 Task: Look for space in Dera Bugti, Pakistan from 11th June, 2023 to 15th June, 2023 for 2 adults in price range Rs.7000 to Rs.16000. Place can be private room with 1  bedroom having 2 beds and 1 bathroom. Property type can be house, flat, guest house, hotel. Booking option can be shelf check-in. Required host language is English.
Action: Mouse pressed left at (514, 89)
Screenshot: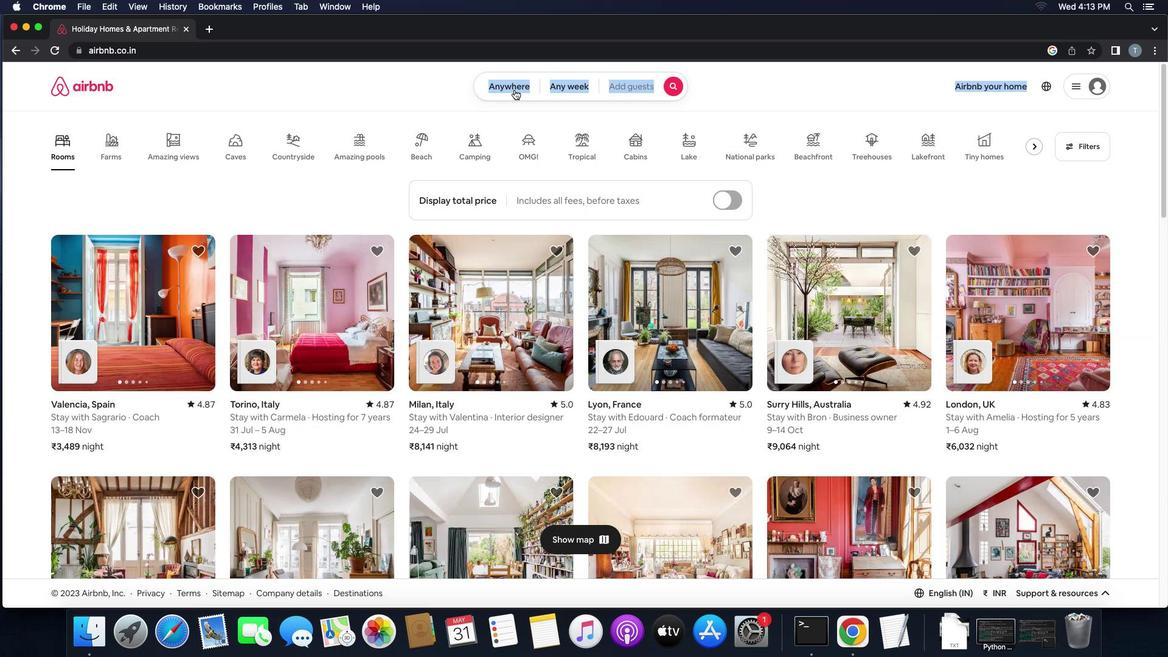
Action: Mouse moved to (406, 130)
Screenshot: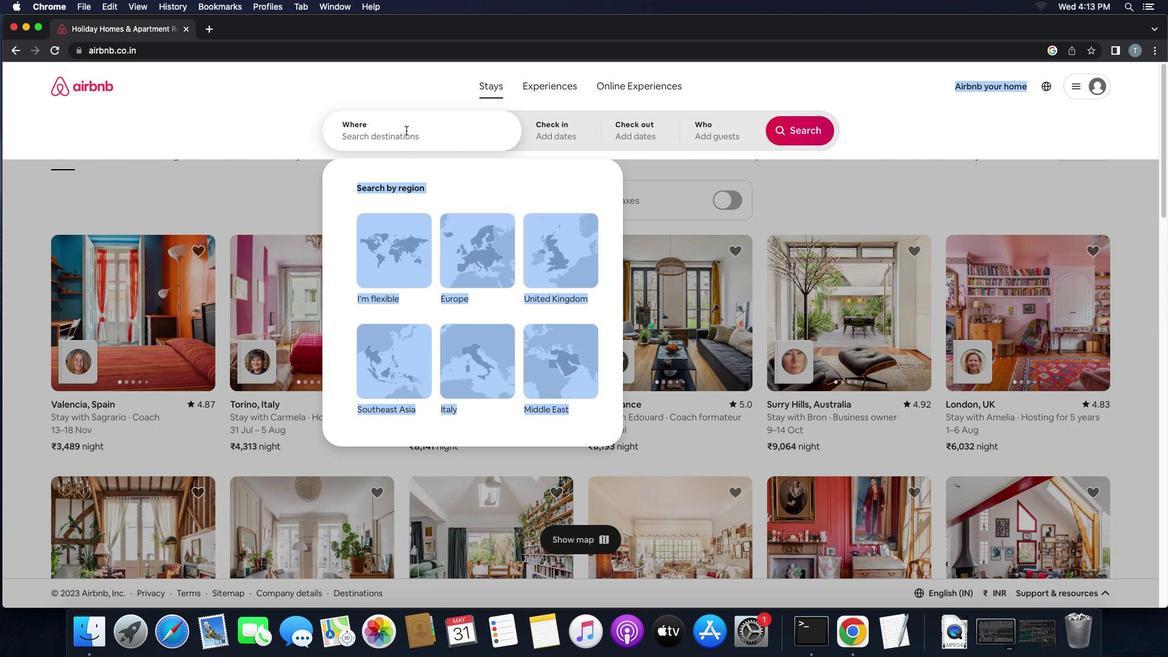 
Action: Mouse pressed left at (406, 130)
Screenshot: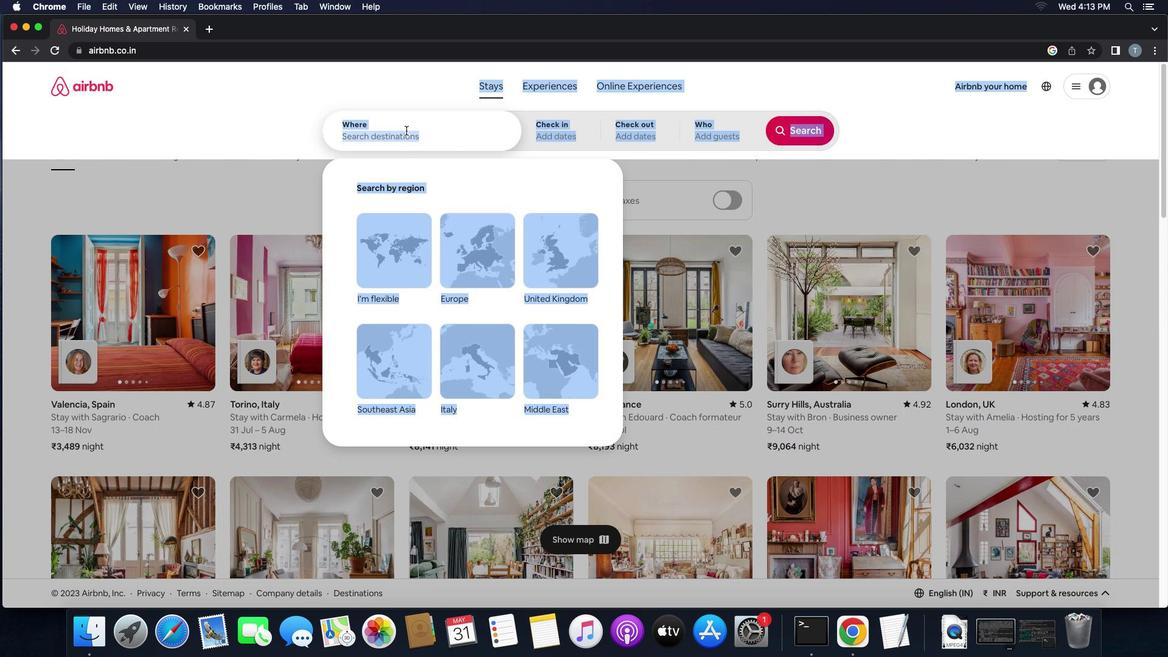 
Action: Key pressed 'd''e''r''a'Key.space'b''u''g''t''i'','Key.space'p''a''k''i'
Screenshot: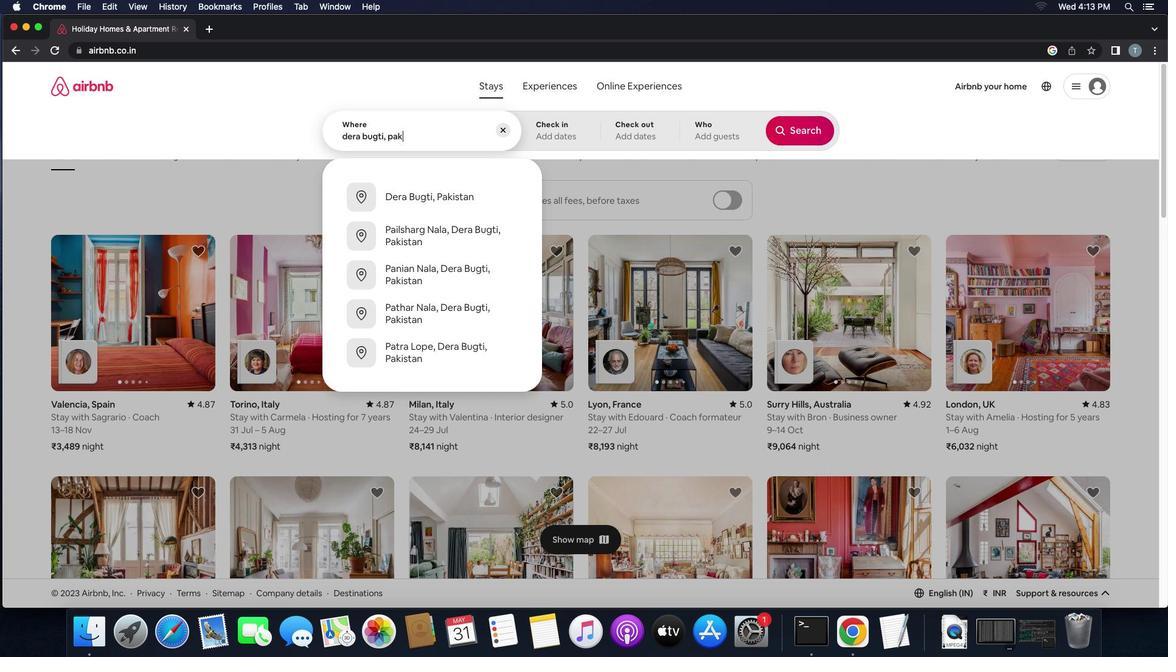 
Action: Mouse moved to (418, 192)
Screenshot: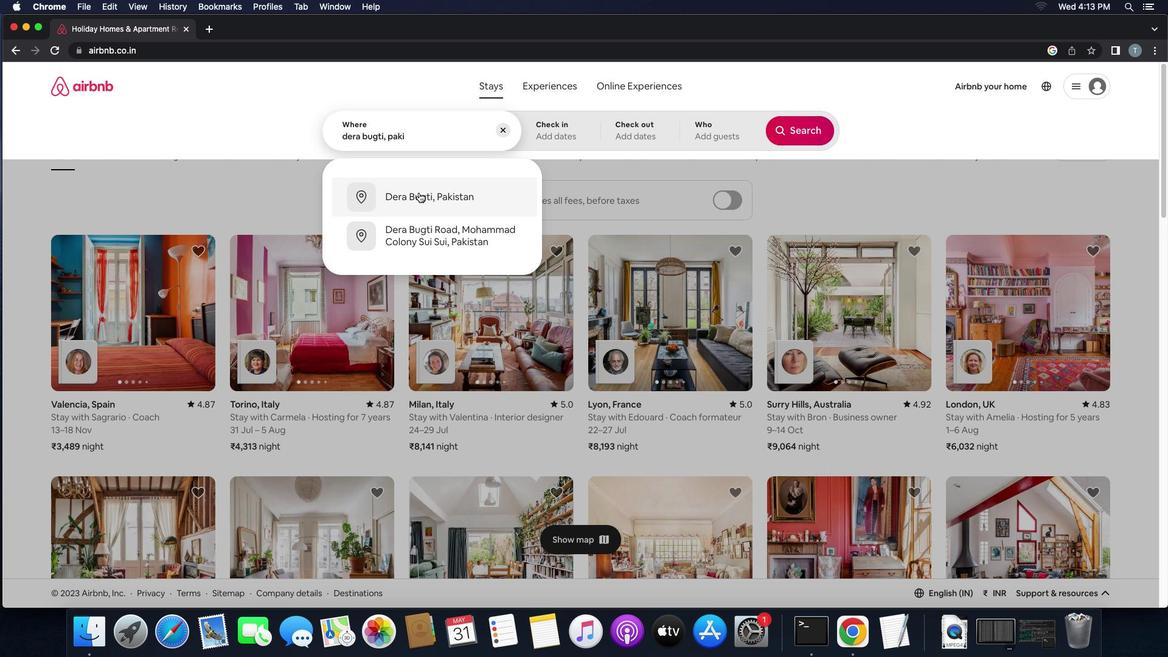 
Action: Mouse pressed left at (418, 192)
Screenshot: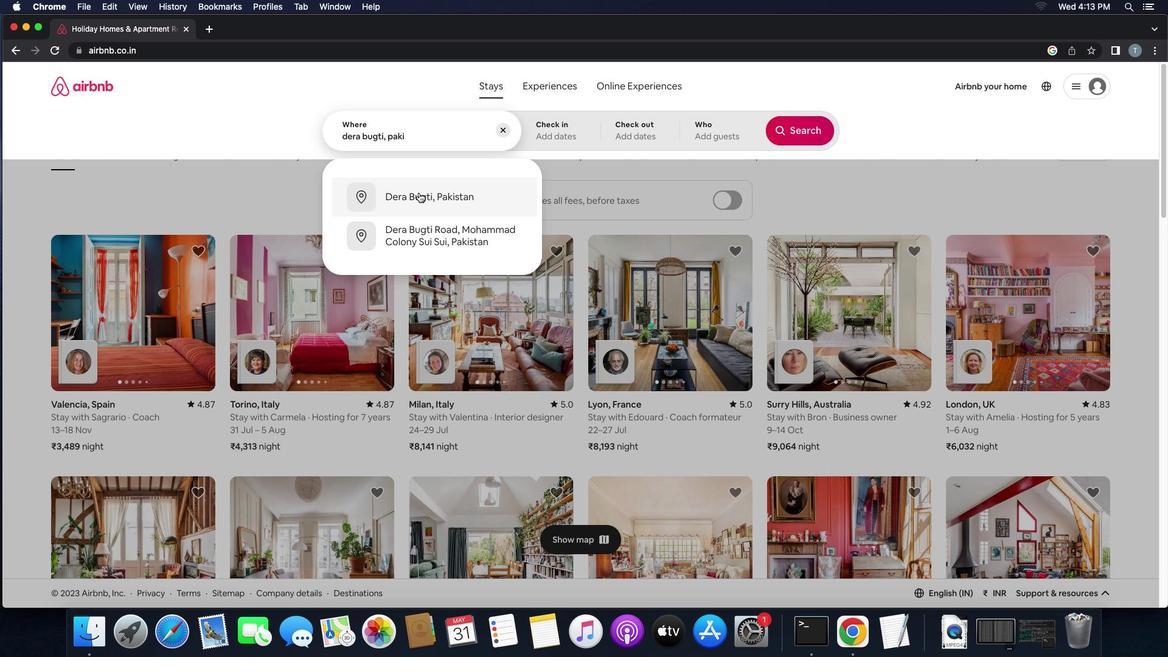 
Action: Mouse moved to (611, 338)
Screenshot: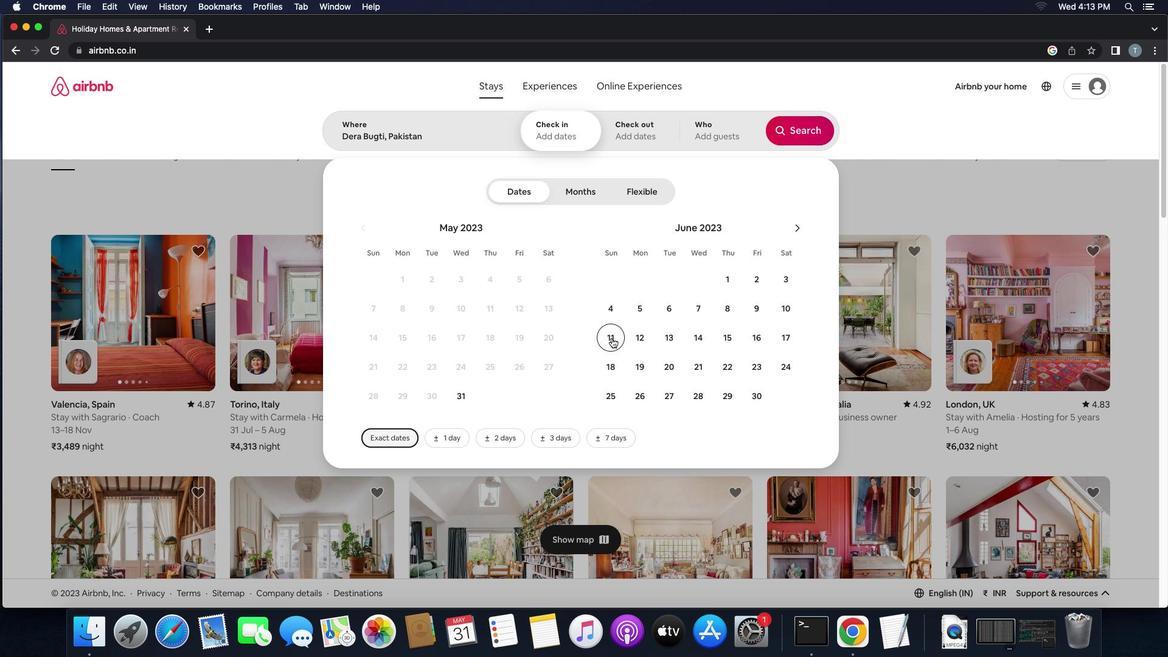 
Action: Mouse pressed left at (611, 338)
Screenshot: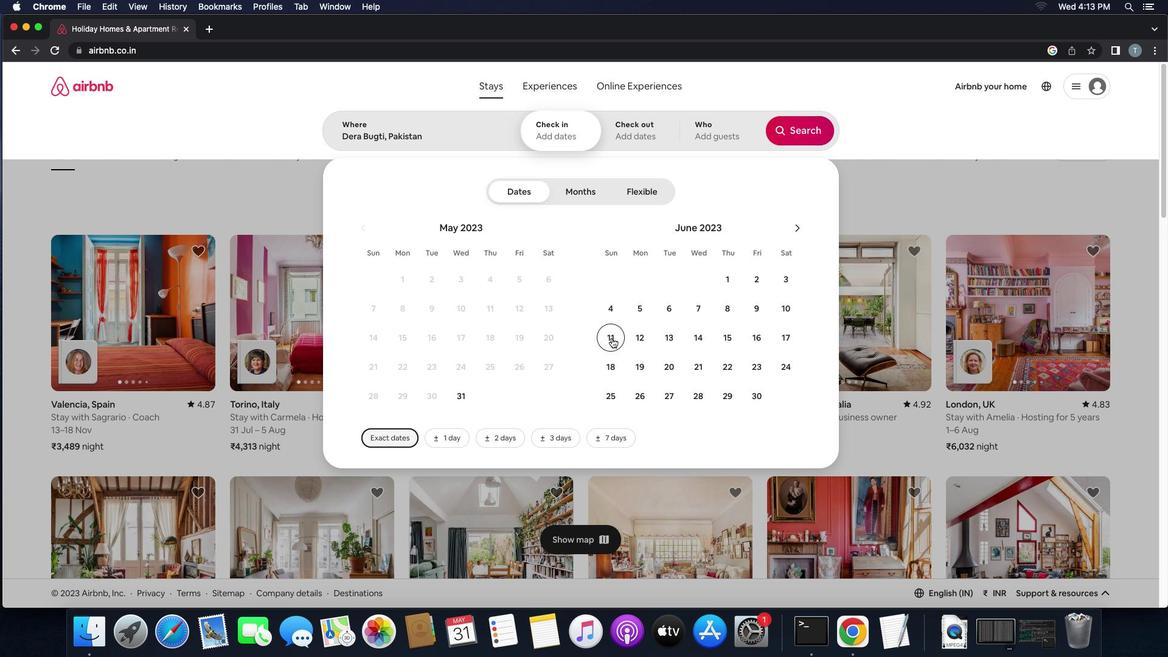 
Action: Mouse moved to (725, 347)
Screenshot: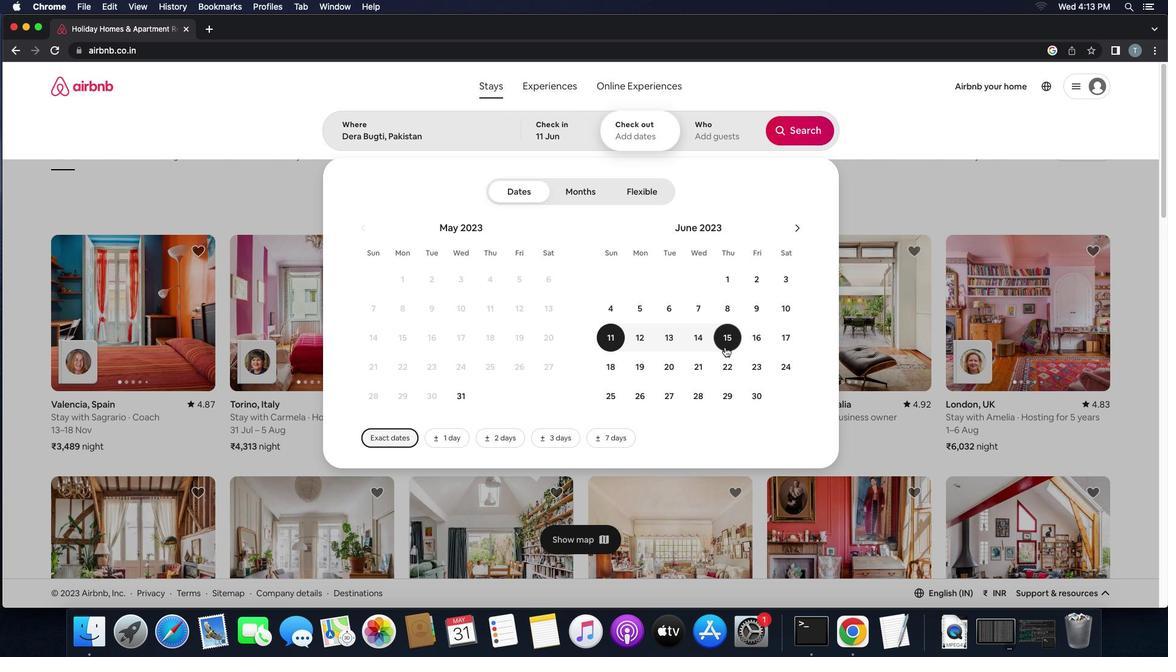 
Action: Mouse pressed left at (725, 347)
Screenshot: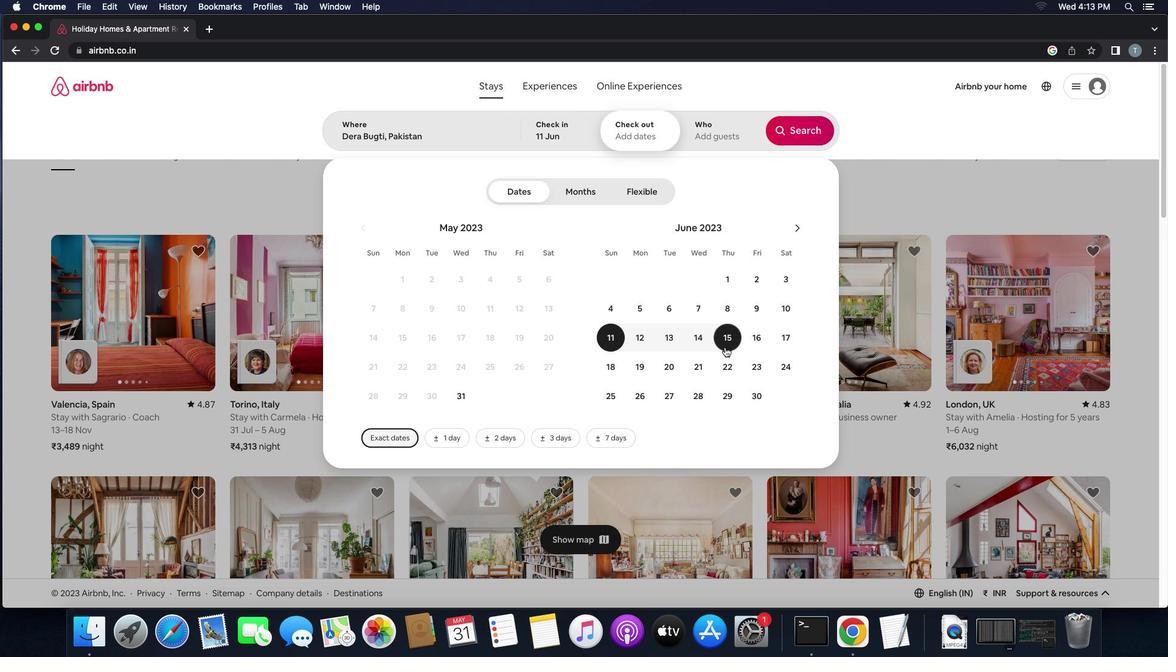 
Action: Mouse moved to (711, 140)
Screenshot: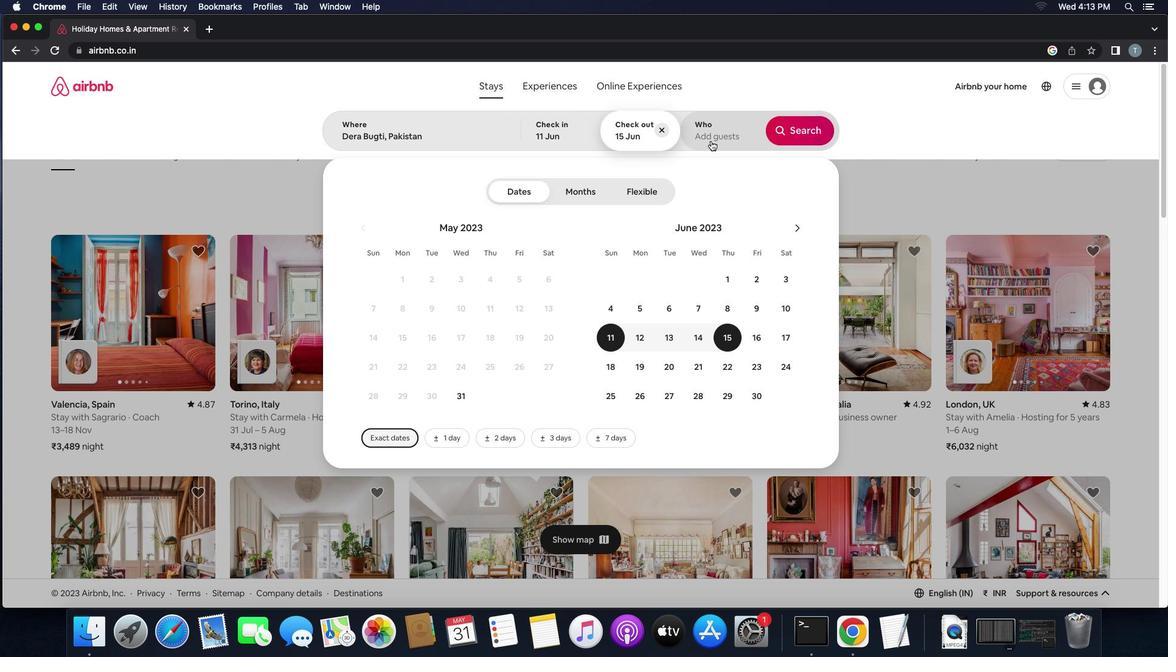 
Action: Mouse pressed left at (711, 140)
Screenshot: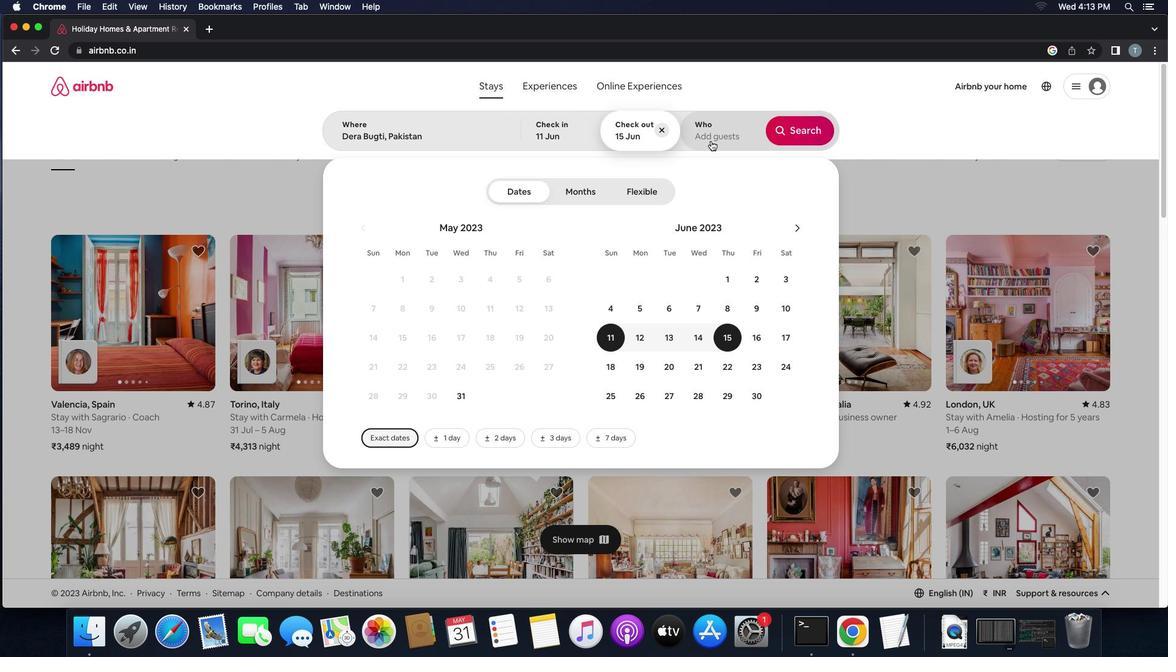 
Action: Mouse moved to (800, 192)
Screenshot: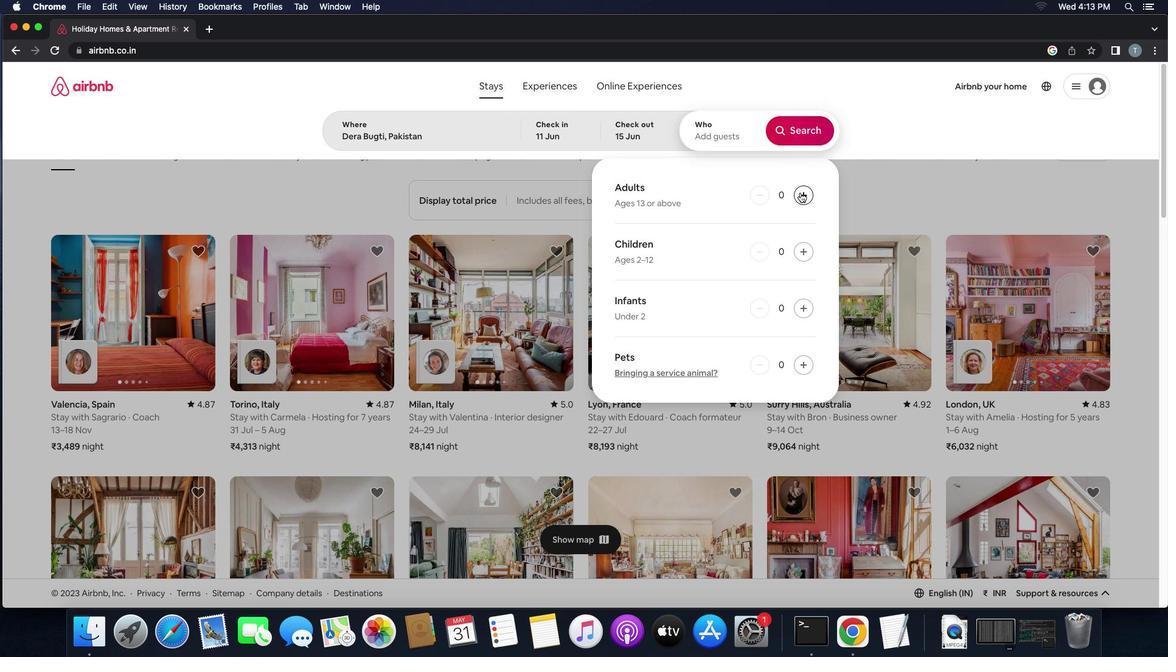 
Action: Mouse pressed left at (800, 192)
Screenshot: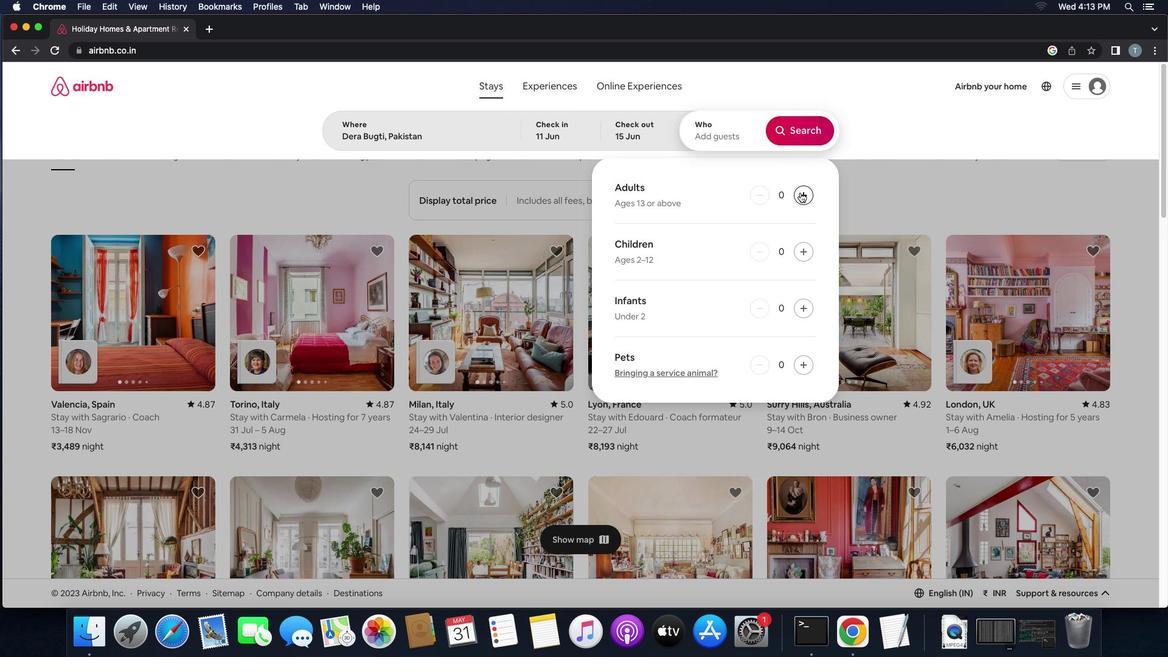 
Action: Mouse pressed left at (800, 192)
Screenshot: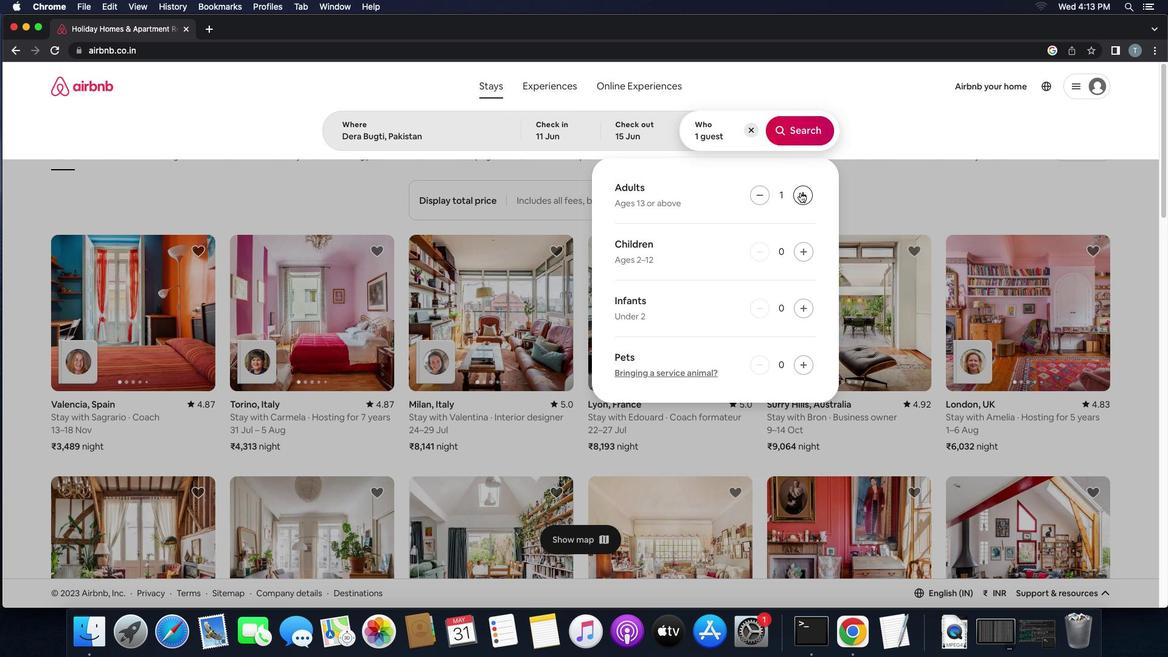 
Action: Mouse moved to (807, 128)
Screenshot: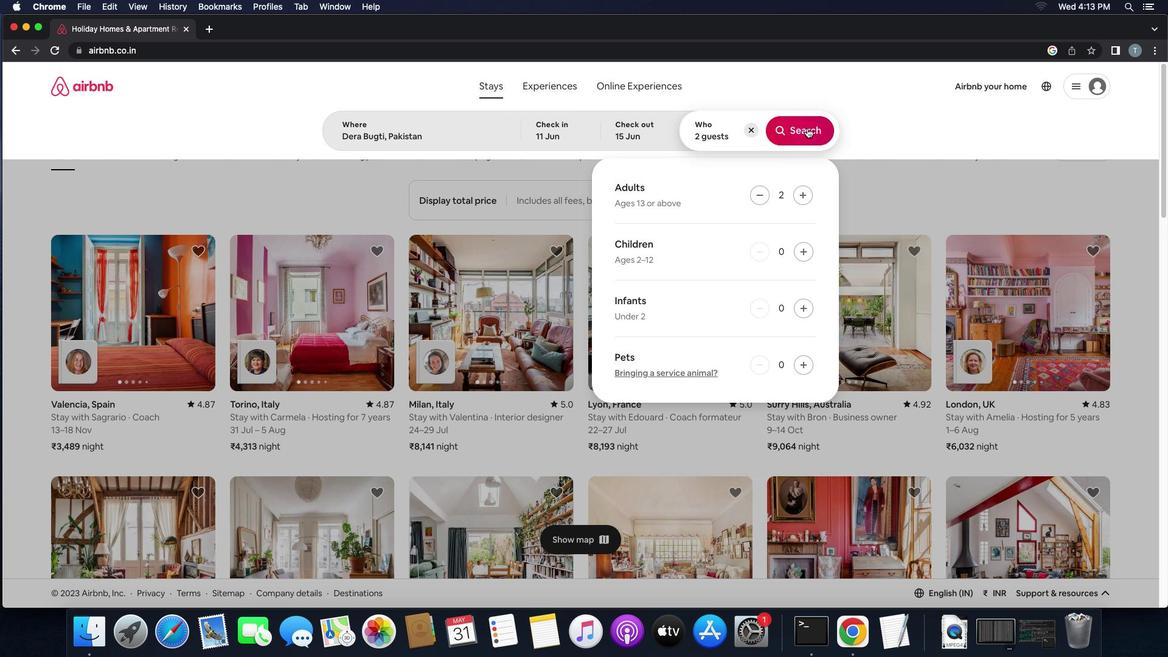 
Action: Mouse pressed left at (807, 128)
Screenshot: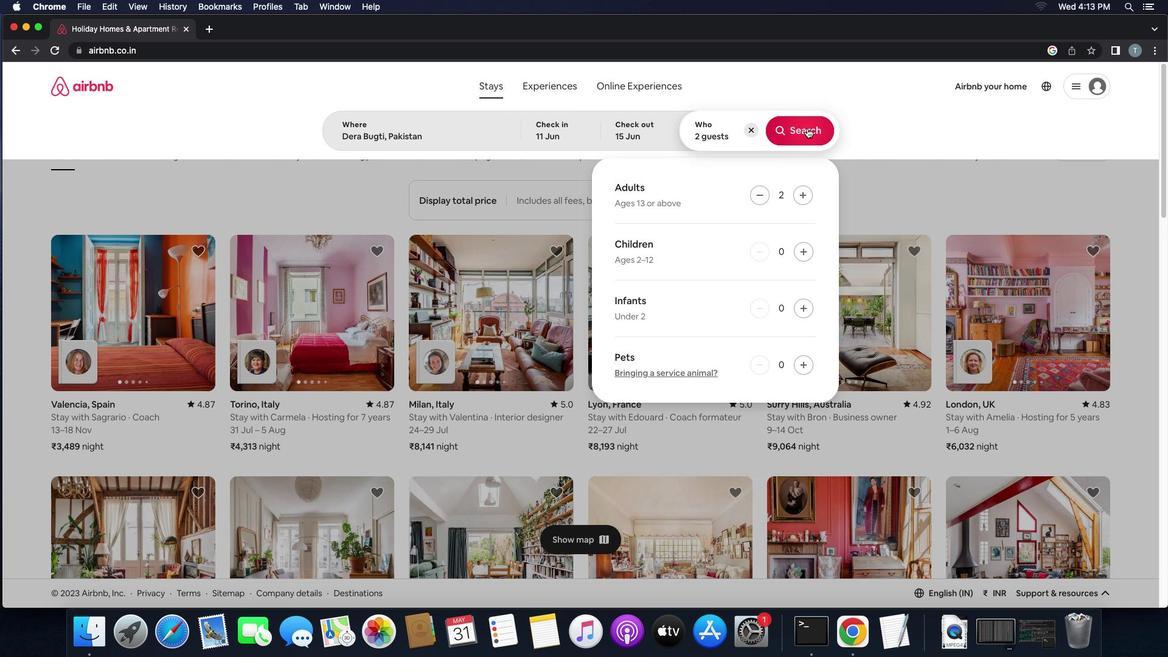
Action: Mouse moved to (1096, 138)
Screenshot: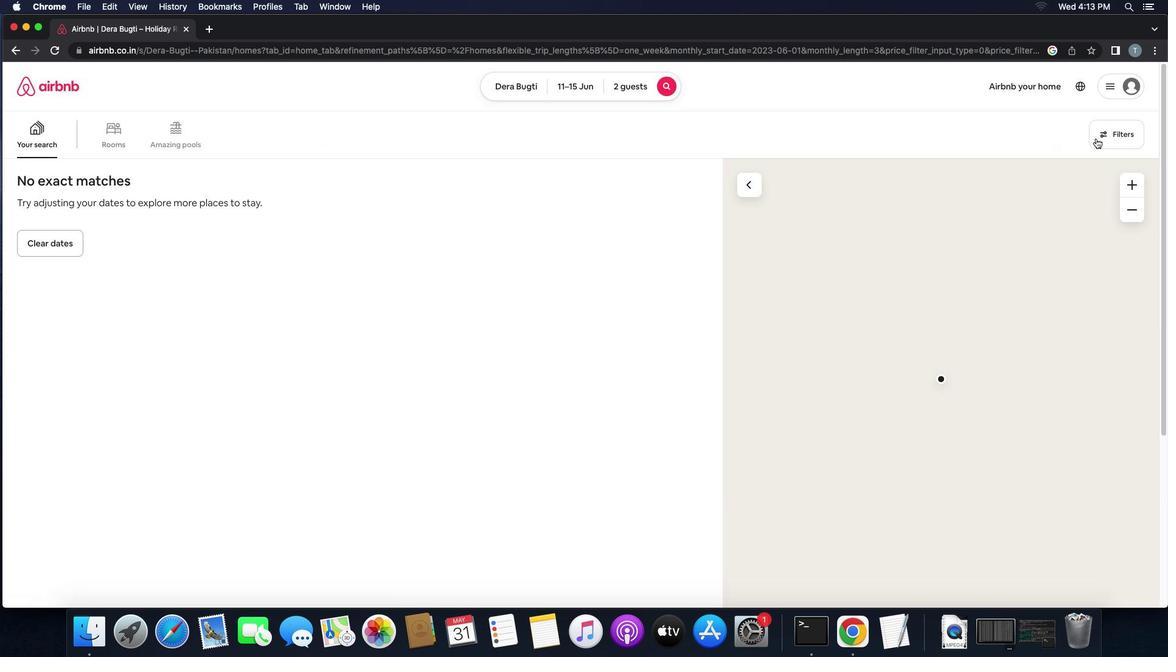 
Action: Mouse pressed left at (1096, 138)
Screenshot: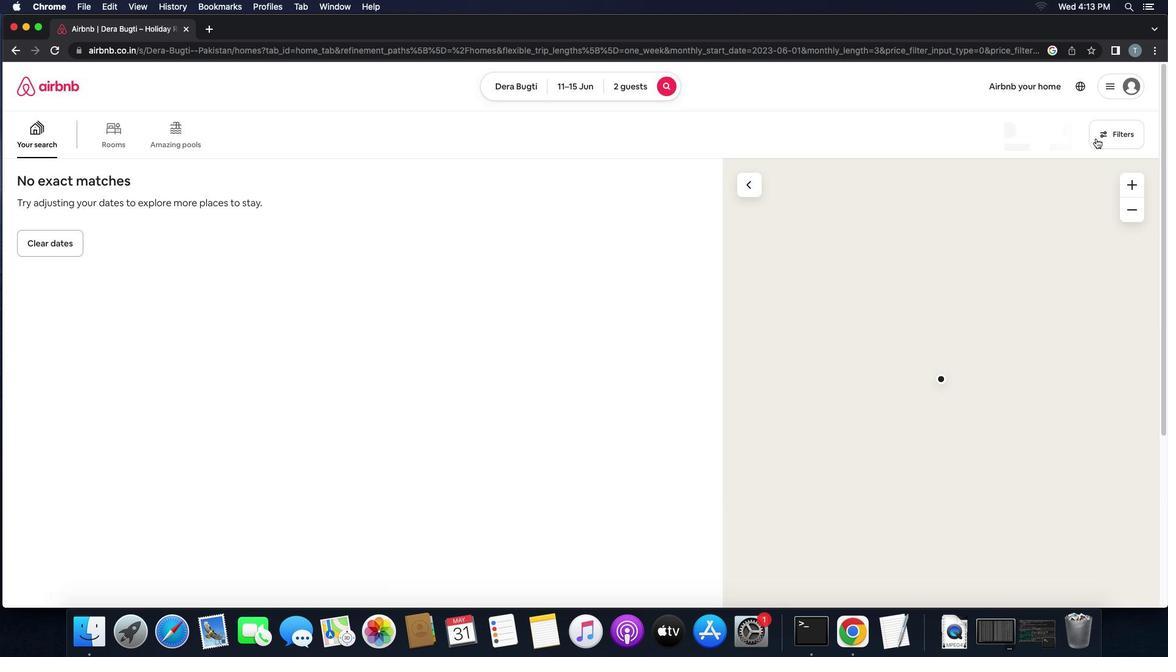 
Action: Mouse moved to (452, 211)
Screenshot: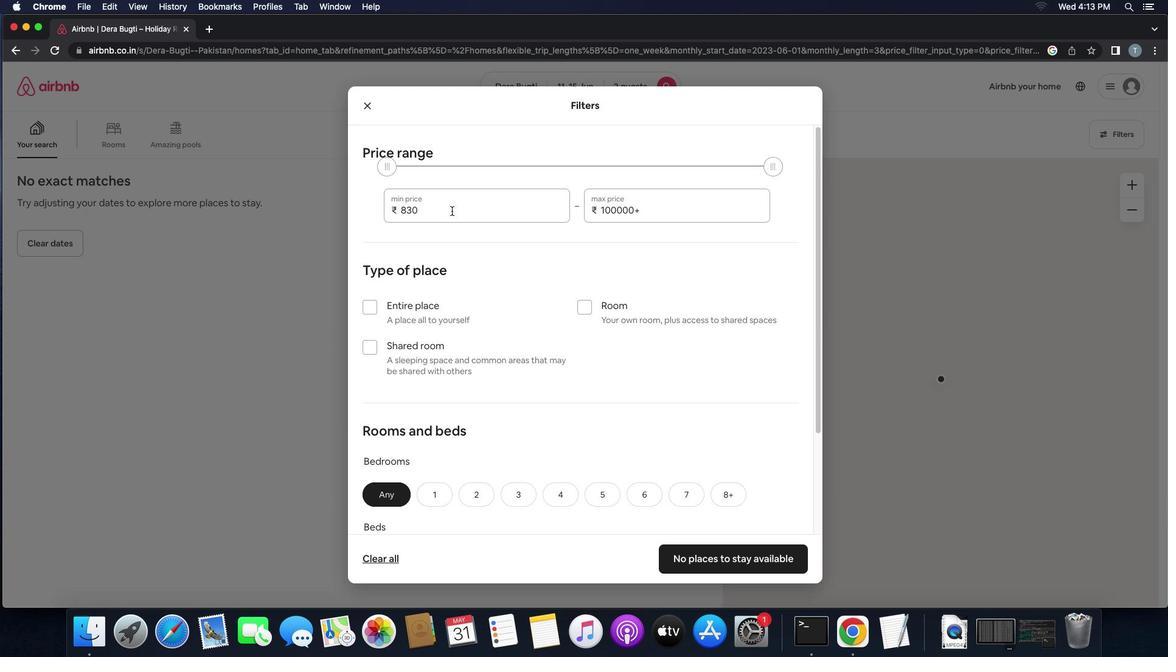
Action: Mouse pressed left at (452, 211)
Screenshot: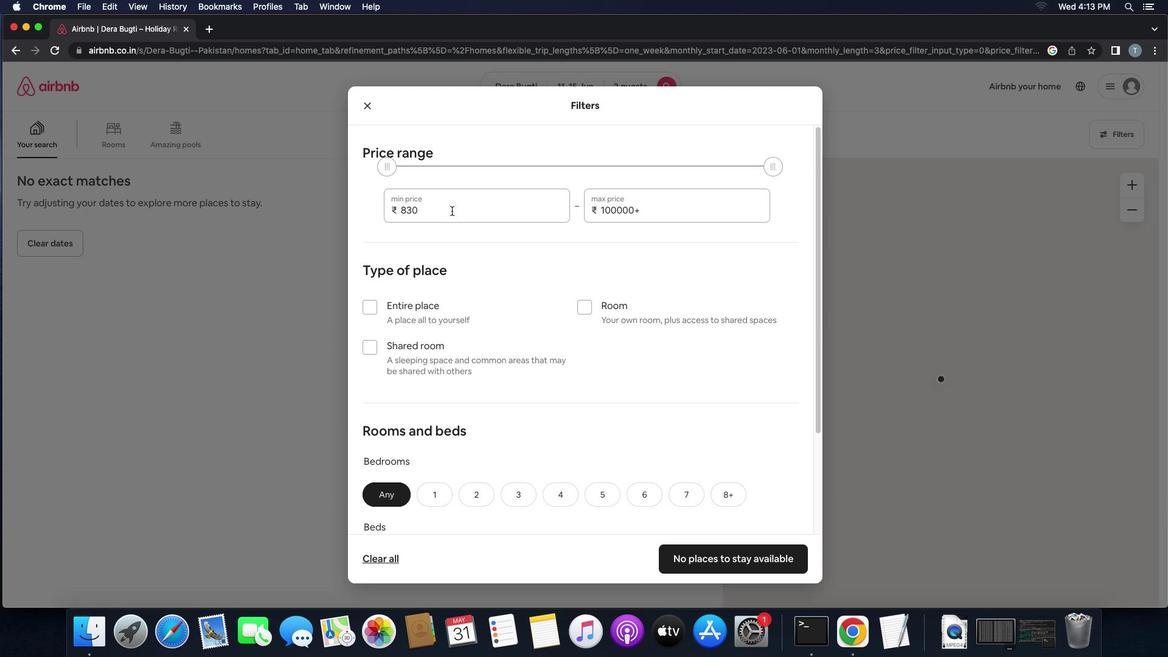 
Action: Key pressed Key.backspaceKey.backspaceKey.backspaceKey.backspace'7''0''0''0'
Screenshot: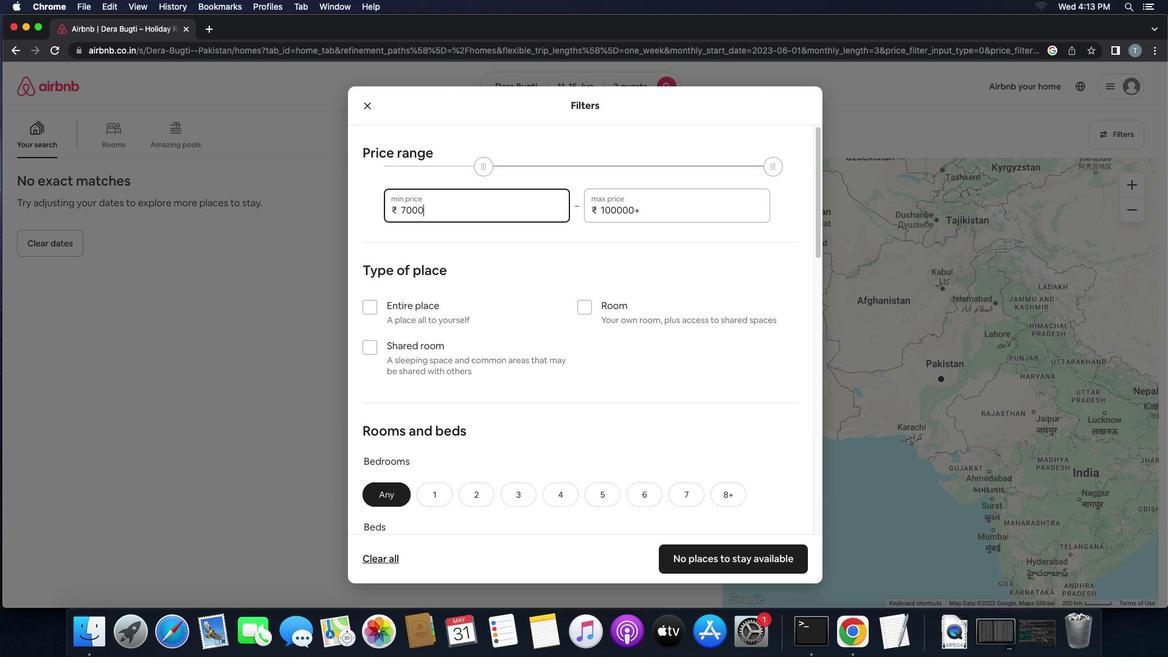 
Action: Mouse moved to (646, 208)
Screenshot: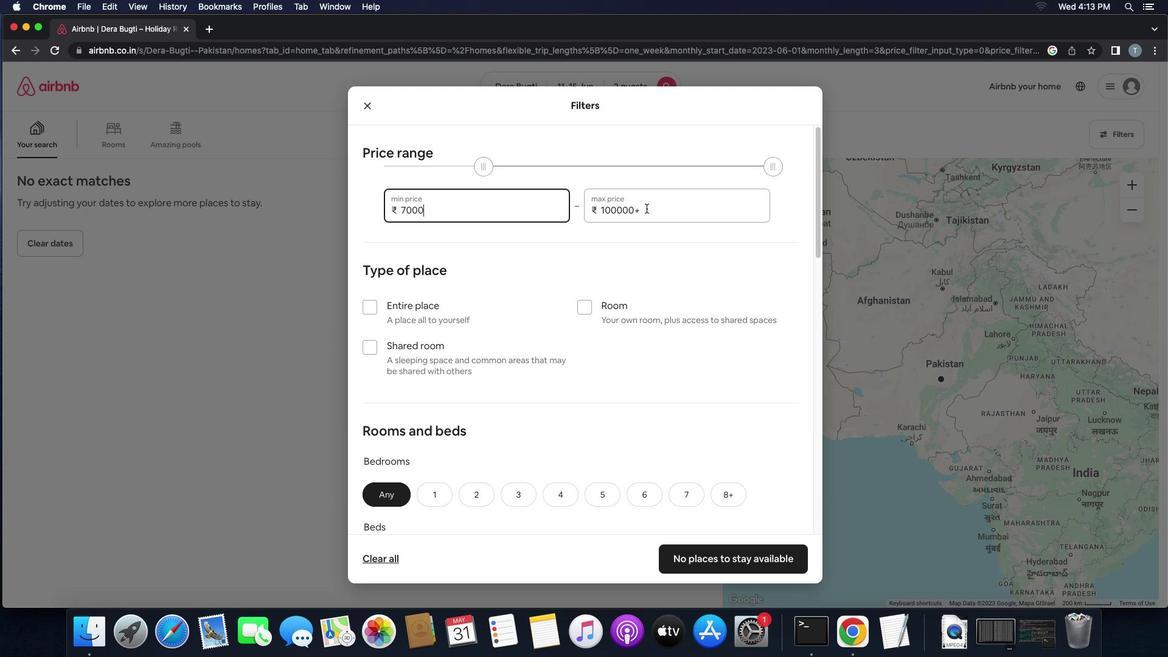 
Action: Mouse pressed left at (646, 208)
Screenshot: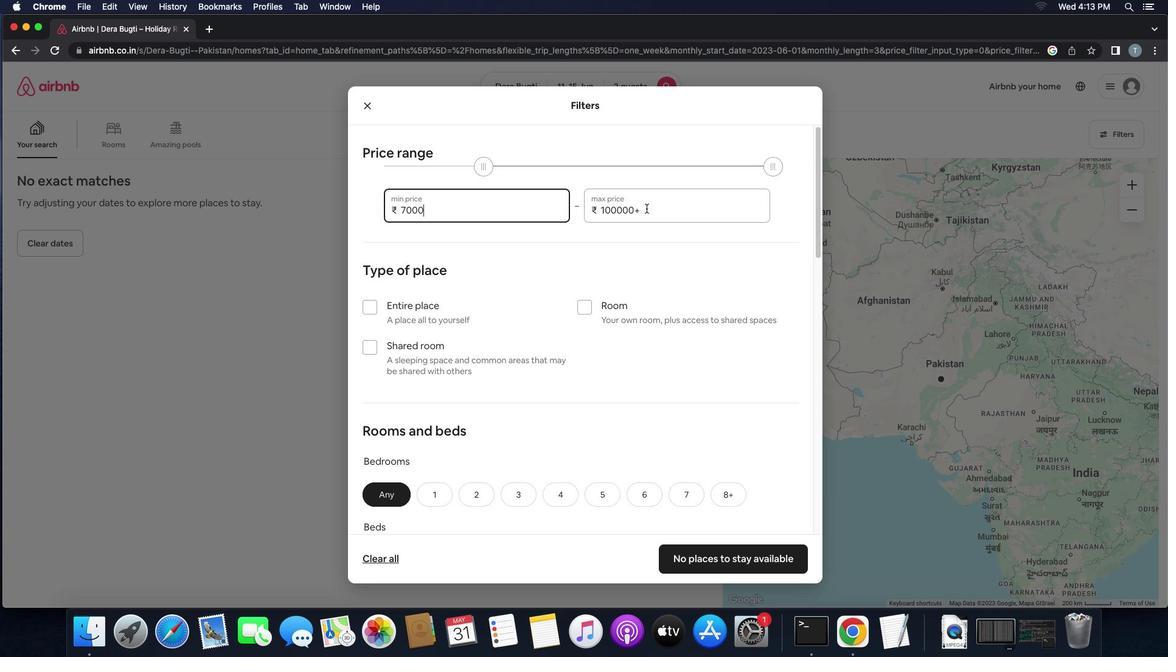 
Action: Key pressed Key.backspaceKey.backspaceKey.backspaceKey.backspaceKey.backspaceKey.backspaceKey.backspace'1''6''0''0''0'
Screenshot: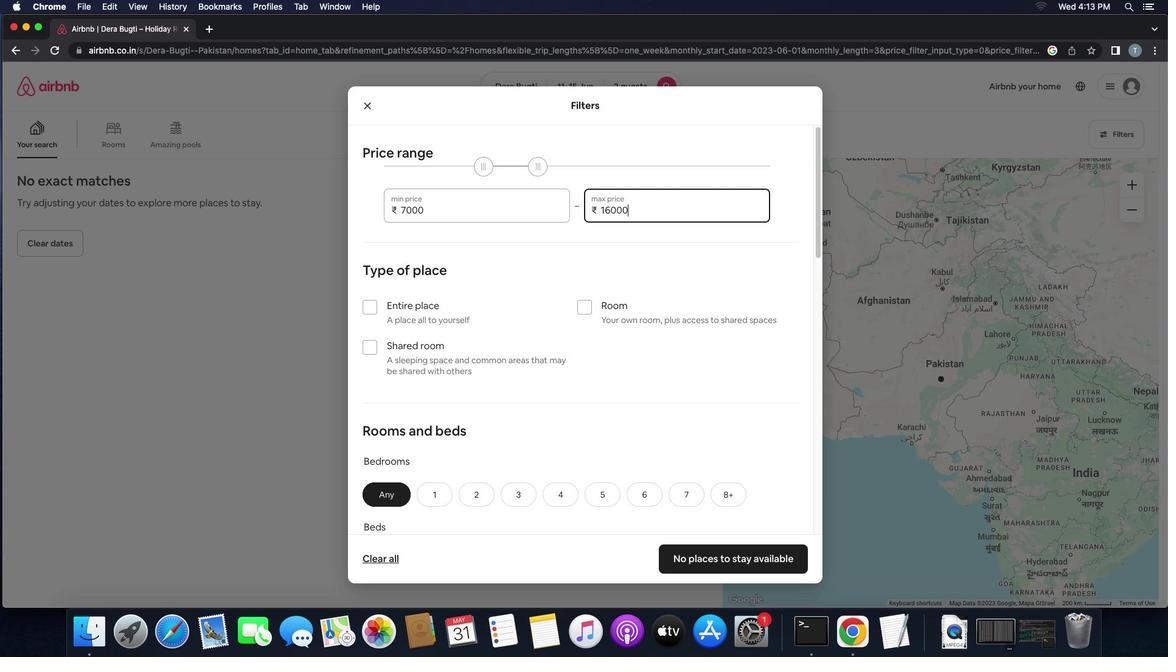 
Action: Mouse moved to (535, 334)
Screenshot: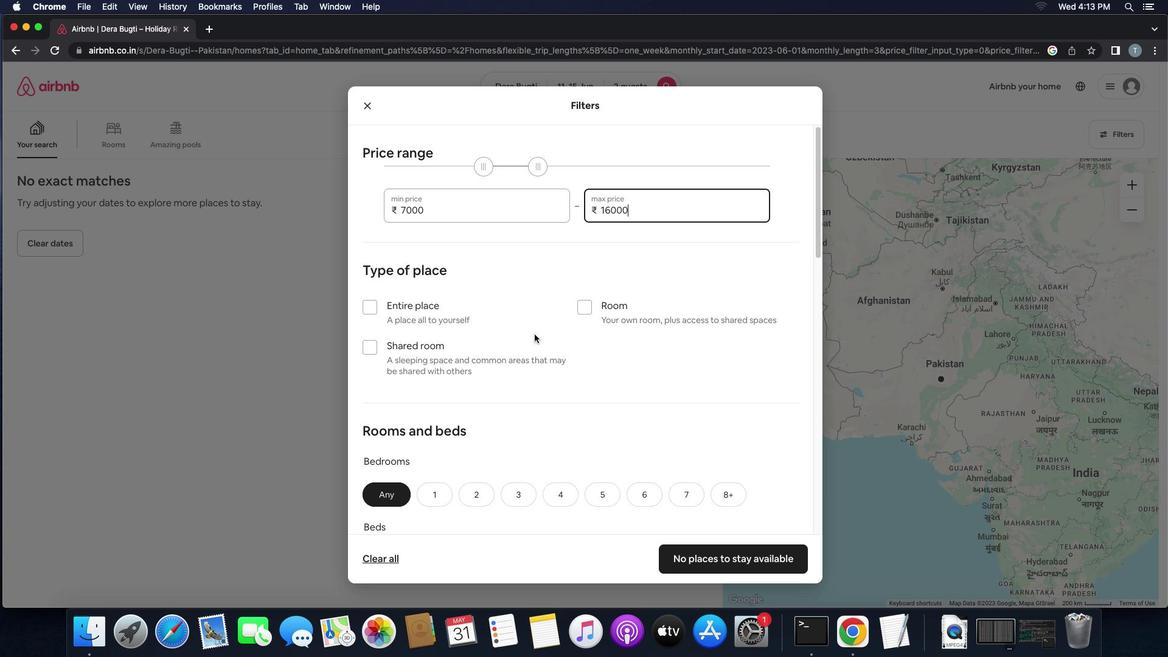 
Action: Mouse scrolled (535, 334) with delta (0, 0)
Screenshot: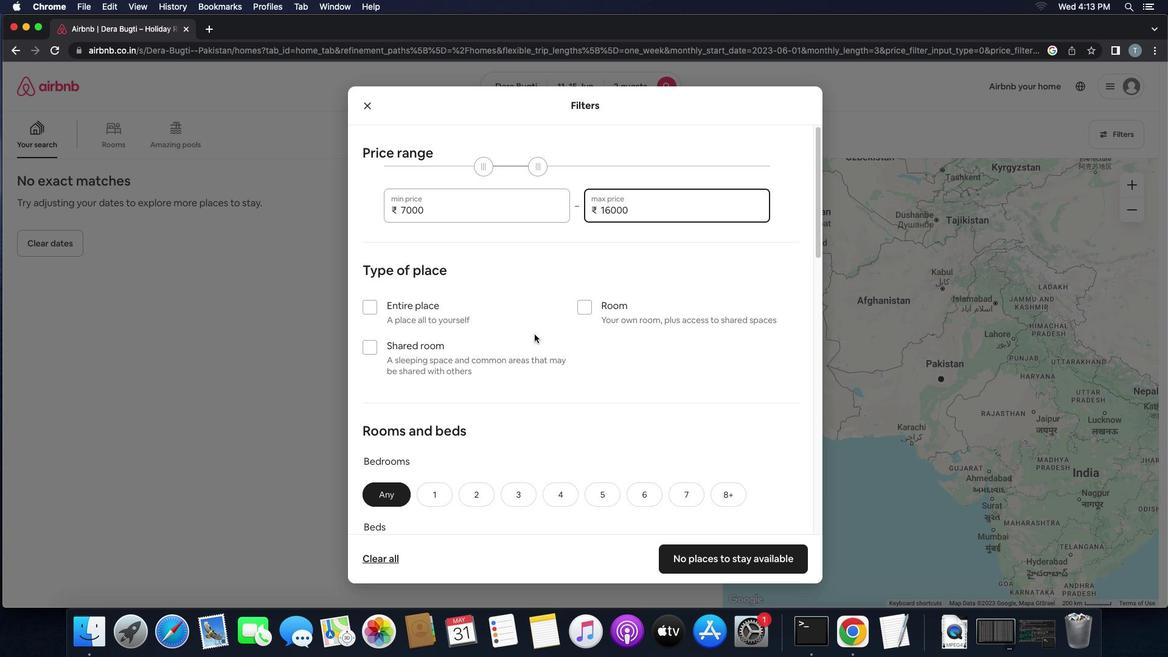 
Action: Mouse scrolled (535, 334) with delta (0, 0)
Screenshot: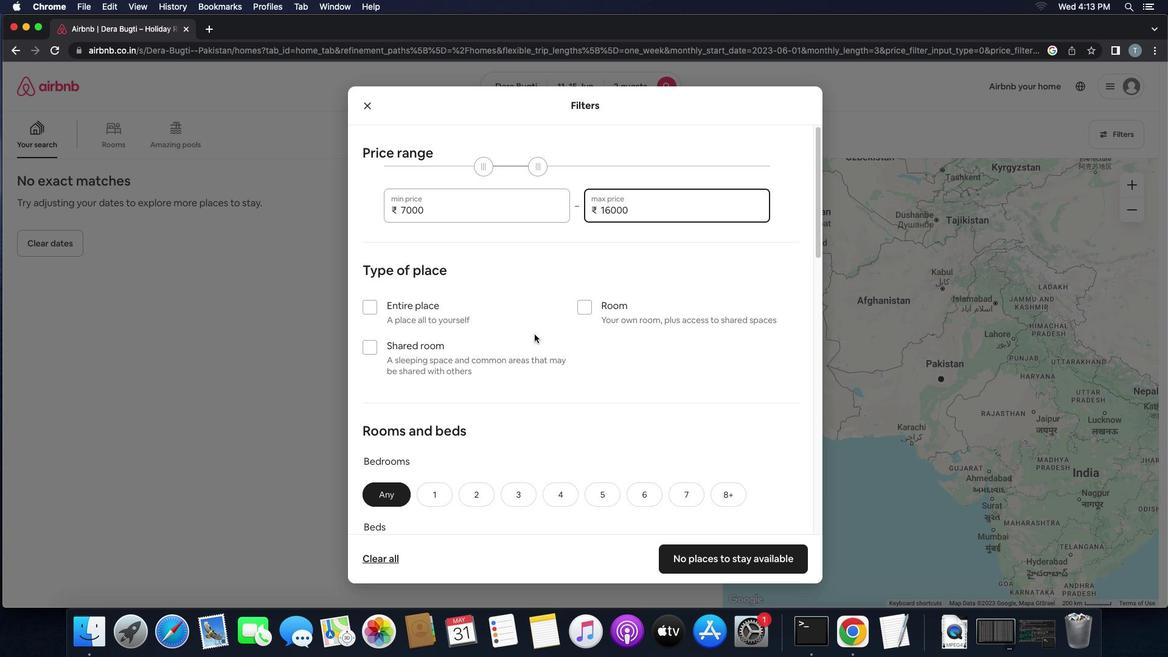 
Action: Mouse moved to (586, 312)
Screenshot: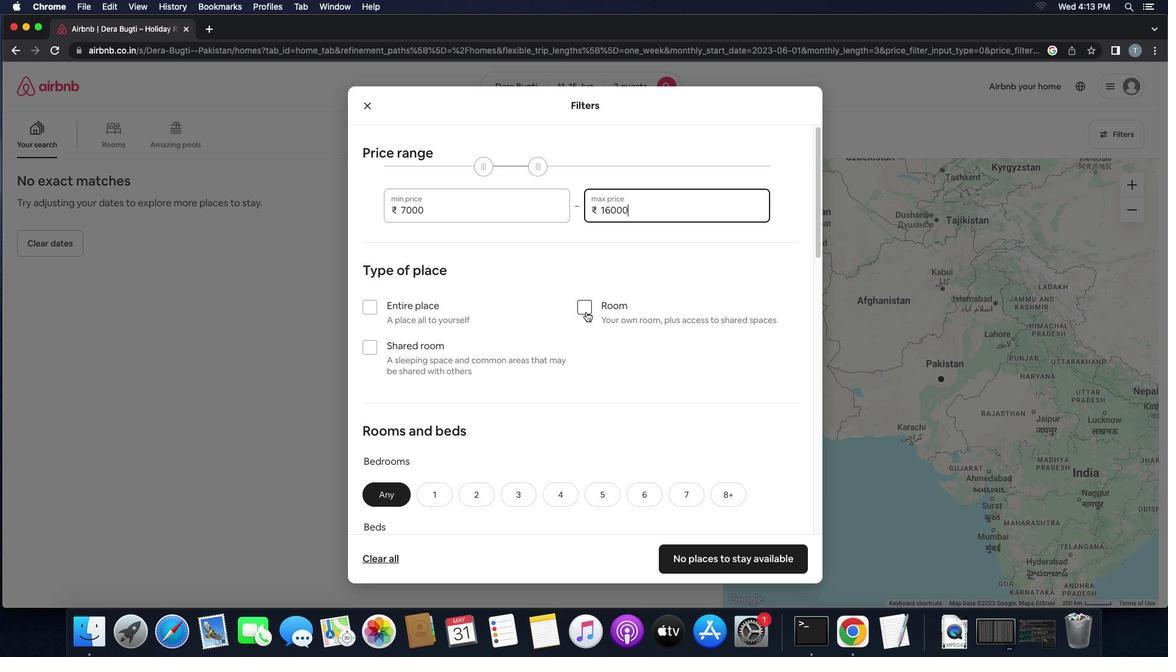 
Action: Mouse pressed left at (586, 312)
Screenshot: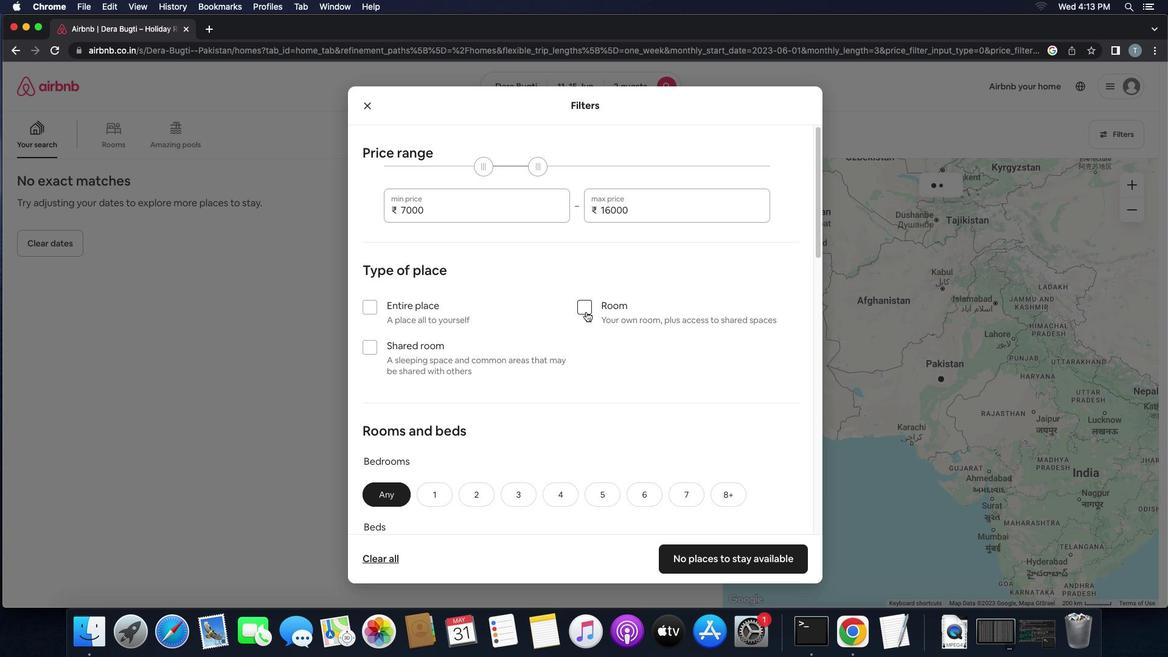 
Action: Mouse moved to (614, 341)
Screenshot: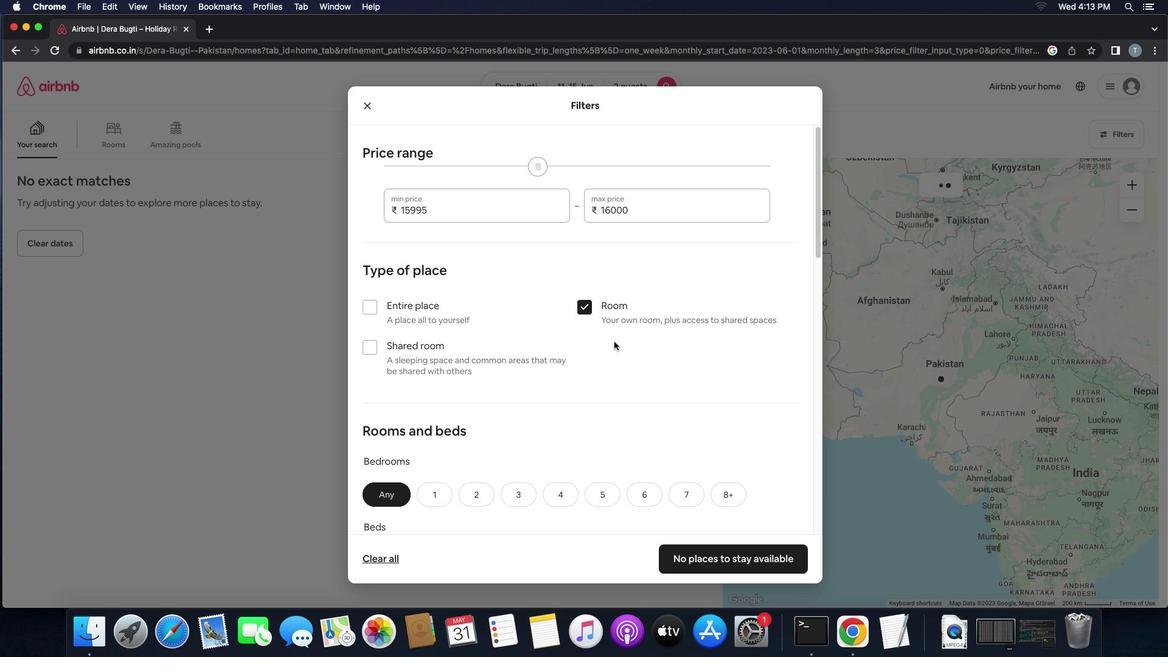
Action: Mouse scrolled (614, 341) with delta (0, 0)
Screenshot: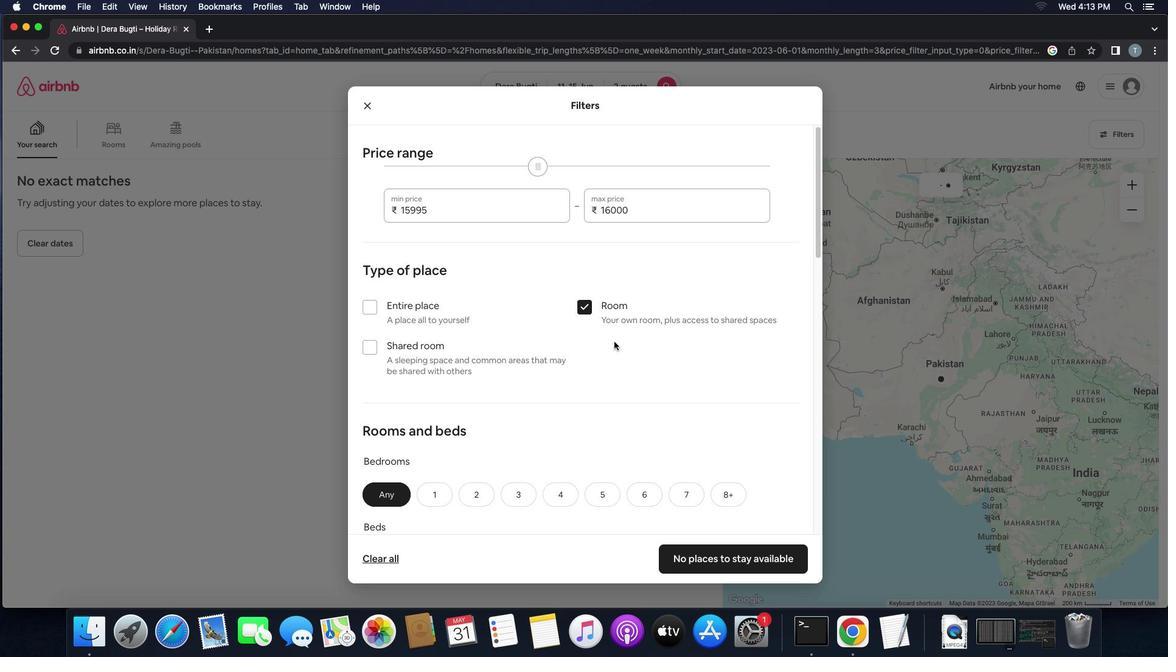 
Action: Mouse scrolled (614, 341) with delta (0, 0)
Screenshot: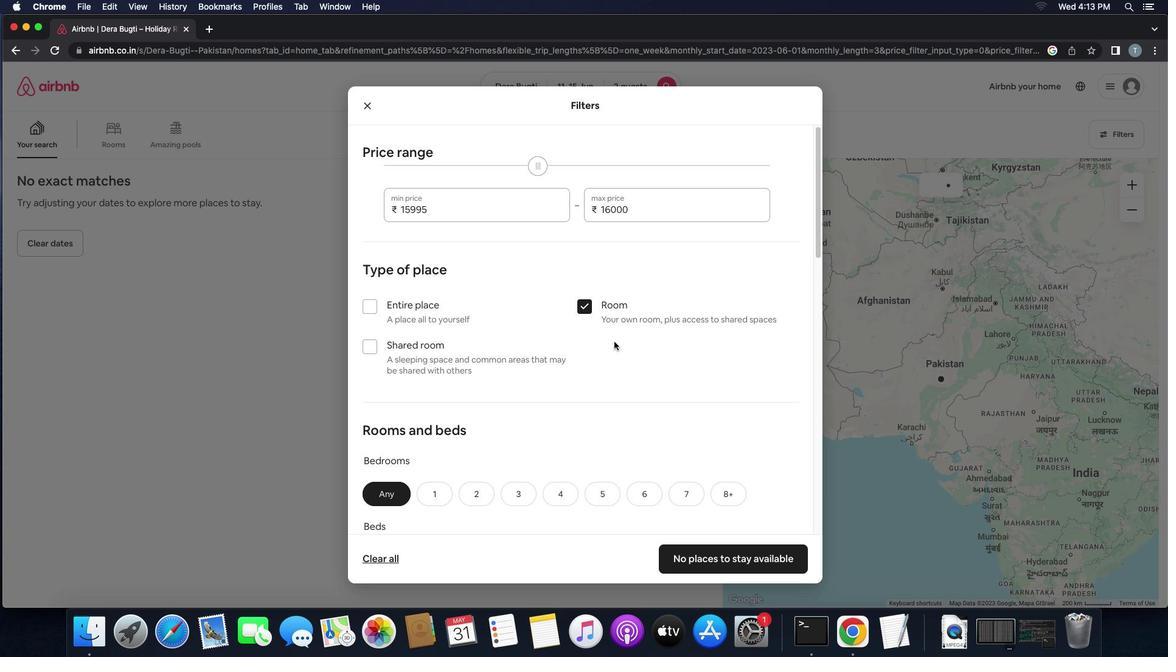 
Action: Mouse scrolled (614, 341) with delta (0, -1)
Screenshot: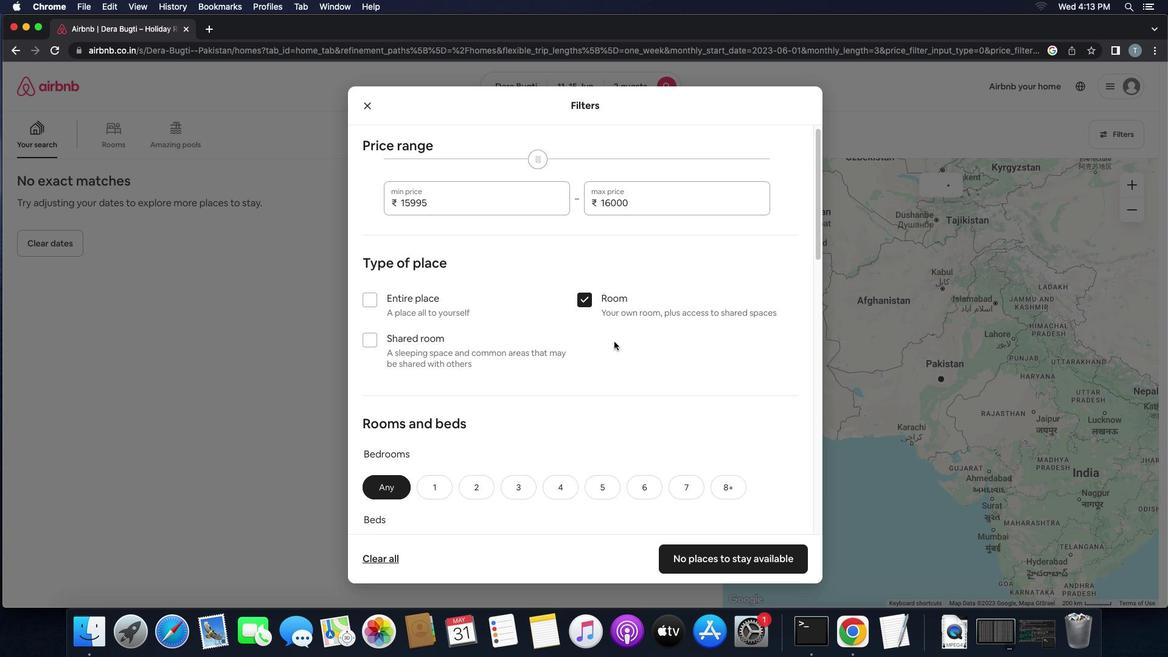 
Action: Mouse scrolled (614, 341) with delta (0, 0)
Screenshot: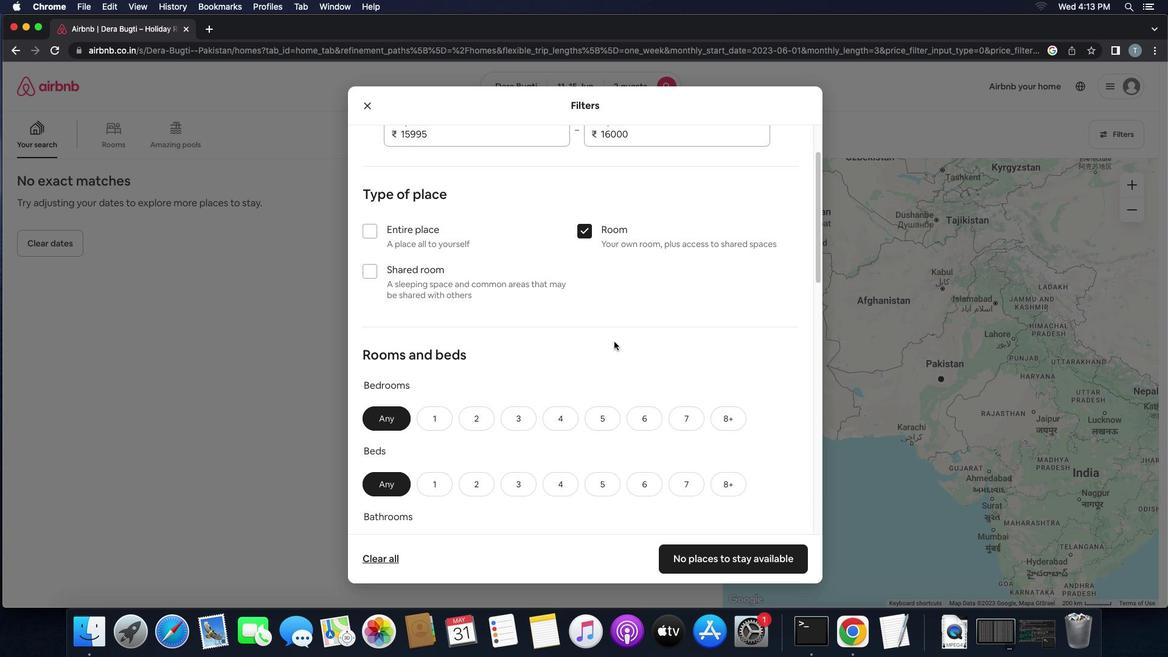 
Action: Mouse scrolled (614, 341) with delta (0, 0)
Screenshot: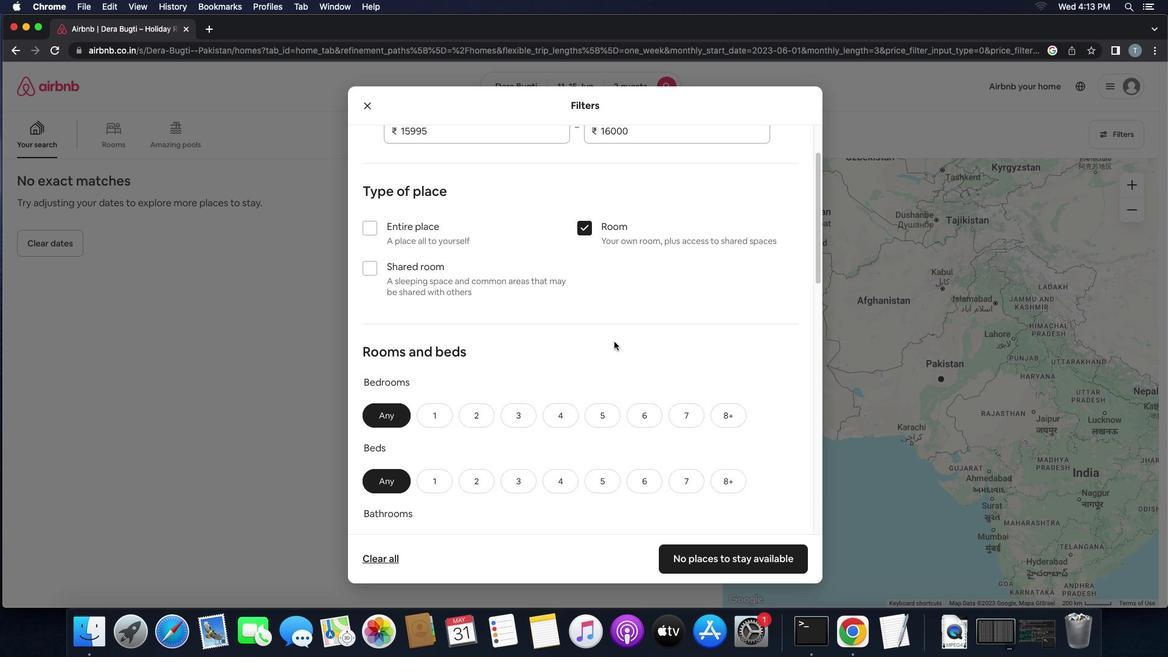 
Action: Mouse scrolled (614, 341) with delta (0, 0)
Screenshot: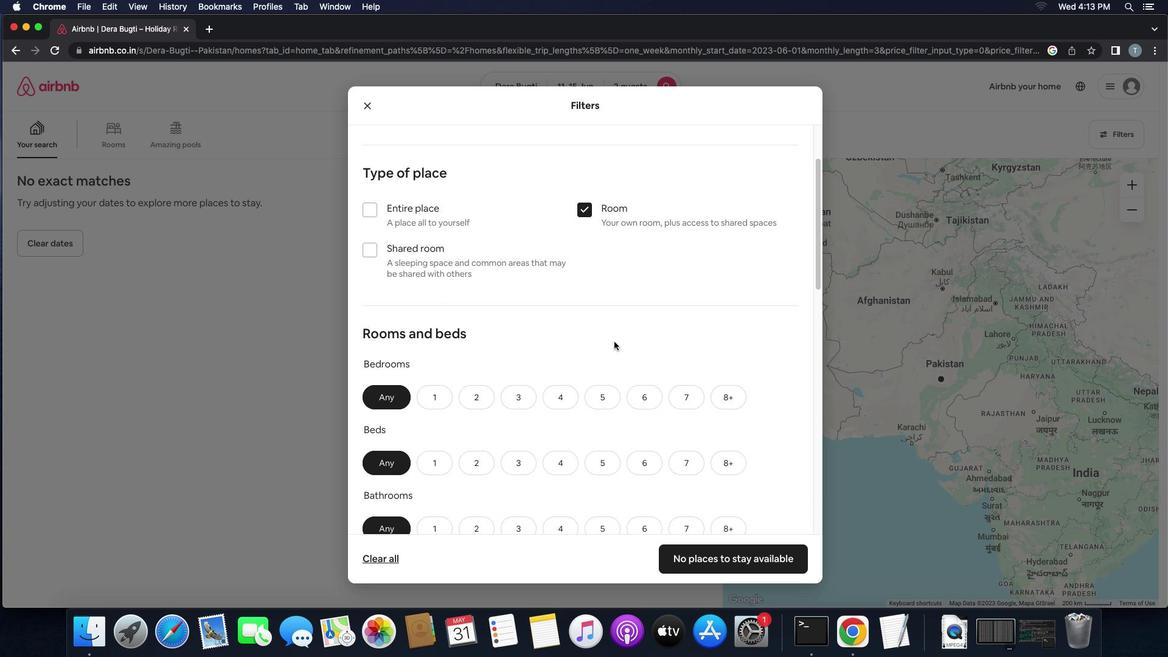 
Action: Mouse scrolled (614, 341) with delta (0, 0)
Screenshot: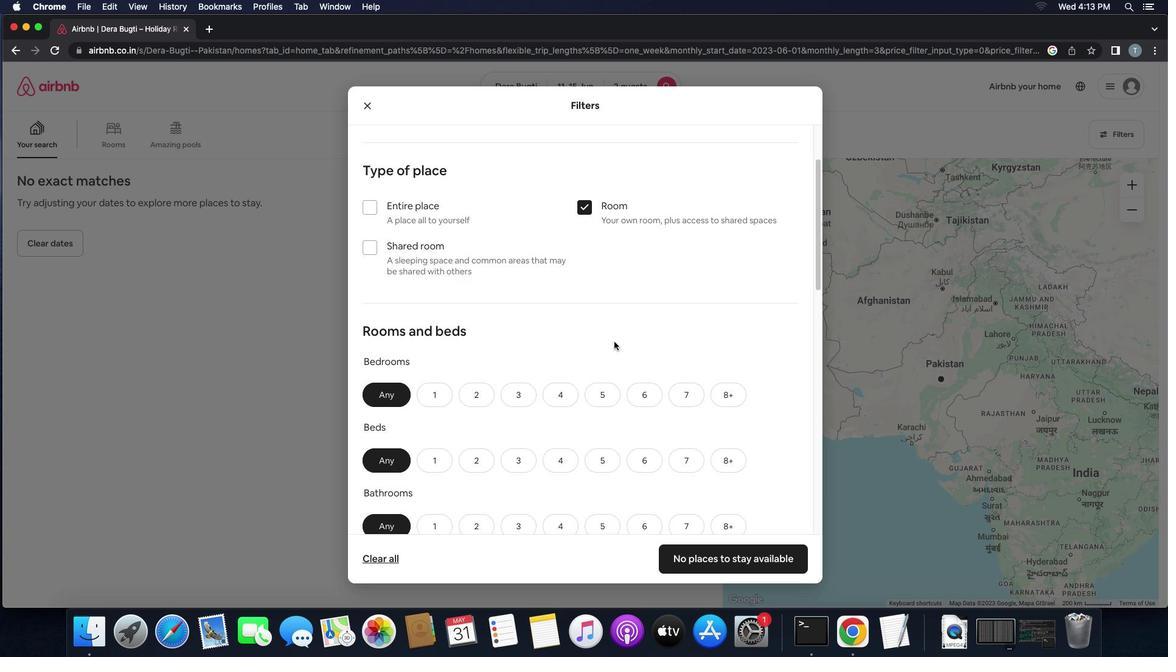 
Action: Mouse scrolled (614, 341) with delta (0, 0)
Screenshot: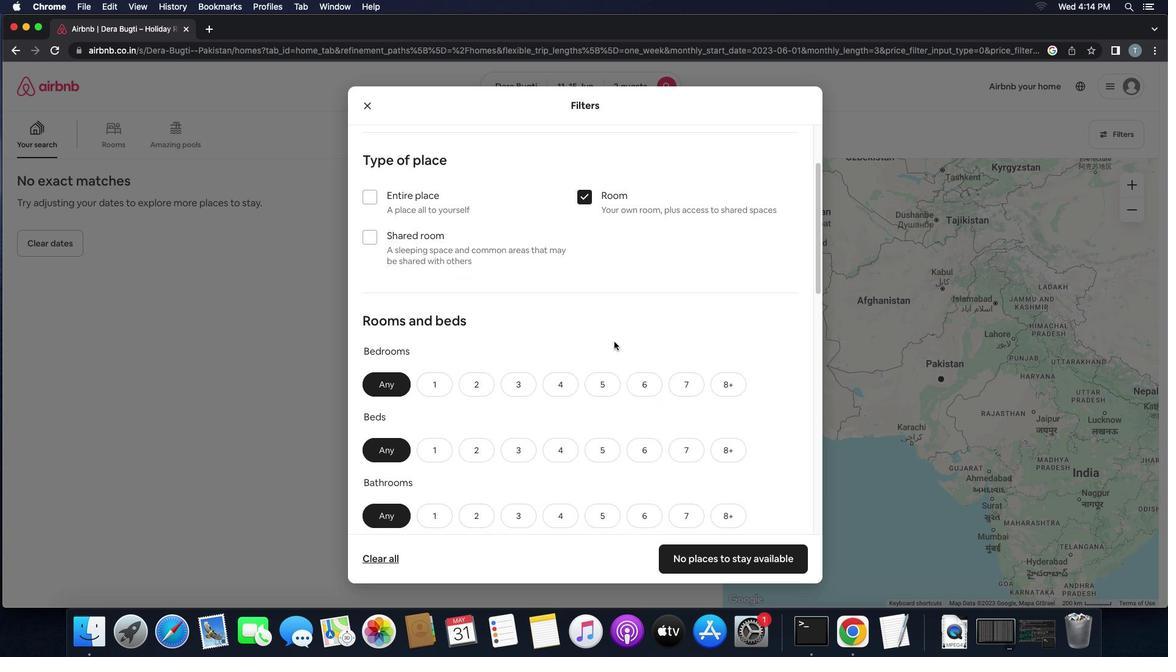 
Action: Mouse scrolled (614, 341) with delta (0, 0)
Screenshot: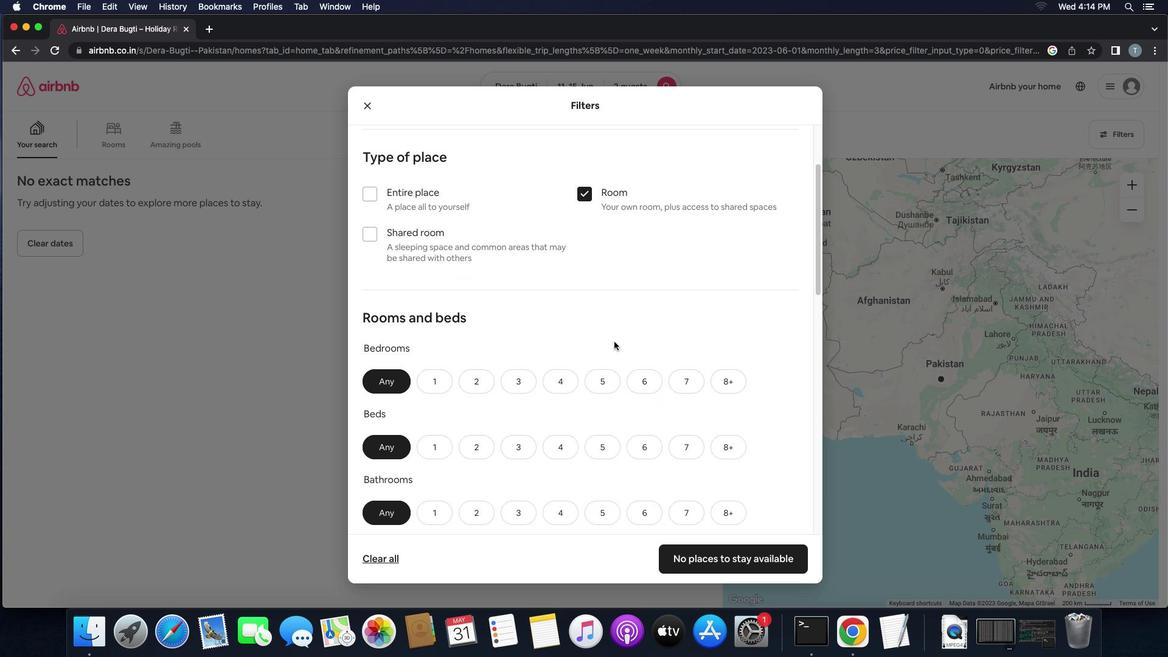 
Action: Mouse scrolled (614, 341) with delta (0, 0)
Screenshot: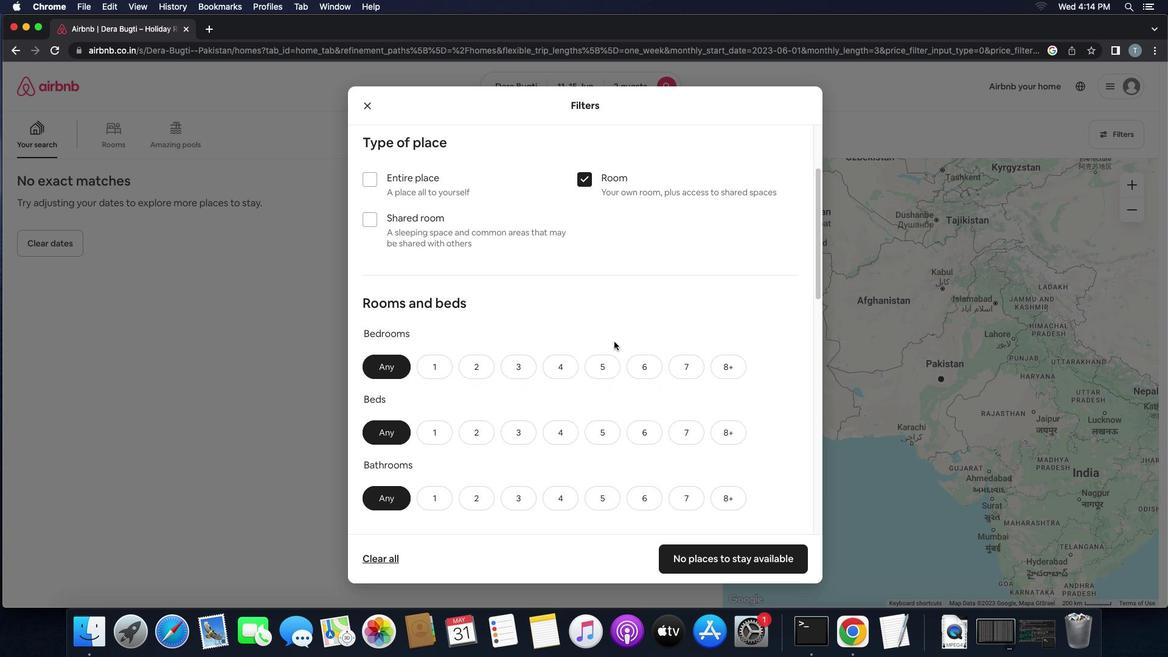 
Action: Mouse scrolled (614, 341) with delta (0, 0)
Screenshot: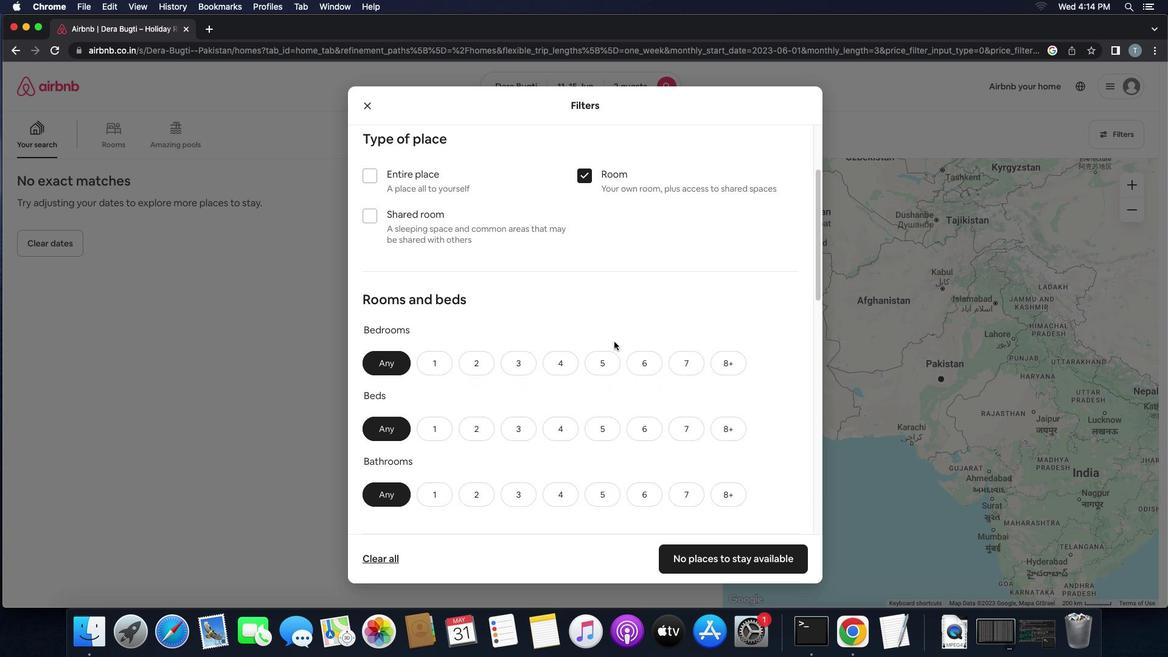 
Action: Mouse scrolled (614, 341) with delta (0, -1)
Screenshot: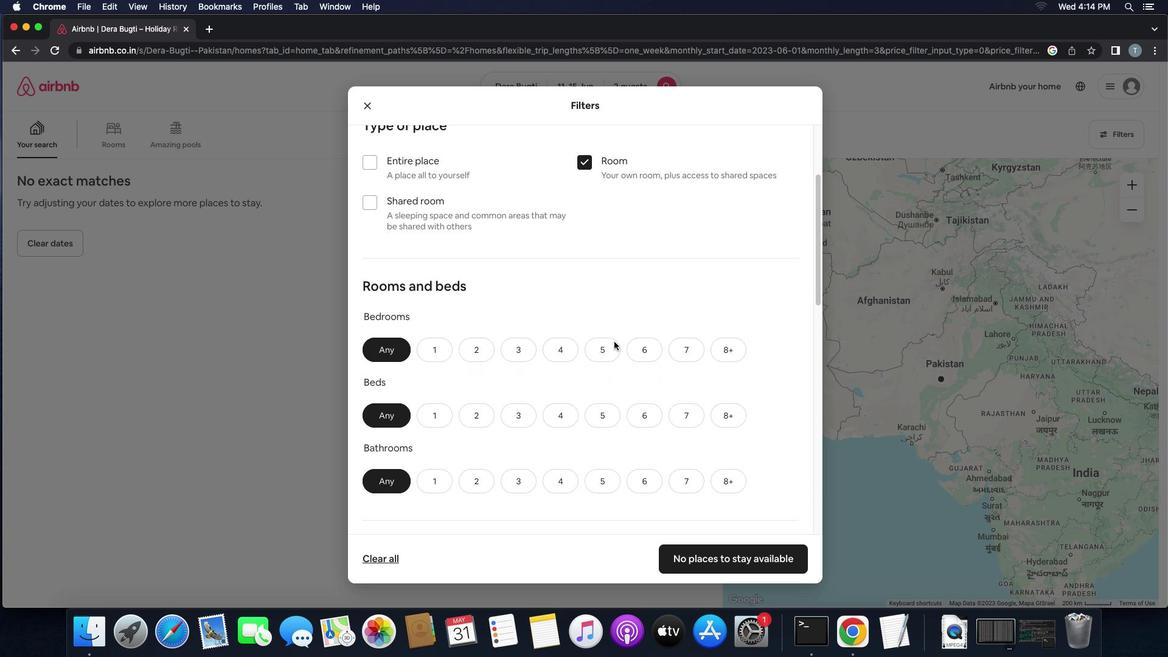 
Action: Mouse moved to (440, 259)
Screenshot: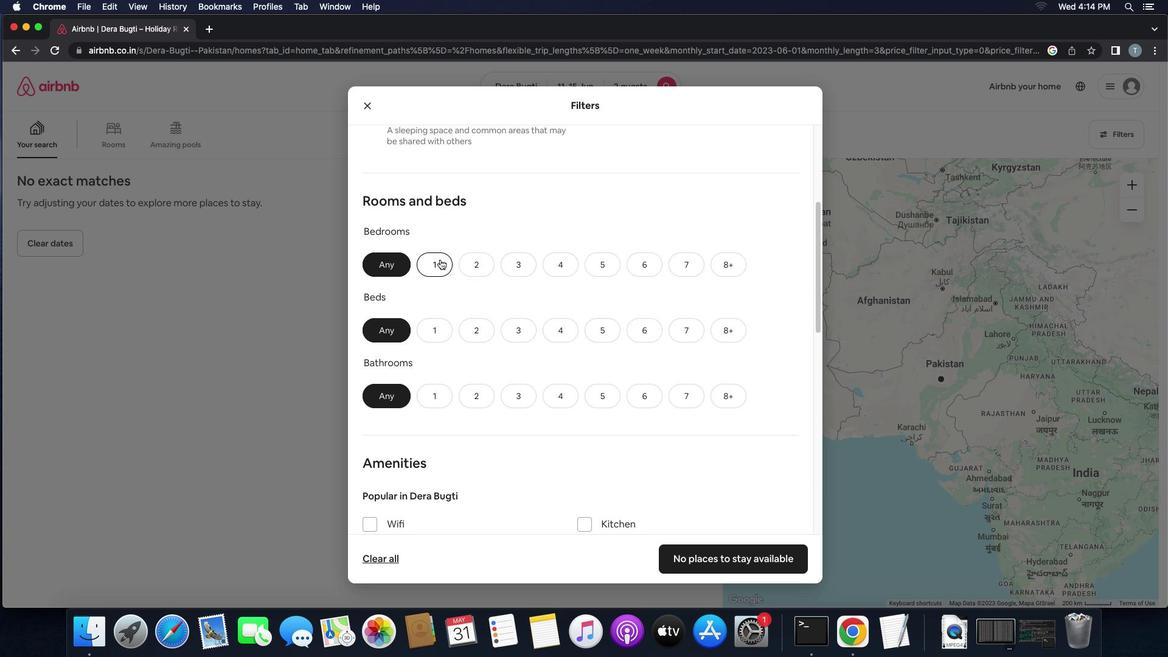 
Action: Mouse pressed left at (440, 259)
Screenshot: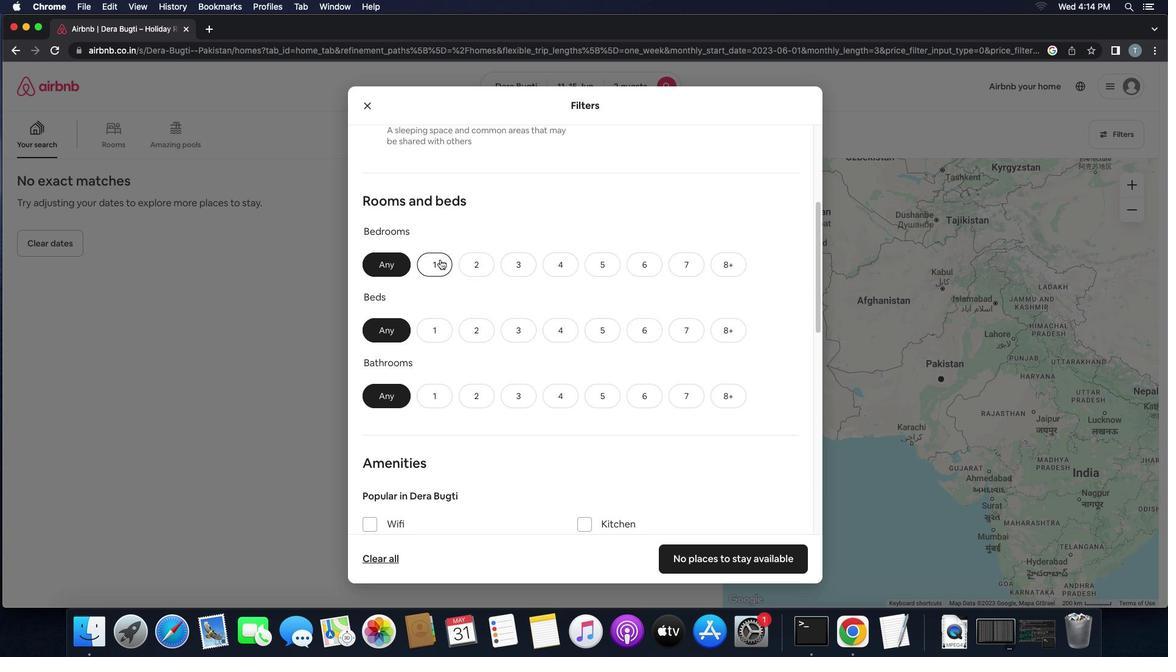 
Action: Mouse moved to (483, 324)
Screenshot: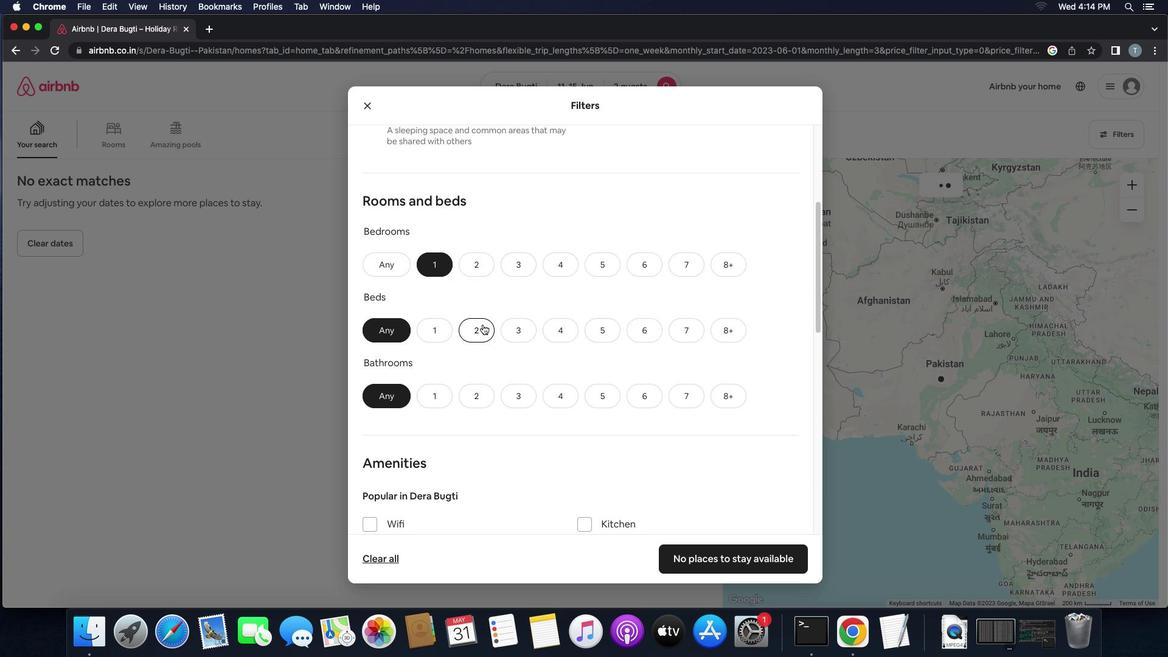 
Action: Mouse pressed left at (483, 324)
Screenshot: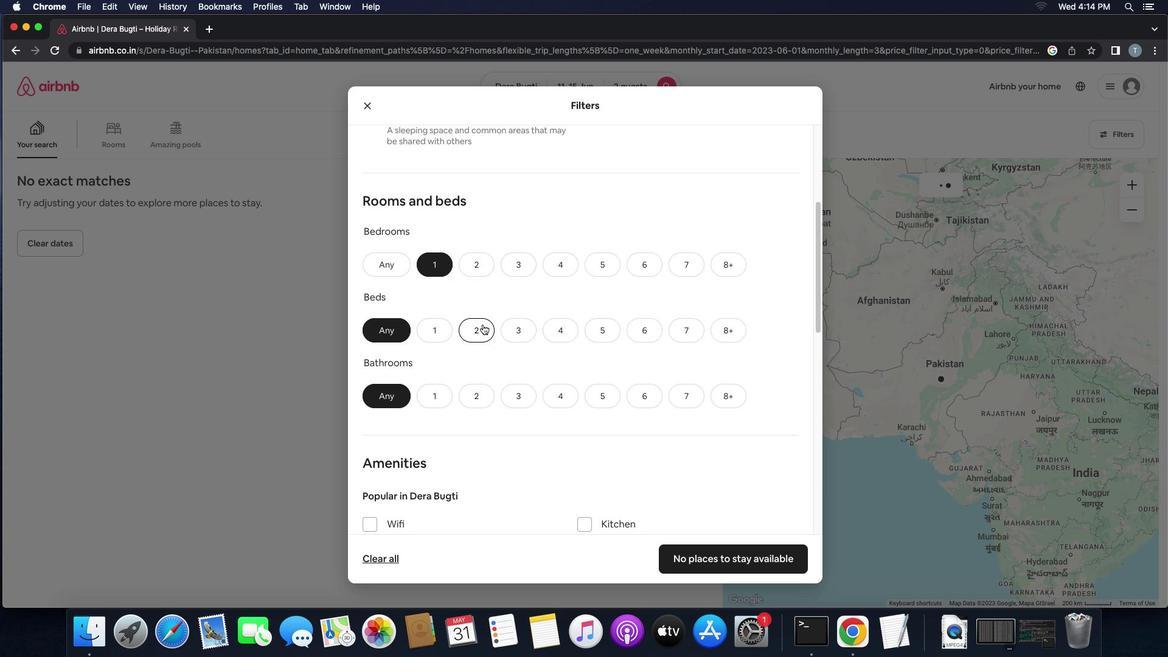 
Action: Mouse moved to (435, 394)
Screenshot: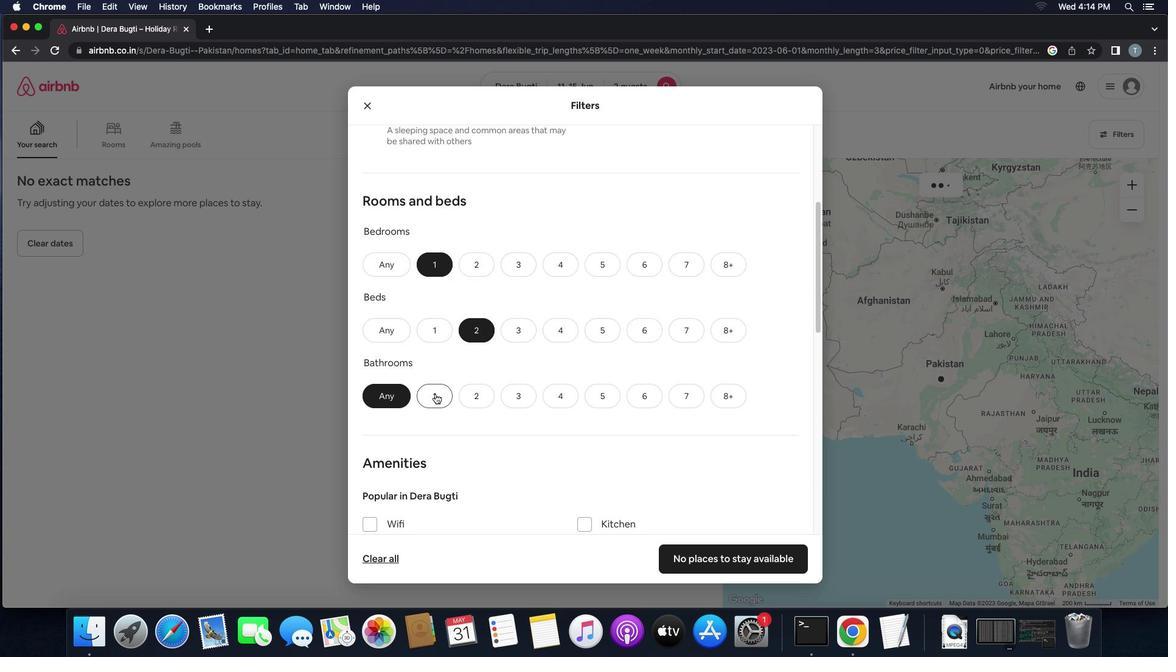 
Action: Mouse pressed left at (435, 394)
Screenshot: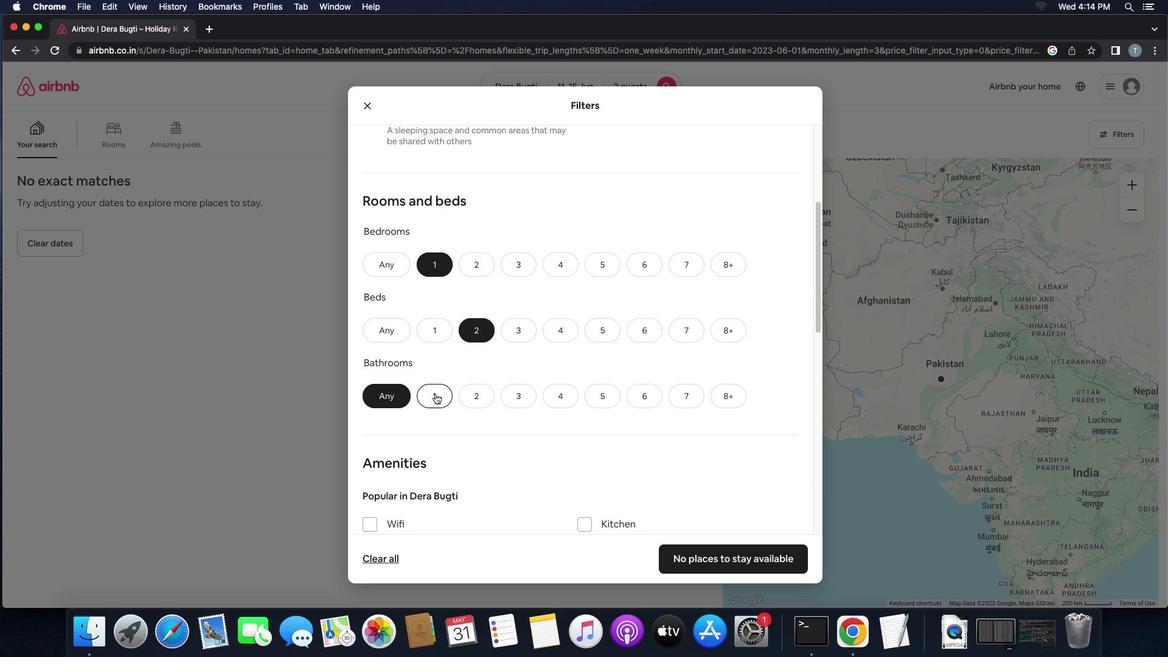 
Action: Mouse moved to (536, 386)
Screenshot: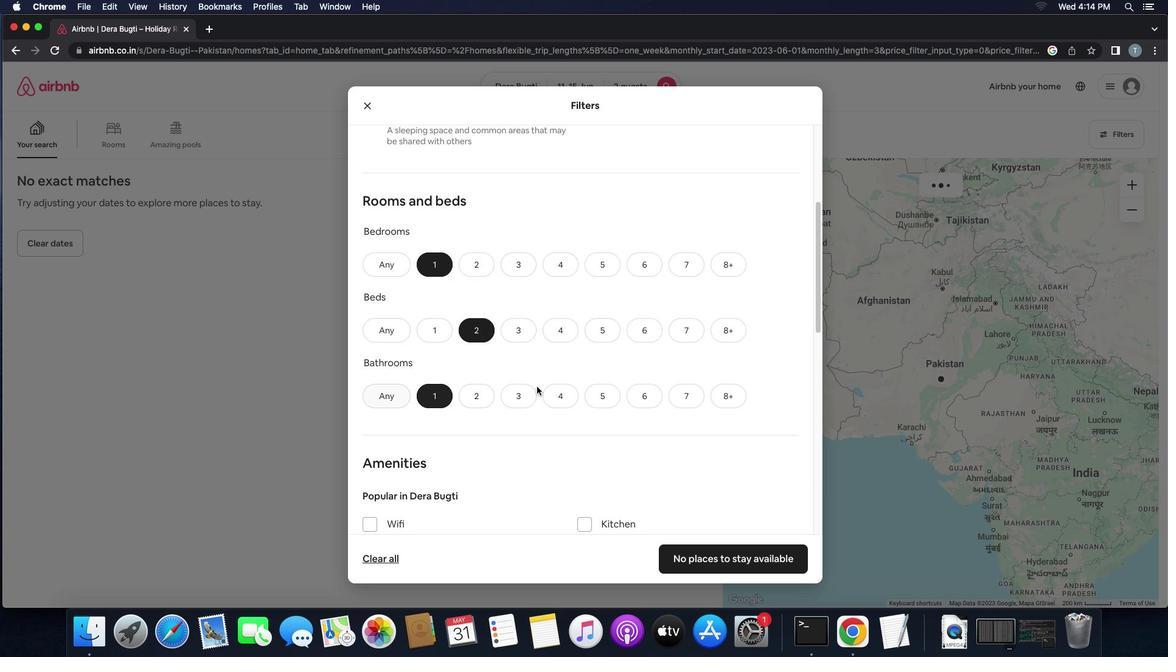 
Action: Mouse scrolled (536, 386) with delta (0, 0)
Screenshot: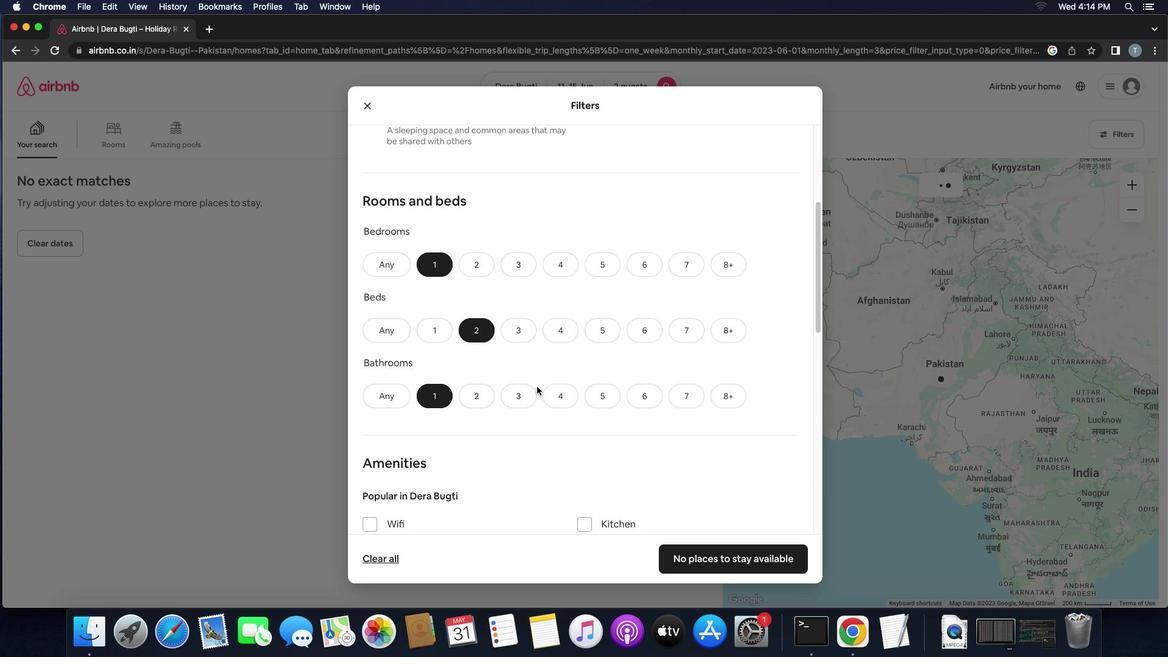 
Action: Mouse scrolled (536, 386) with delta (0, 0)
Screenshot: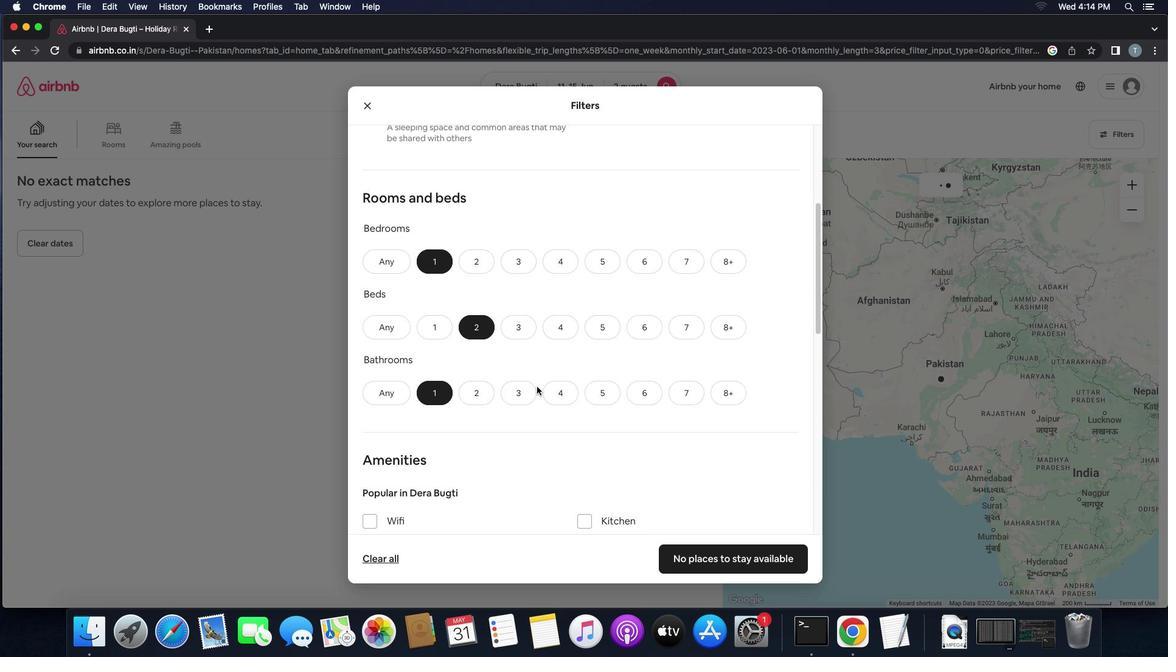 
Action: Mouse scrolled (536, 386) with delta (0, -1)
Screenshot: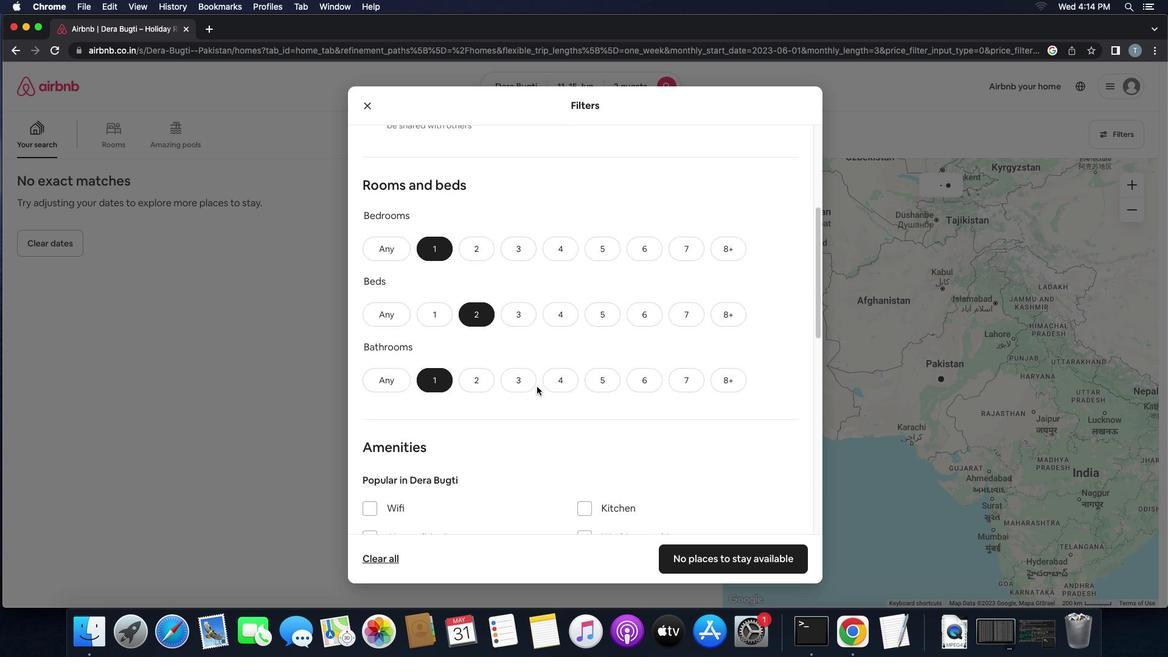 
Action: Mouse scrolled (536, 386) with delta (0, 0)
Screenshot: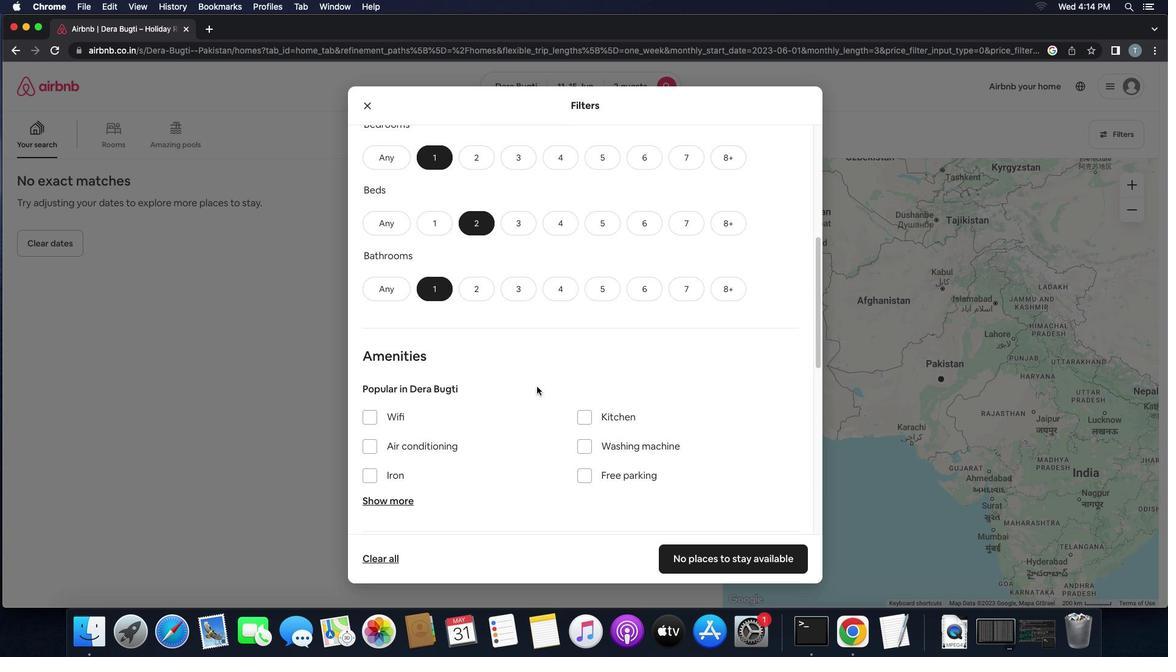 
Action: Mouse scrolled (536, 386) with delta (0, 0)
Screenshot: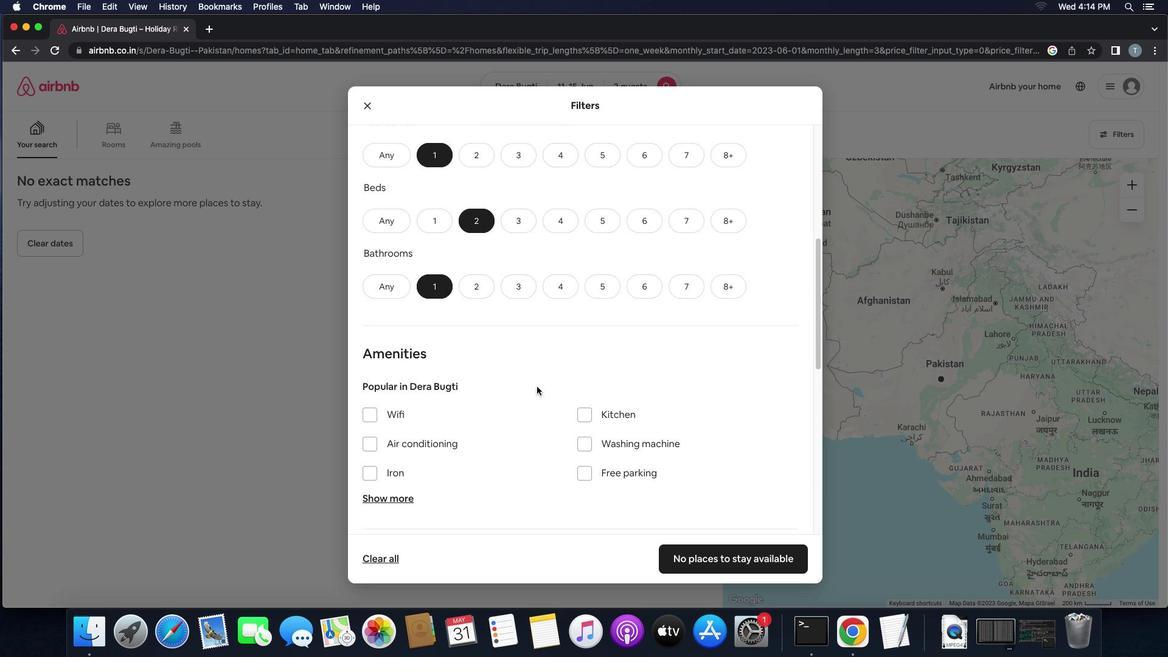 
Action: Mouse scrolled (536, 386) with delta (0, 0)
Screenshot: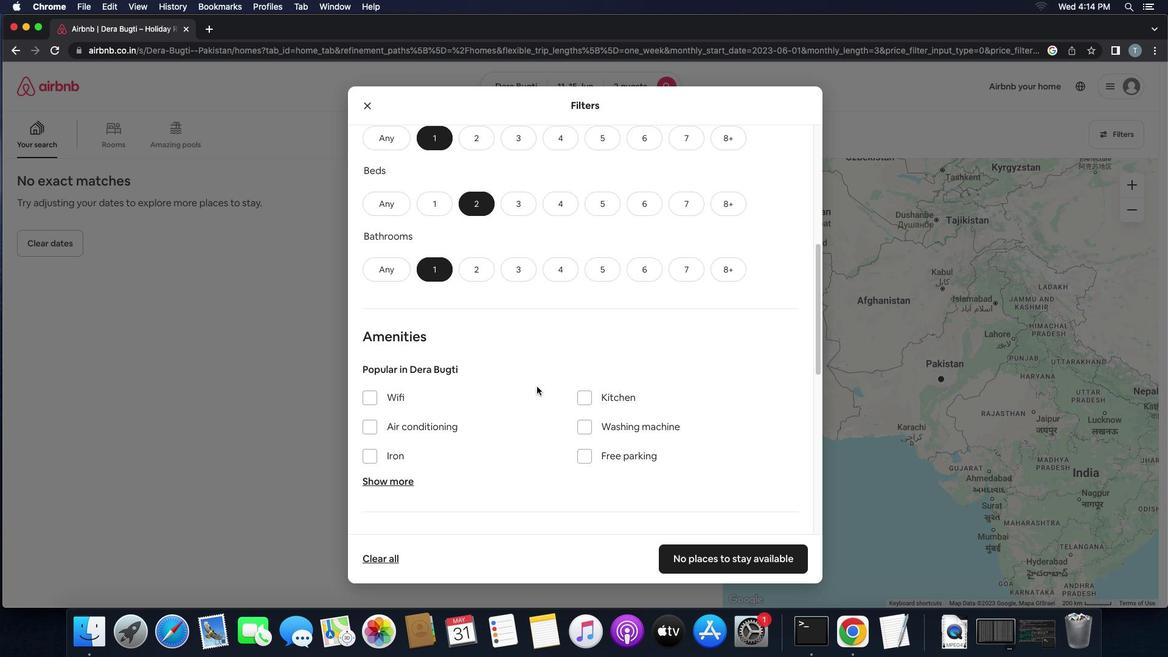 
Action: Mouse scrolled (536, 386) with delta (0, 0)
Screenshot: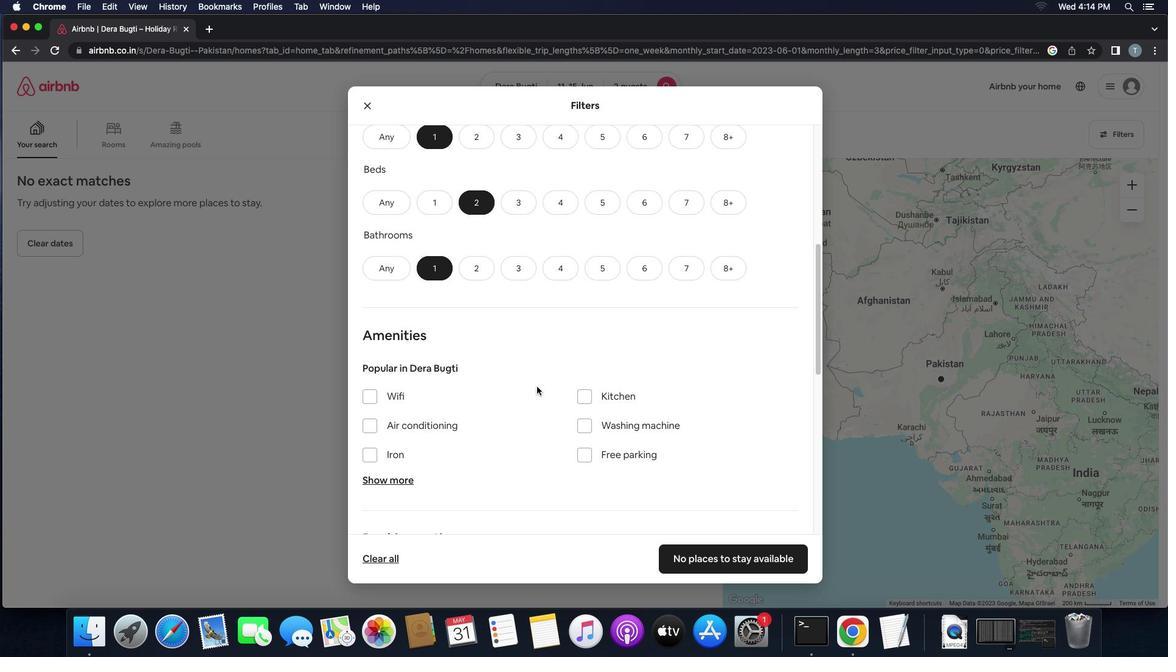 
Action: Mouse scrolled (536, 386) with delta (0, 0)
Screenshot: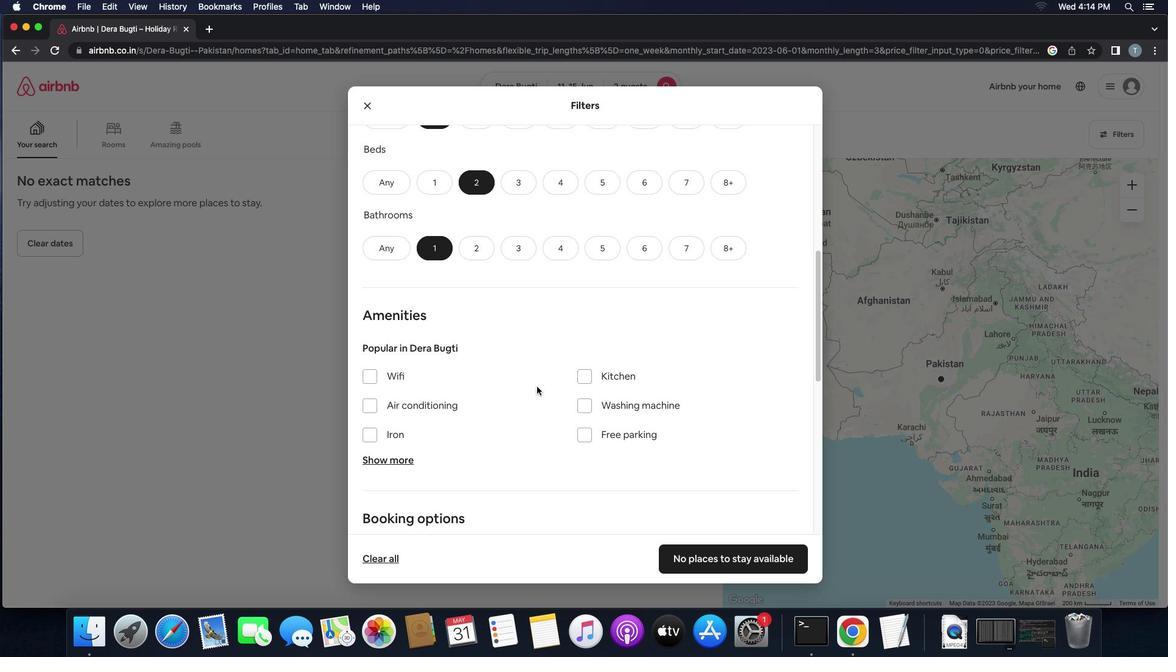 
Action: Mouse scrolled (536, 386) with delta (0, 0)
Screenshot: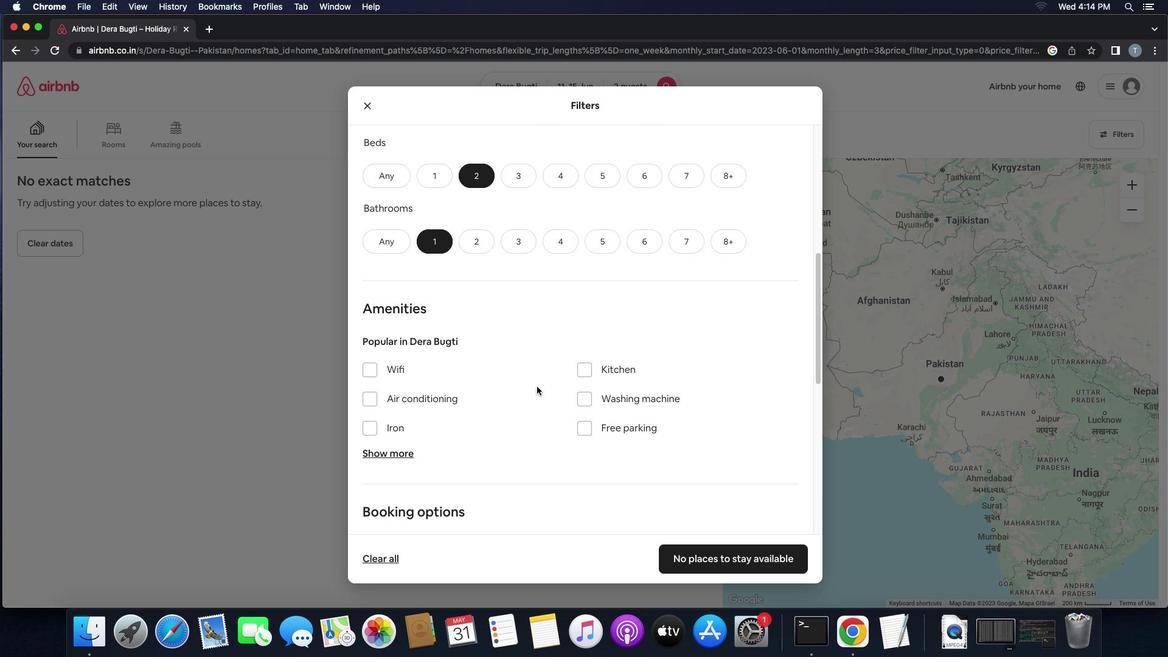 
Action: Mouse scrolled (536, 386) with delta (0, 0)
Screenshot: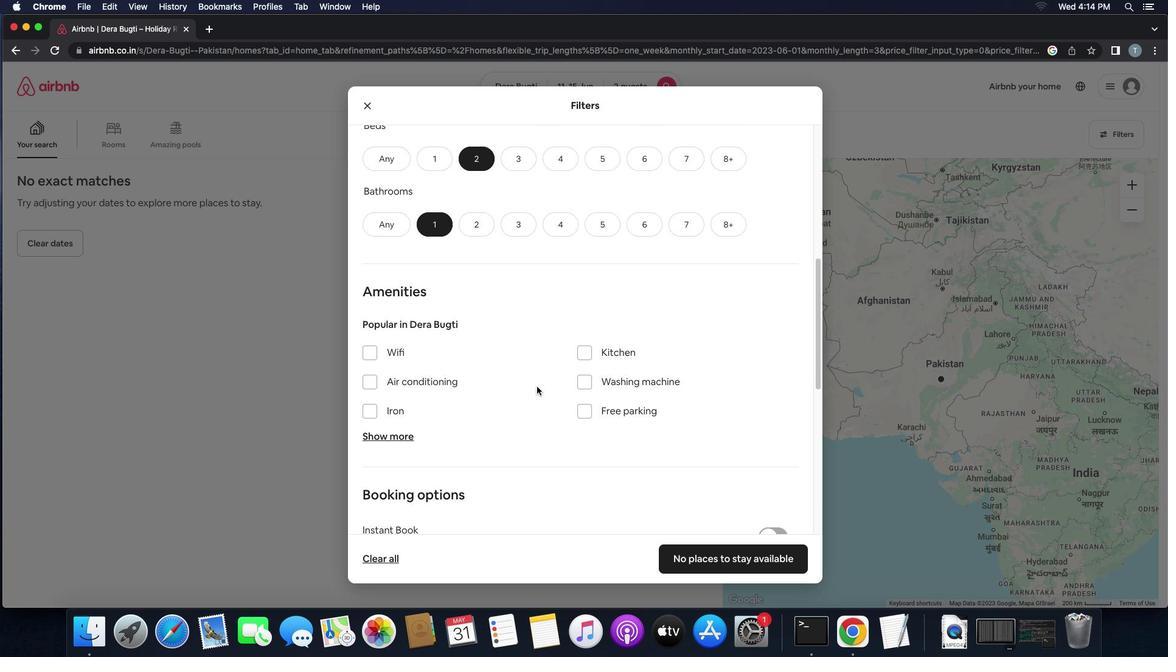 
Action: Mouse scrolled (536, 386) with delta (0, 0)
Screenshot: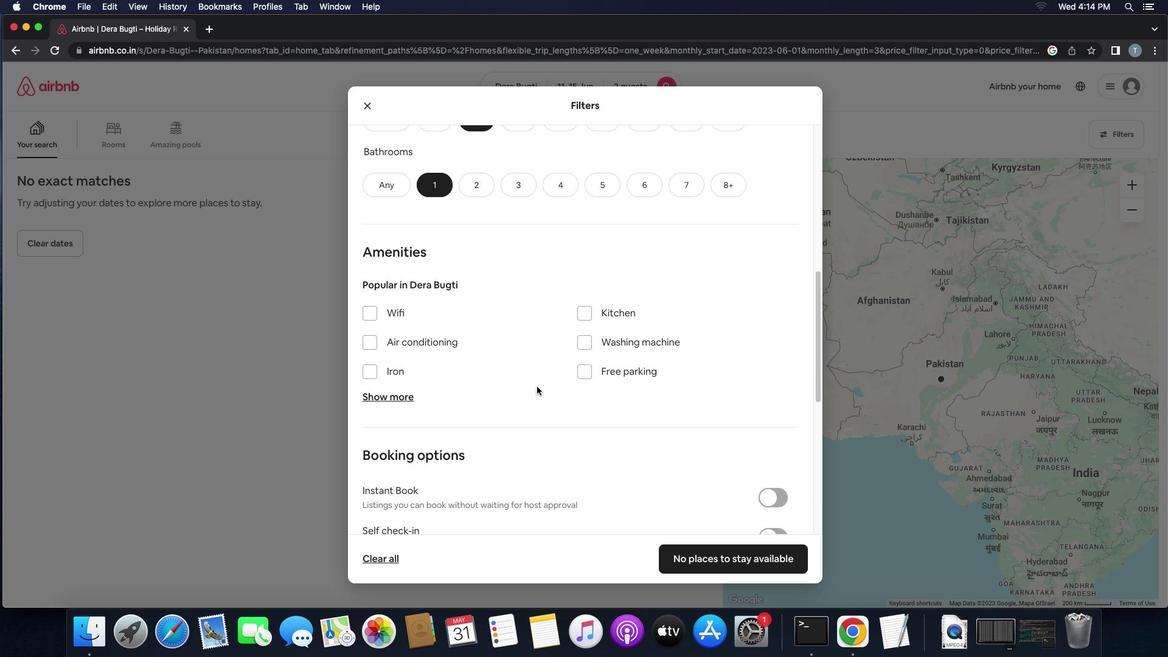 
Action: Mouse scrolled (536, 386) with delta (0, 0)
Screenshot: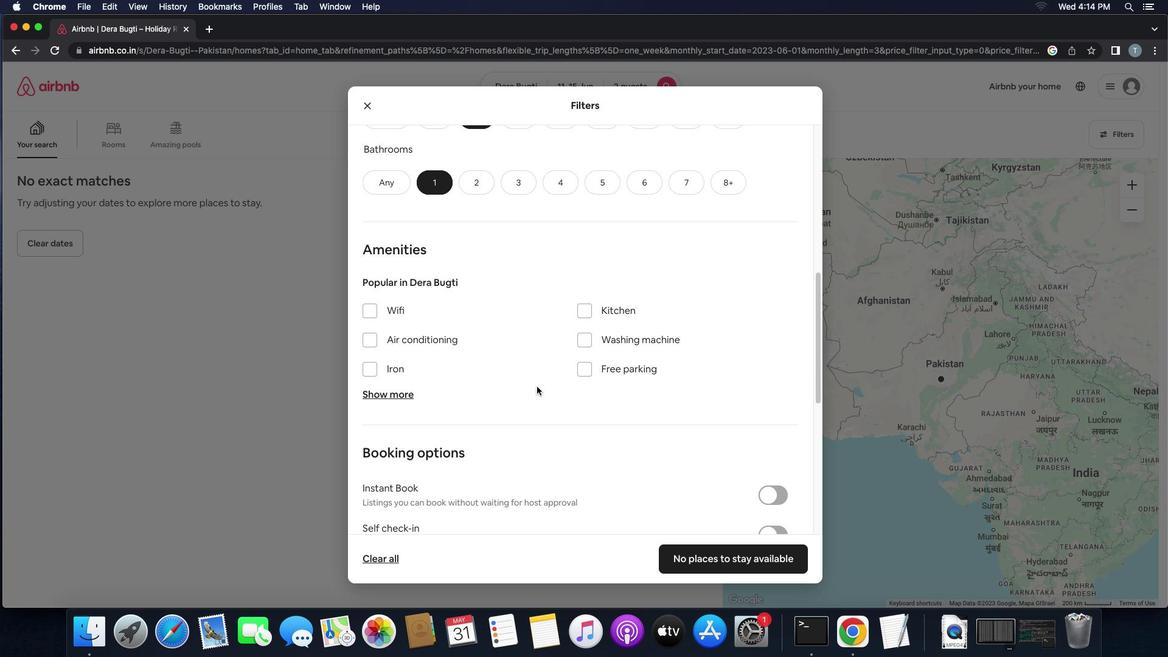 
Action: Mouse scrolled (536, 386) with delta (0, 0)
Screenshot: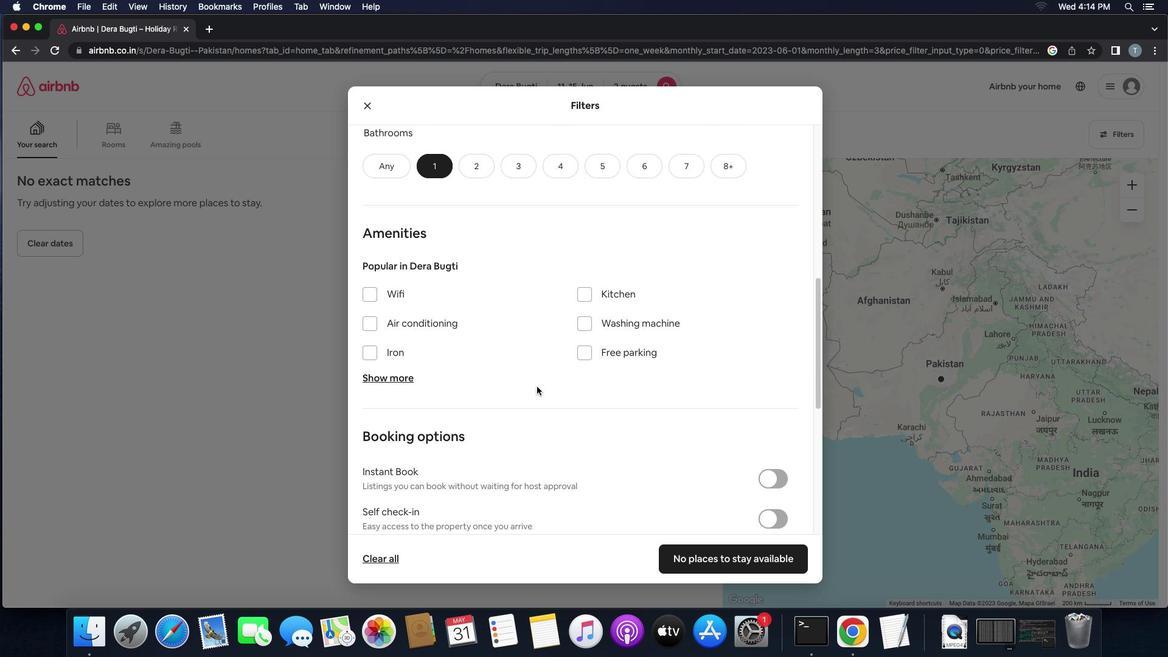 
Action: Mouse scrolled (536, 386) with delta (0, 0)
Screenshot: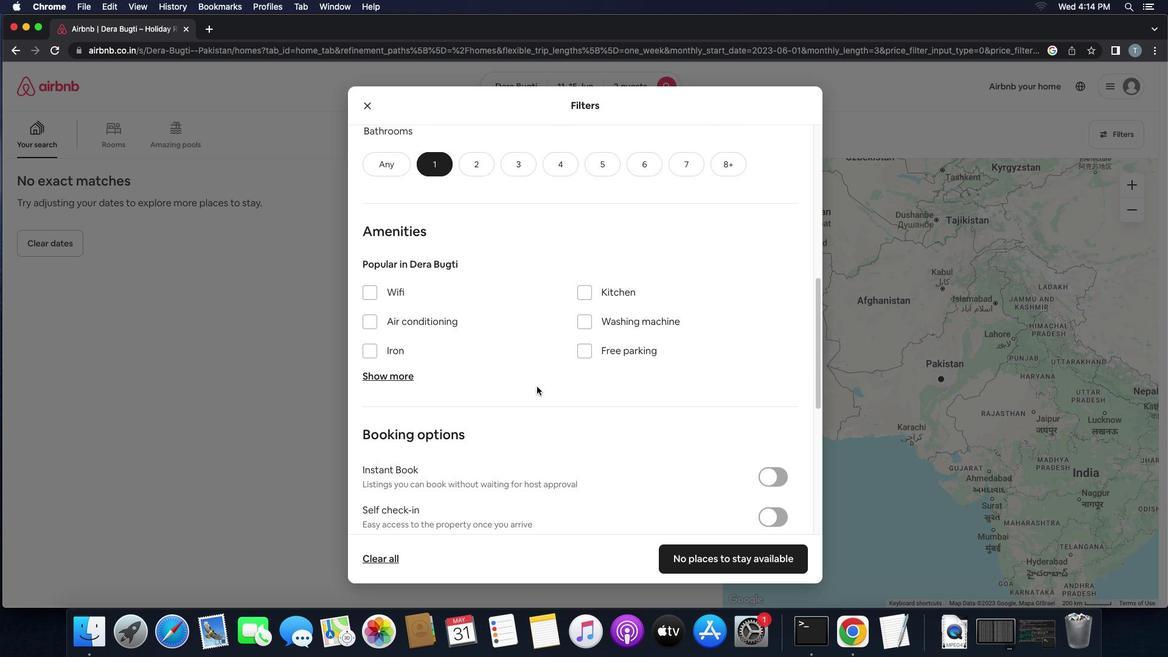 
Action: Mouse scrolled (536, 386) with delta (0, -1)
Screenshot: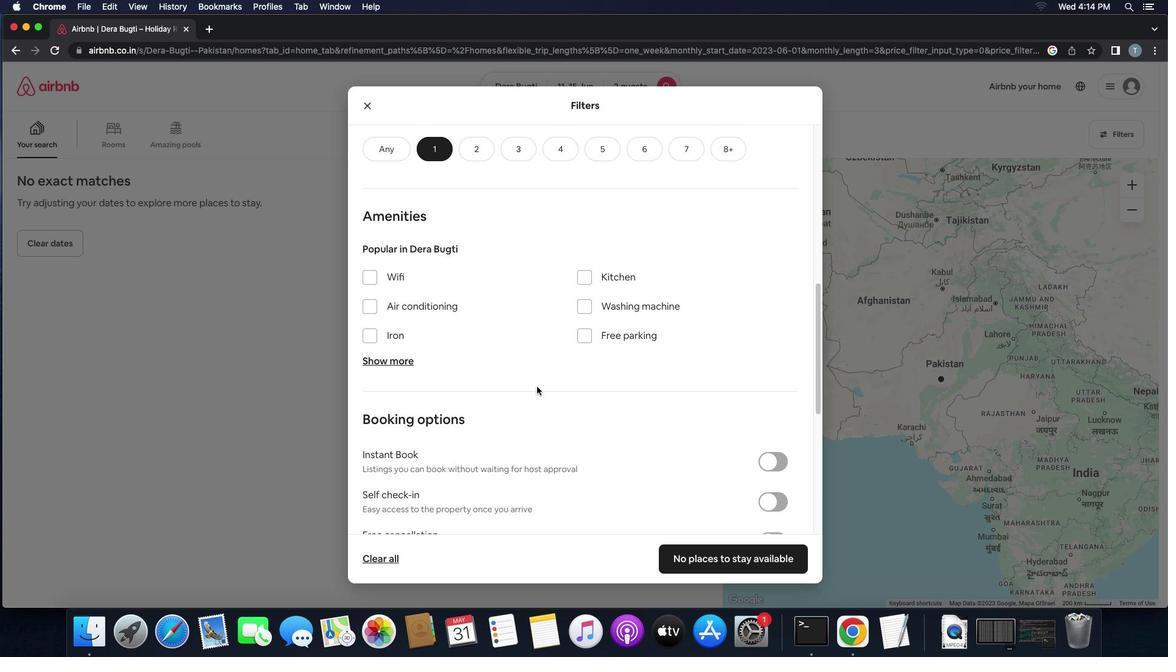 
Action: Mouse moved to (534, 385)
Screenshot: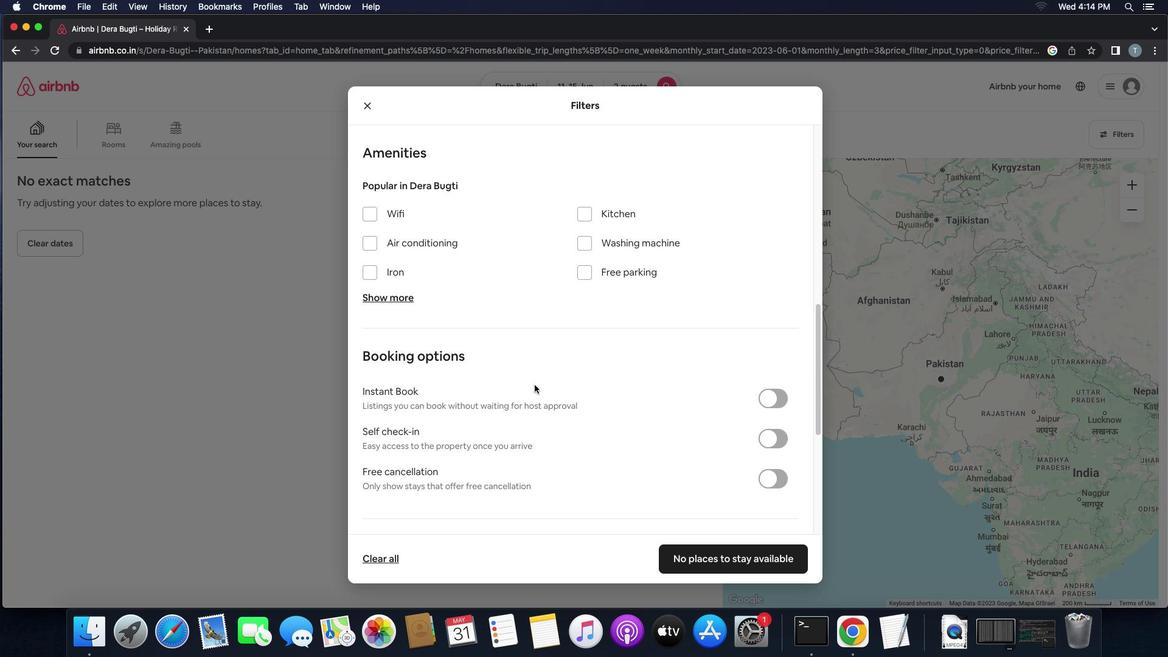 
Action: Mouse scrolled (534, 385) with delta (0, 0)
Screenshot: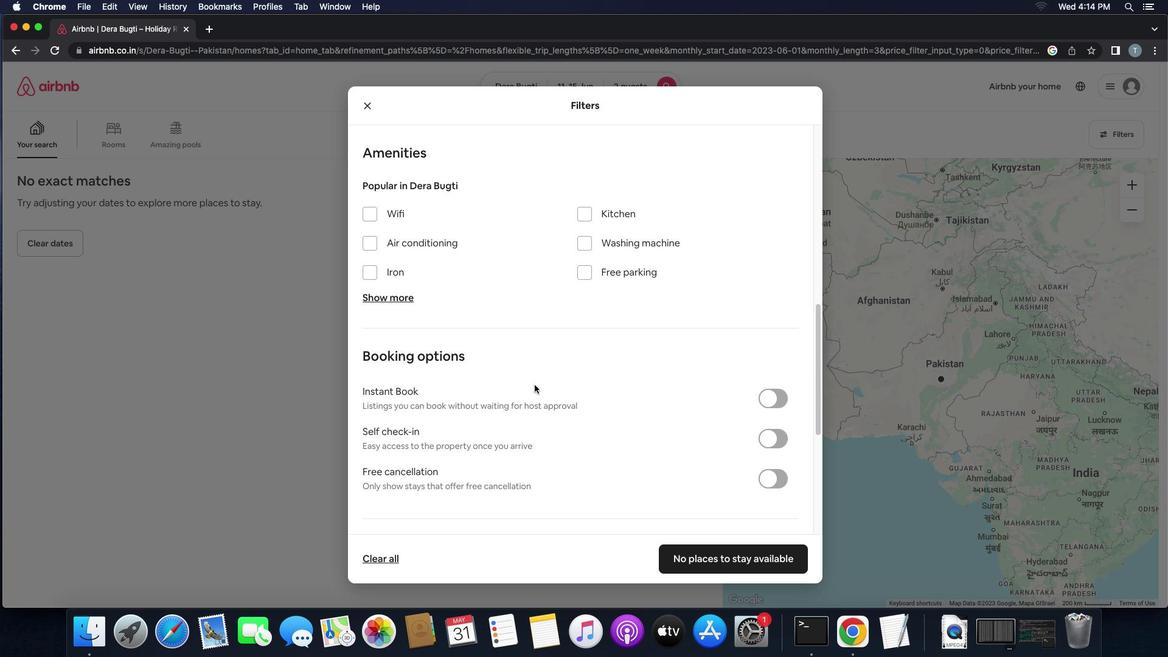 
Action: Mouse scrolled (534, 385) with delta (0, 0)
Screenshot: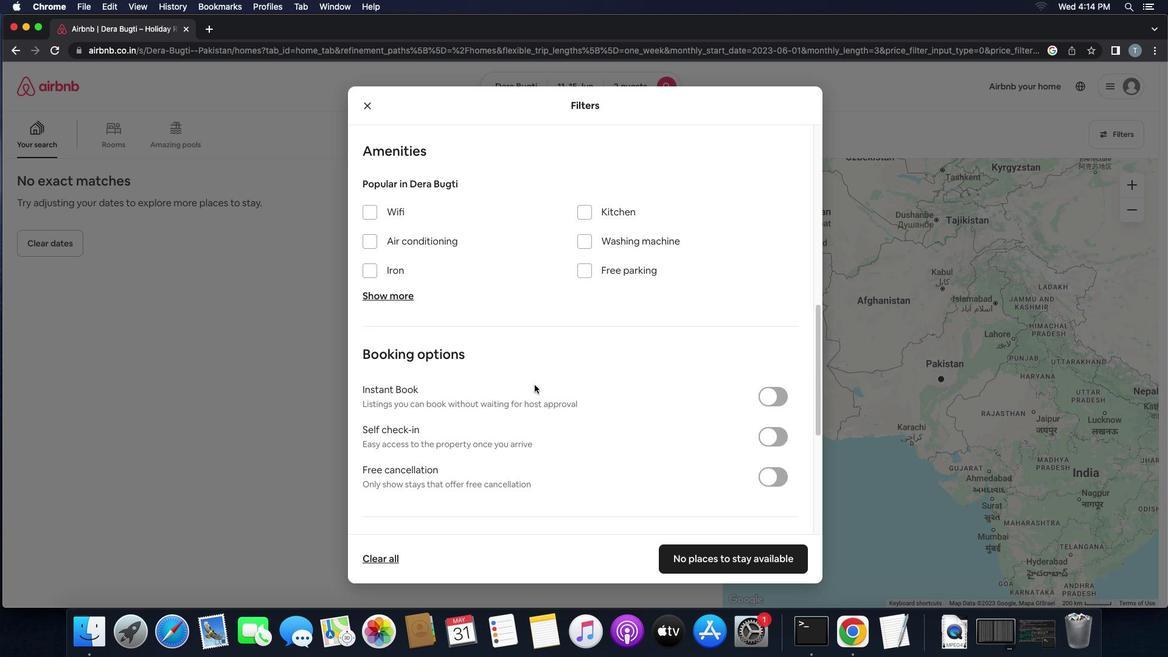 
Action: Mouse scrolled (534, 385) with delta (0, 0)
Screenshot: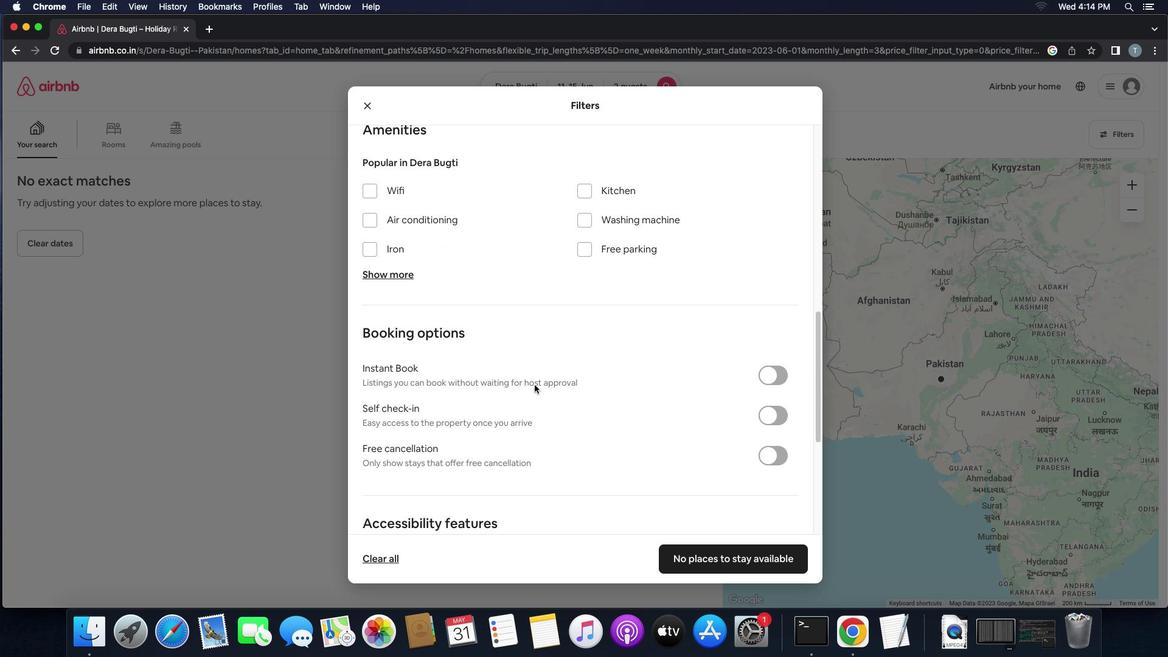 
Action: Mouse scrolled (534, 385) with delta (0, 0)
Screenshot: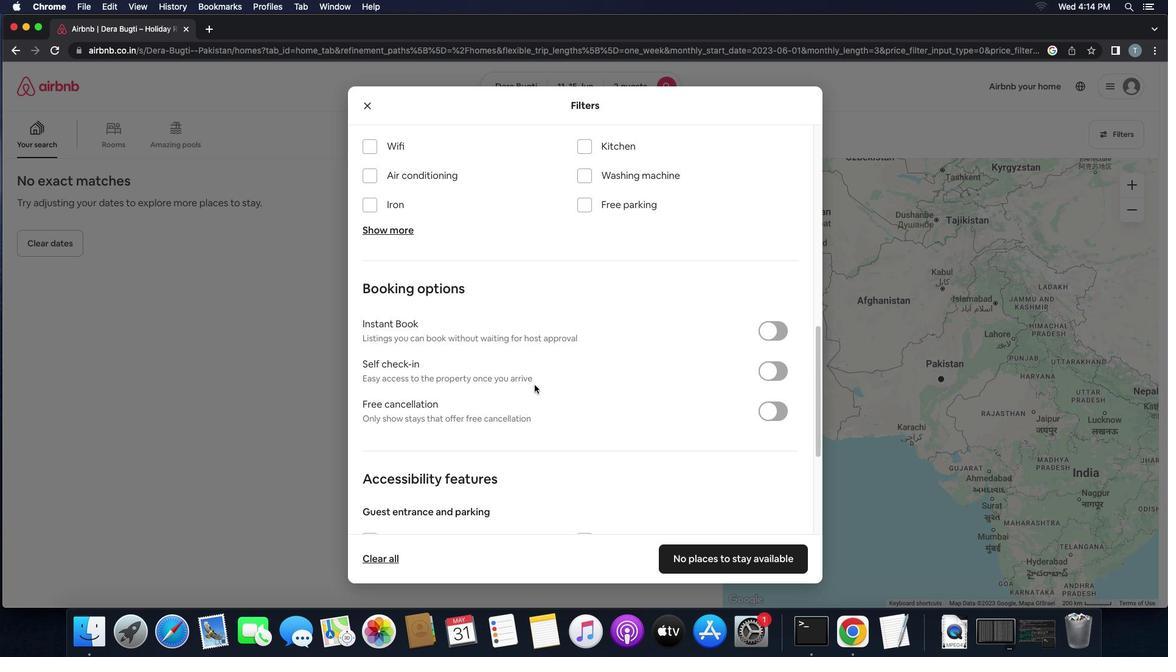 
Action: Mouse scrolled (534, 385) with delta (0, 0)
Screenshot: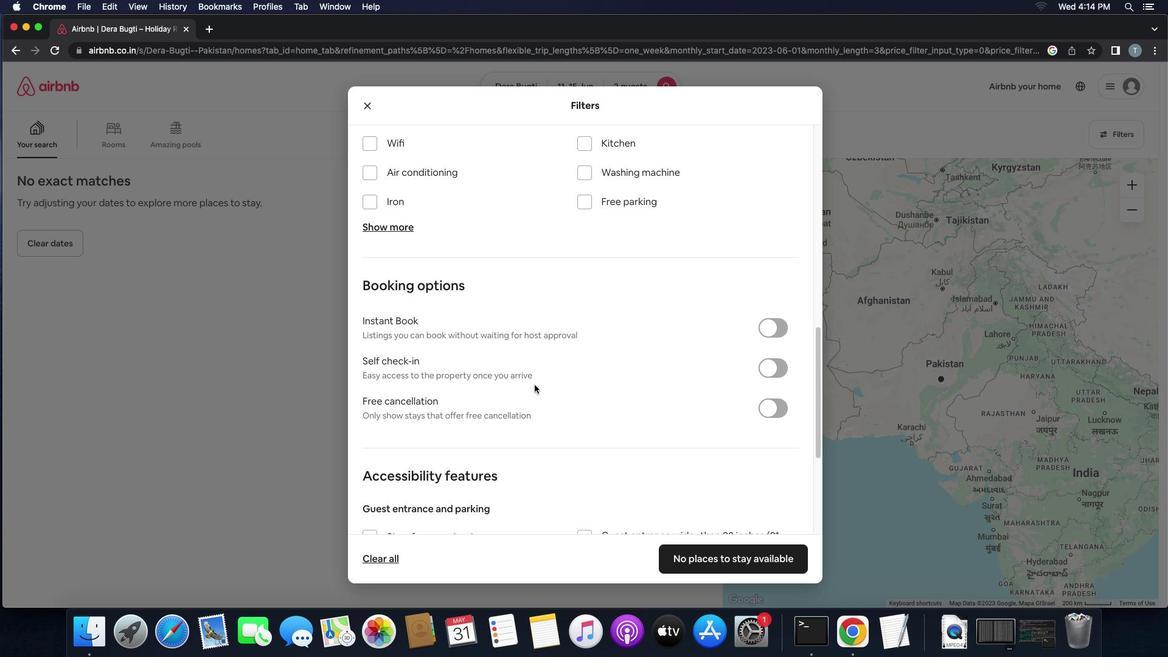 
Action: Mouse scrolled (534, 385) with delta (0, 0)
Screenshot: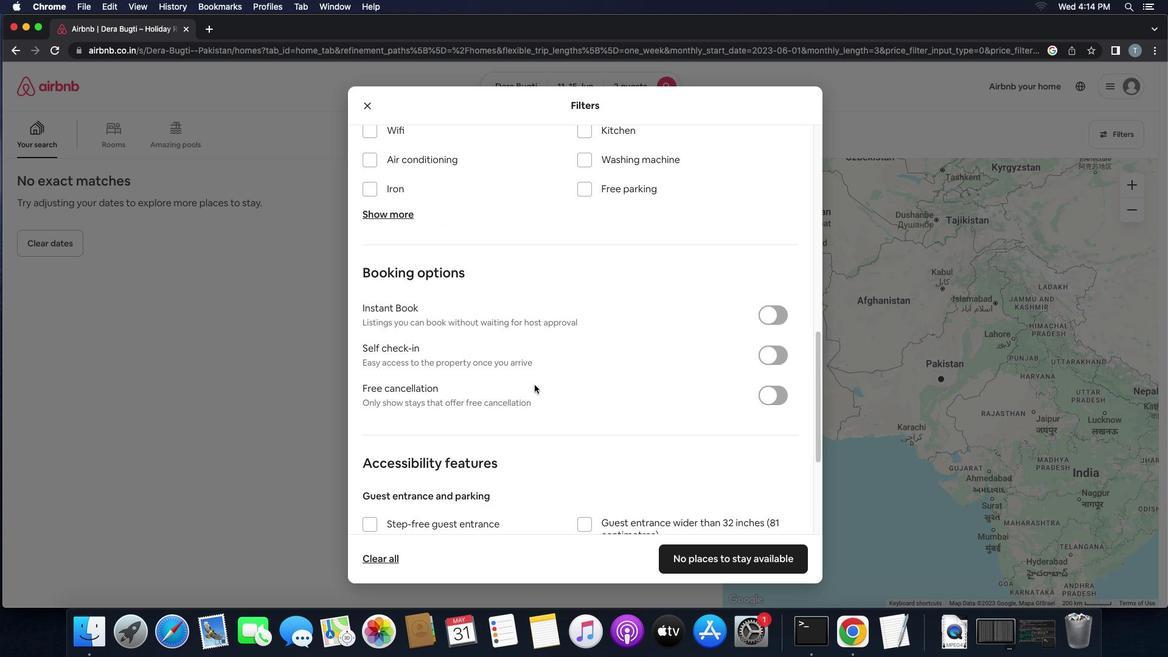 
Action: Mouse scrolled (534, 385) with delta (0, 0)
Screenshot: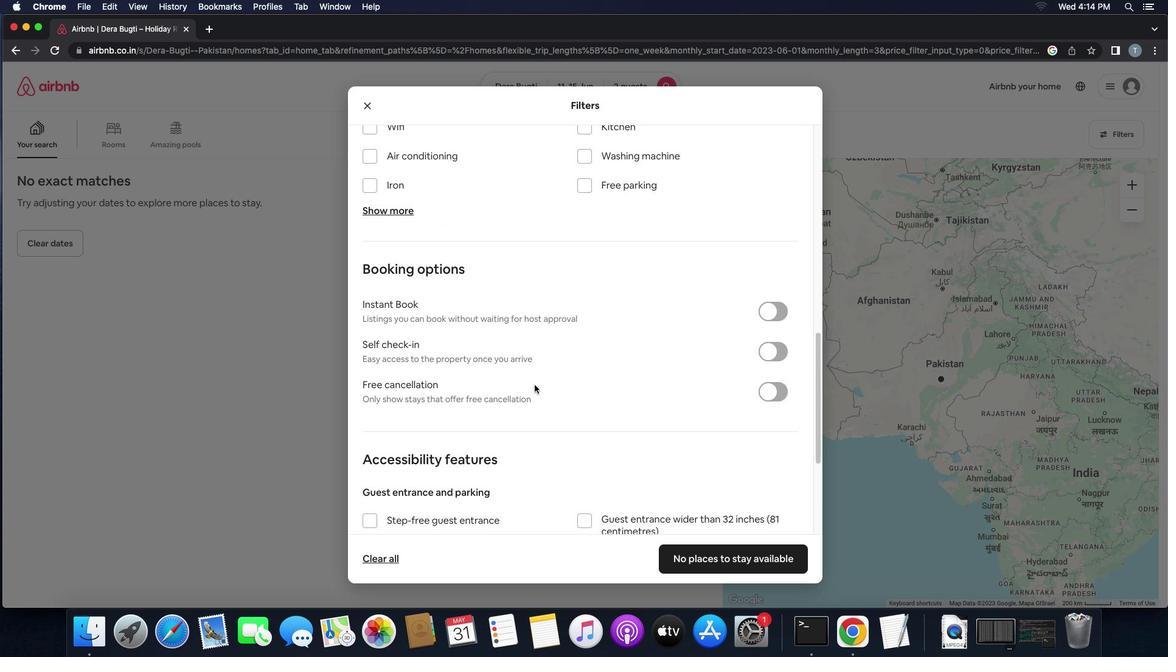 
Action: Mouse scrolled (534, 385) with delta (0, 0)
Screenshot: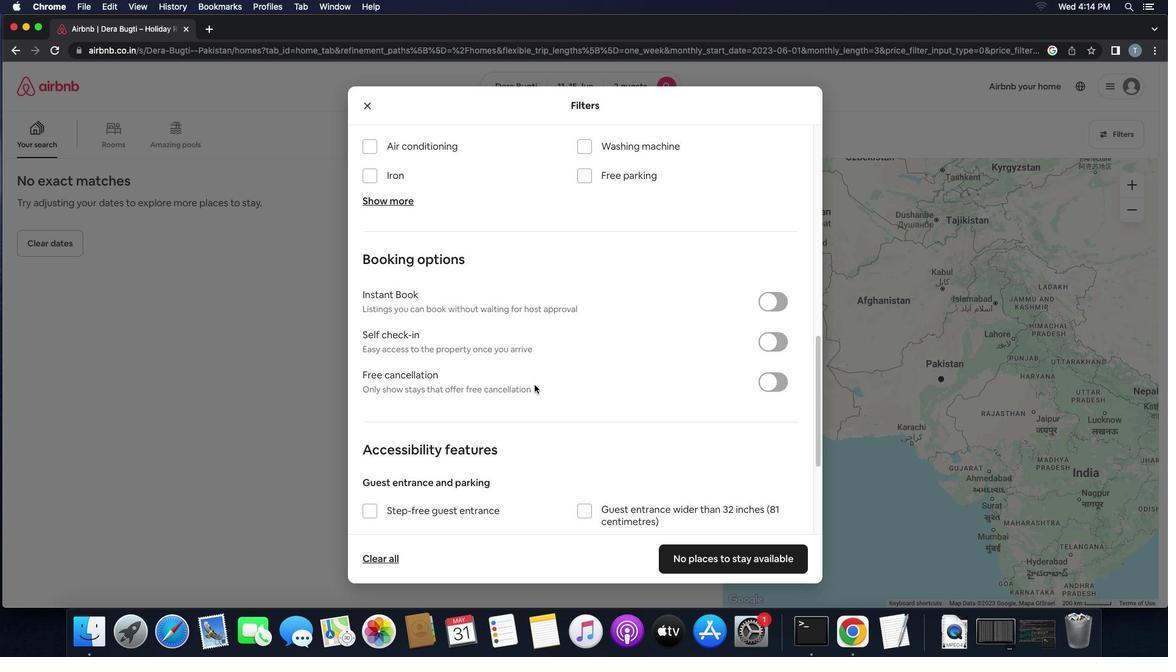 
Action: Mouse scrolled (534, 385) with delta (0, 0)
Screenshot: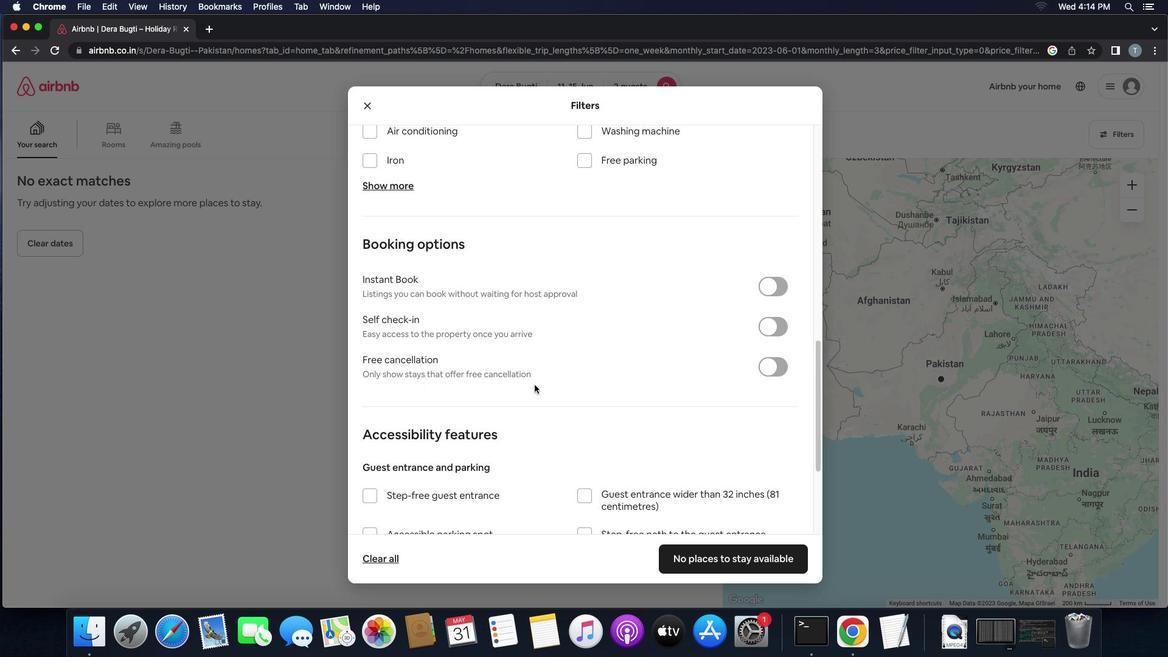 
Action: Mouse scrolled (534, 385) with delta (0, 0)
Screenshot: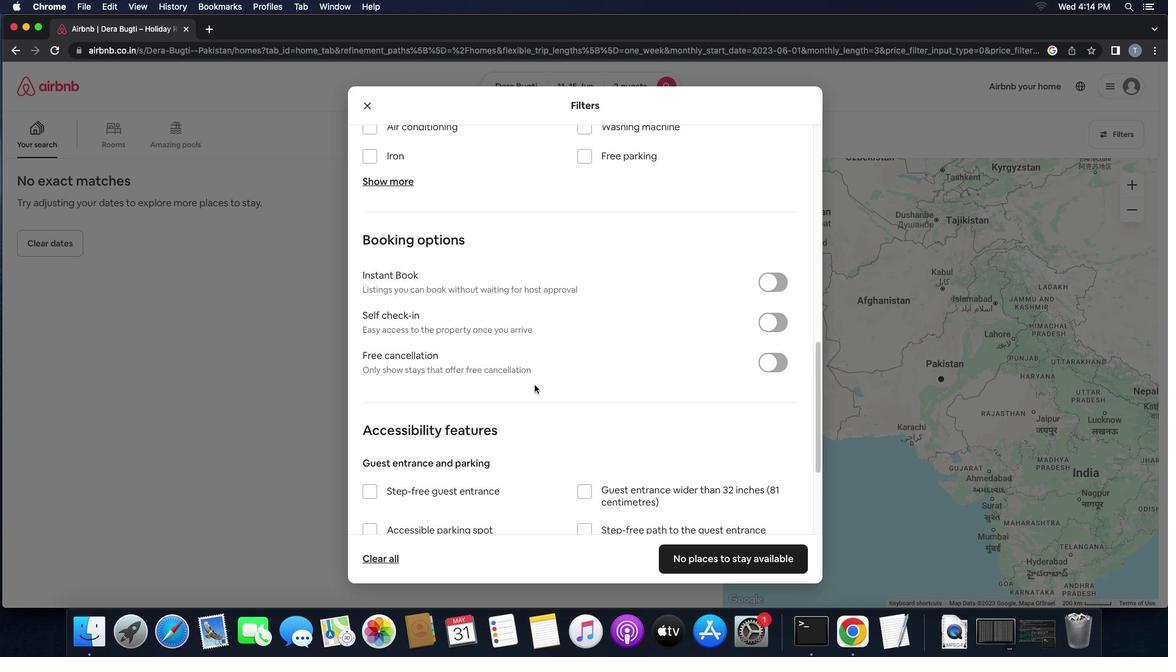 
Action: Mouse moved to (768, 311)
Screenshot: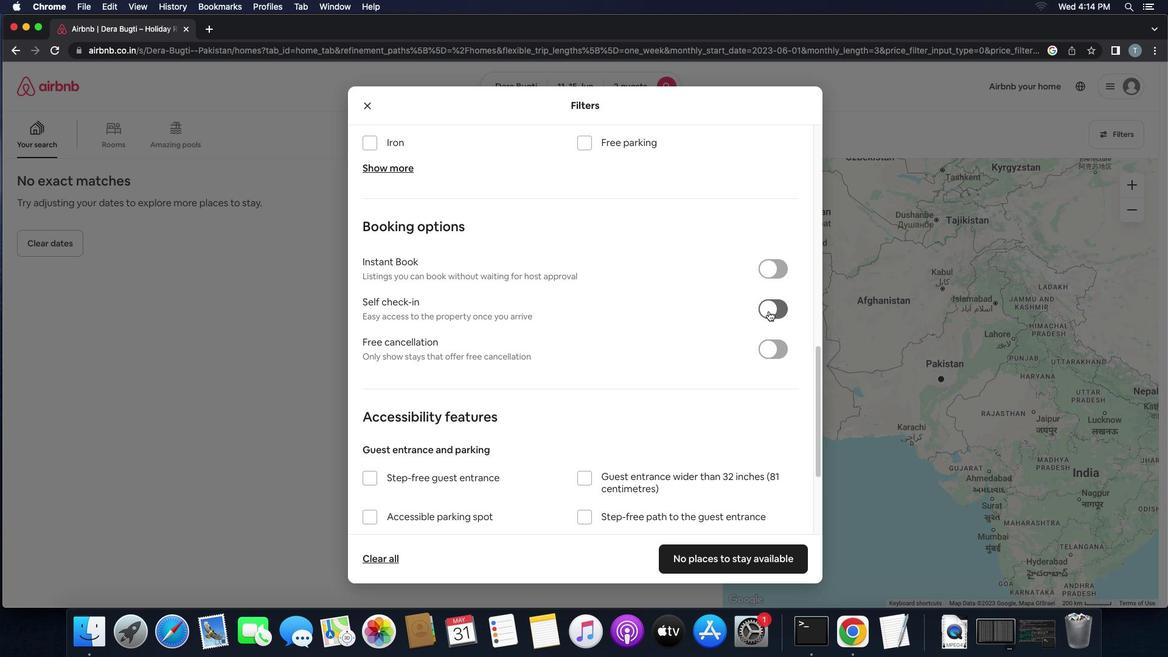 
Action: Mouse pressed left at (768, 311)
Screenshot: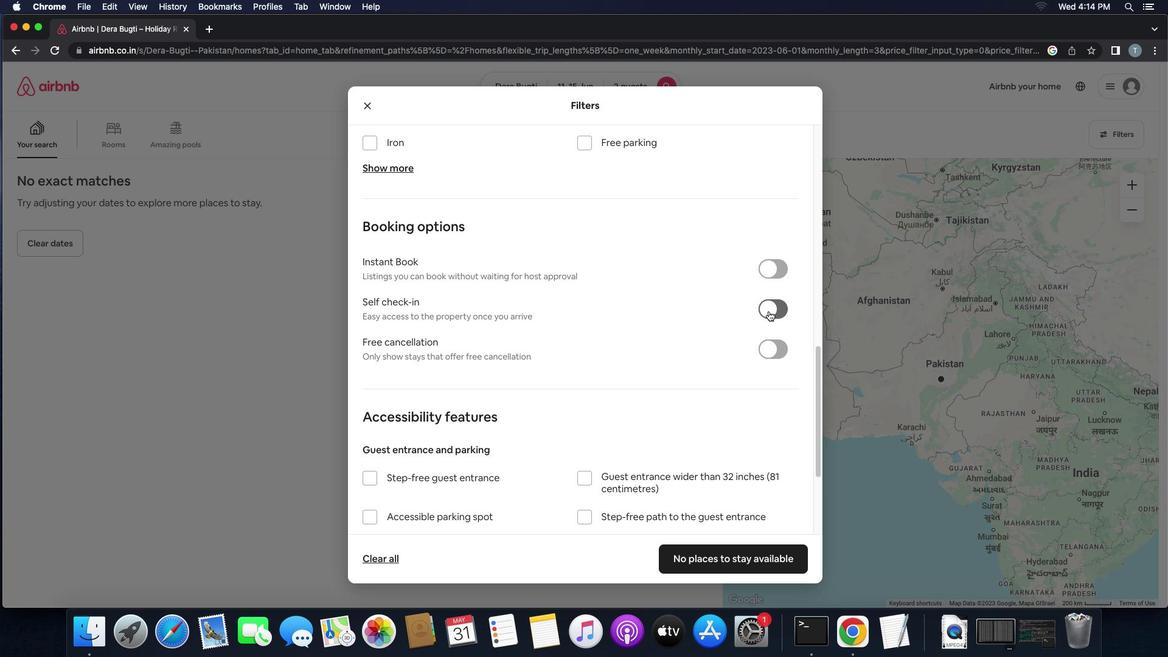 
Action: Mouse moved to (547, 378)
Screenshot: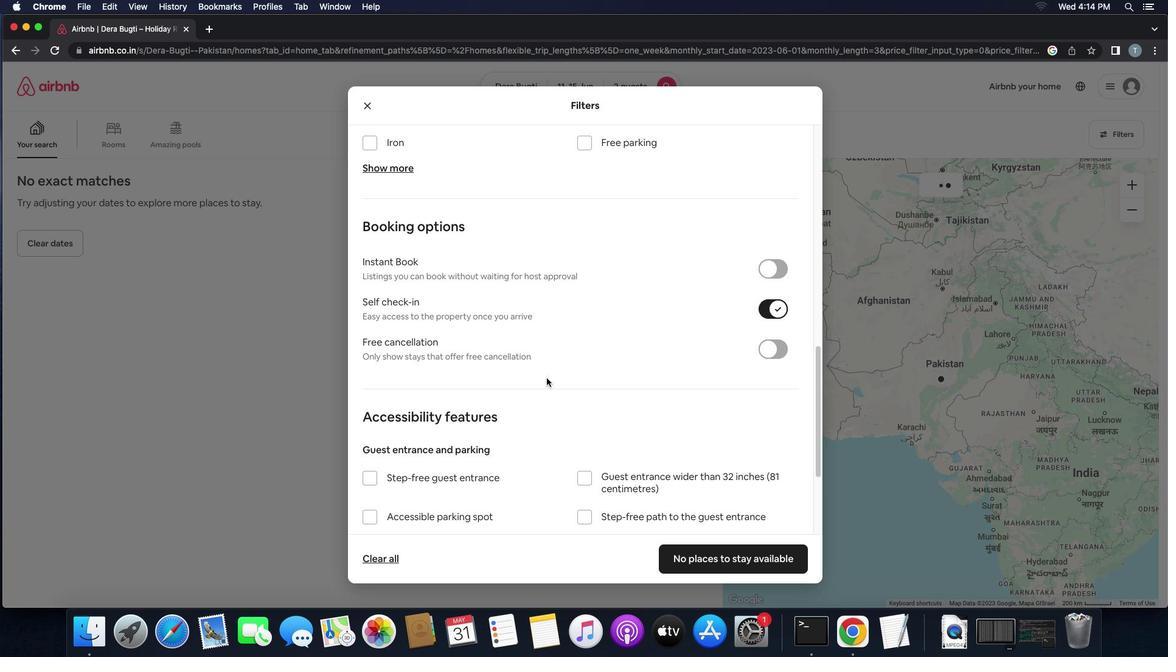 
Action: Mouse scrolled (547, 378) with delta (0, 0)
Screenshot: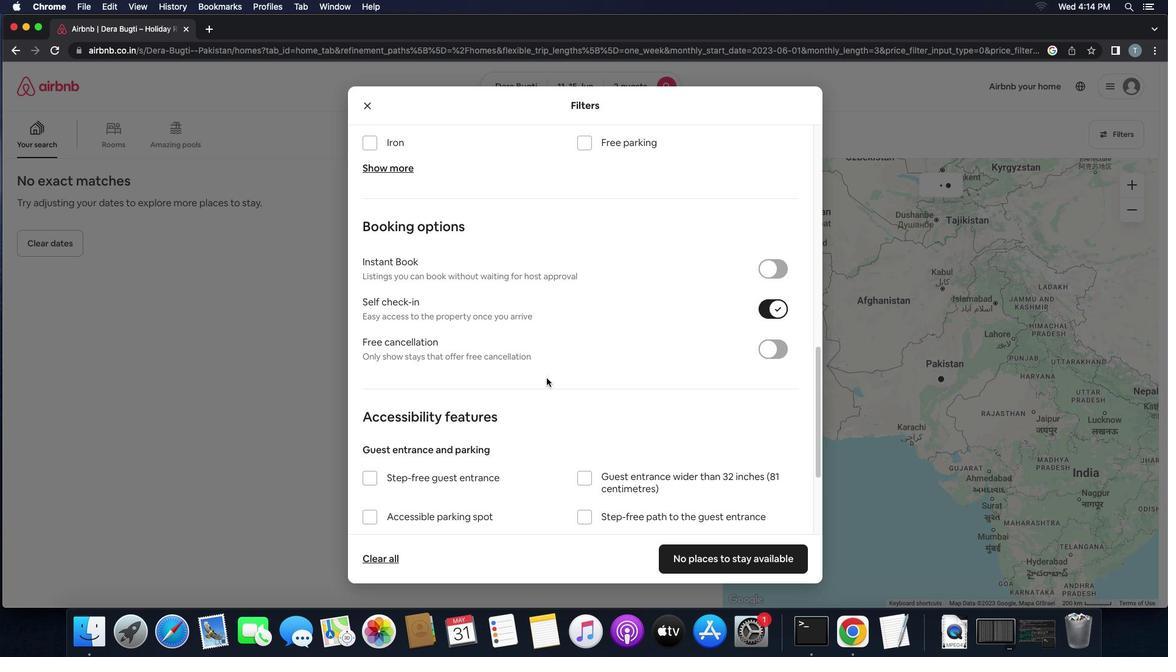 
Action: Mouse scrolled (547, 378) with delta (0, 0)
Screenshot: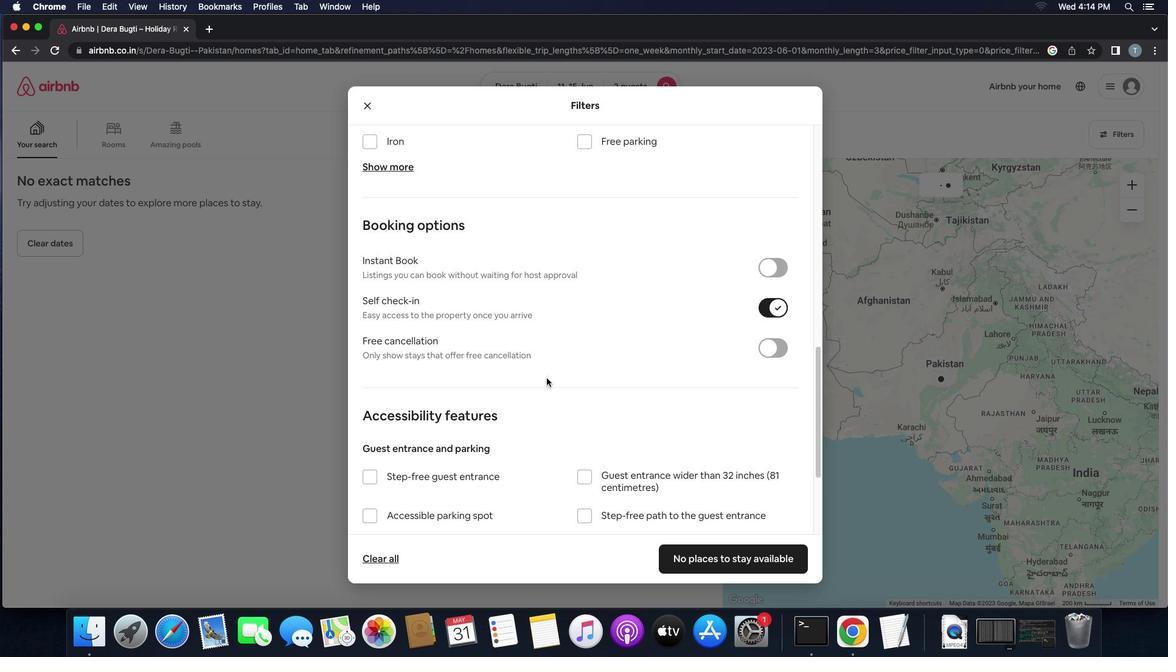 
Action: Mouse scrolled (547, 378) with delta (0, -1)
Screenshot: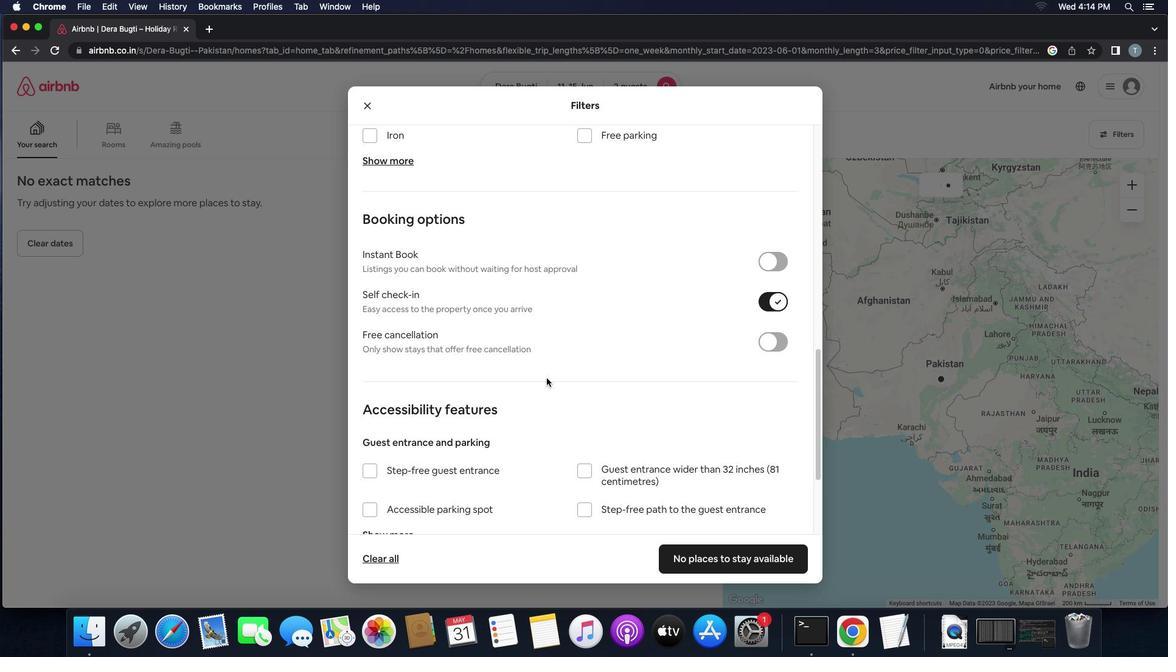 
Action: Mouse scrolled (547, 378) with delta (0, 0)
Screenshot: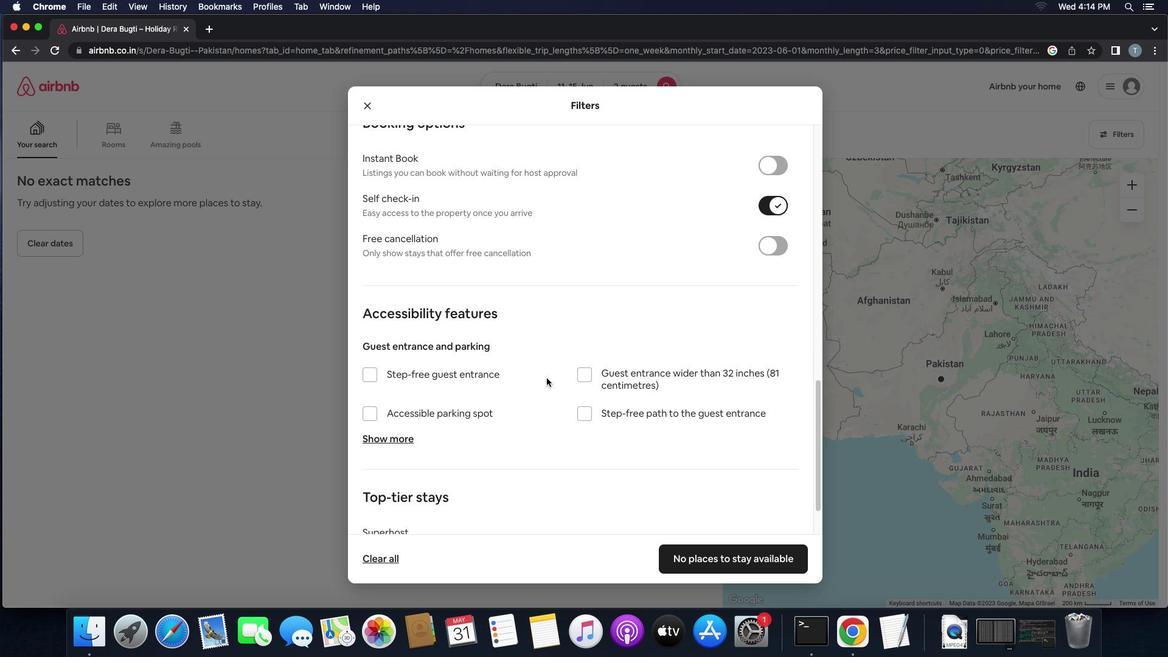 
Action: Mouse scrolled (547, 378) with delta (0, 0)
Screenshot: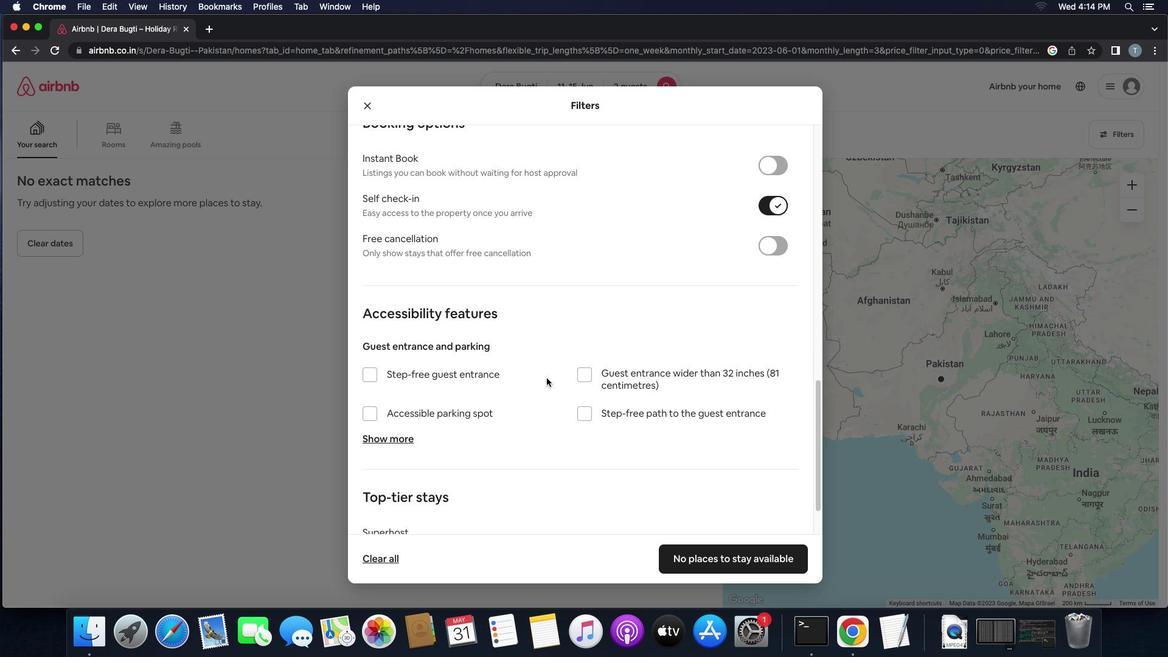 
Action: Mouse scrolled (547, 378) with delta (0, -1)
Screenshot: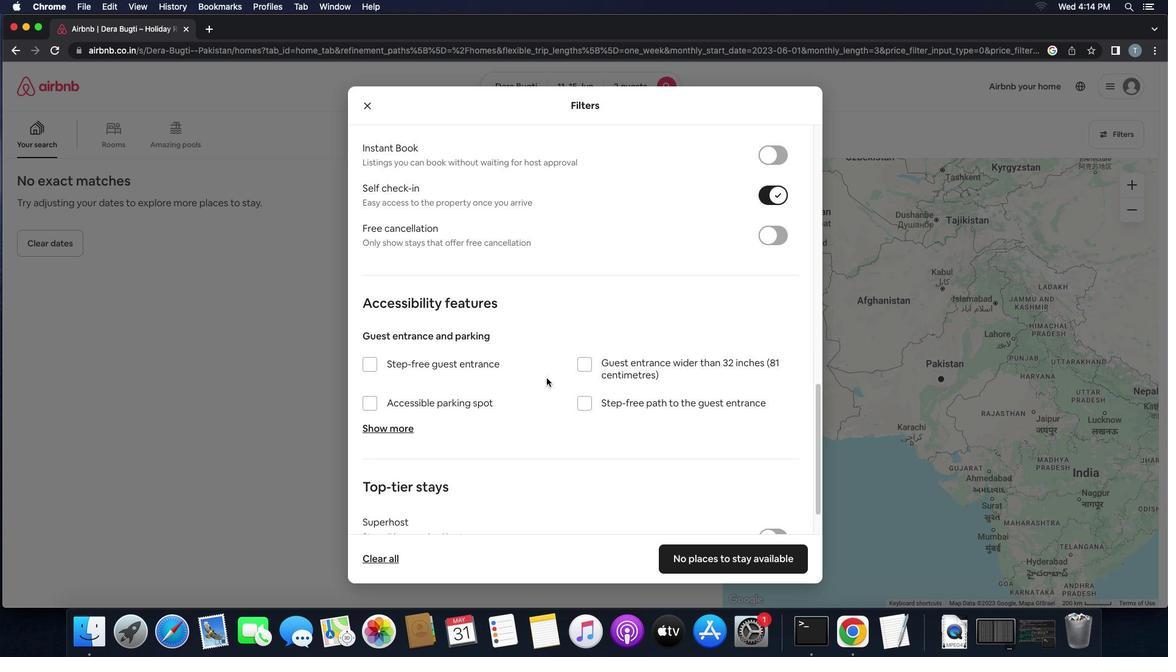 
Action: Mouse scrolled (547, 378) with delta (0, -3)
Screenshot: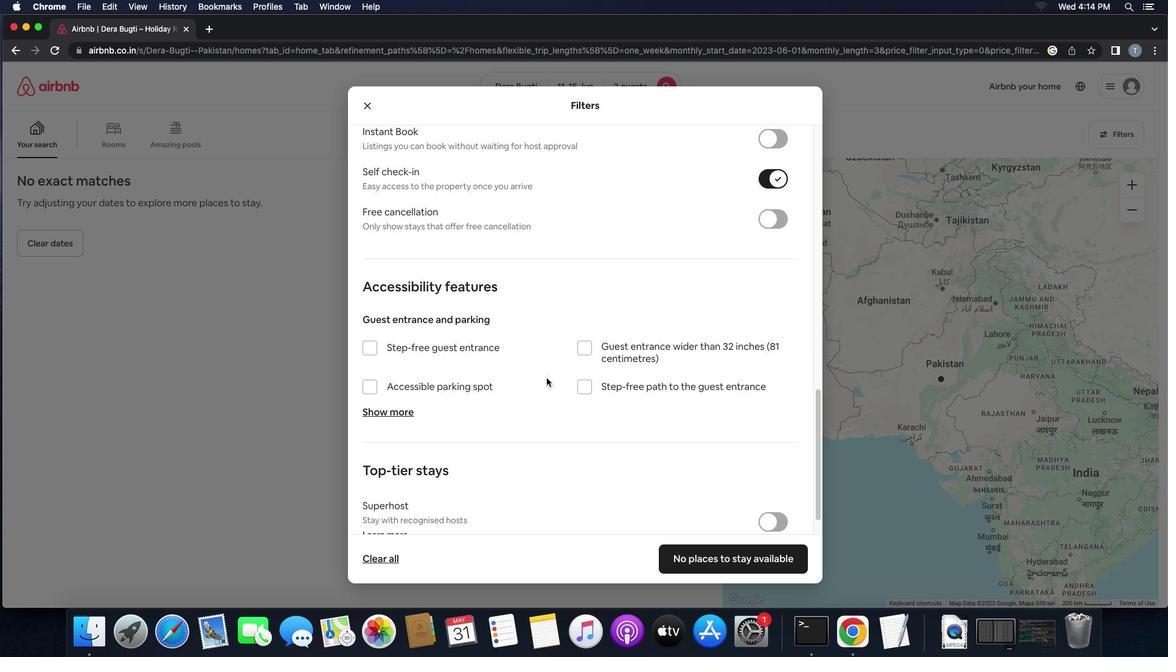 
Action: Mouse moved to (454, 481)
Screenshot: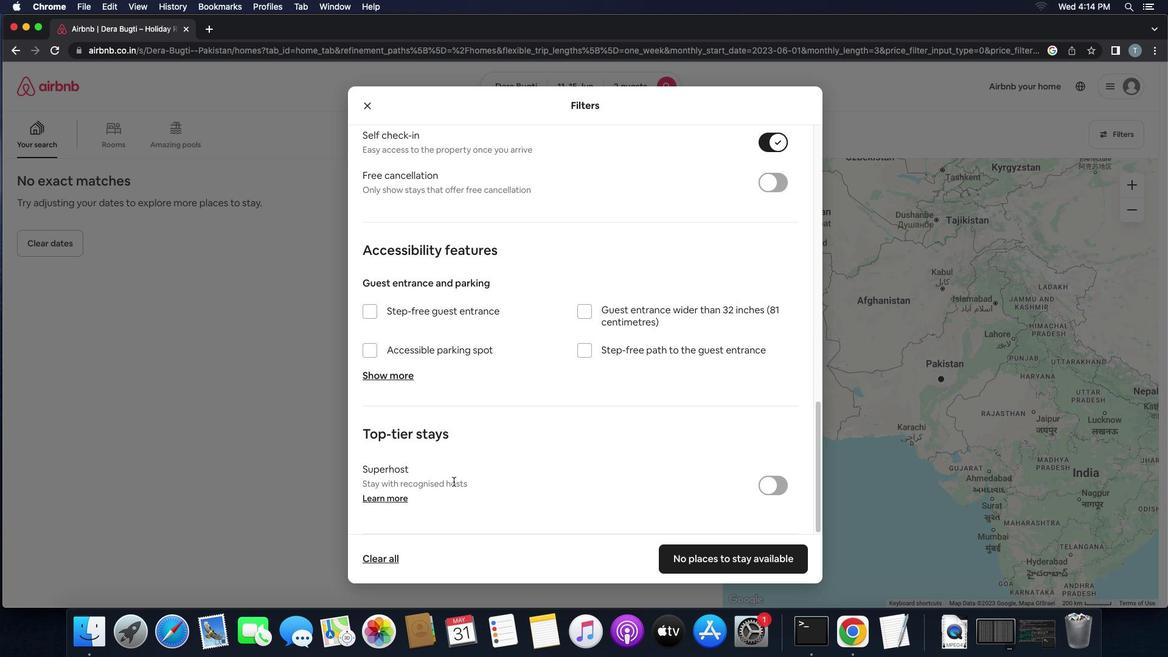 
Action: Mouse scrolled (454, 481) with delta (0, 0)
Screenshot: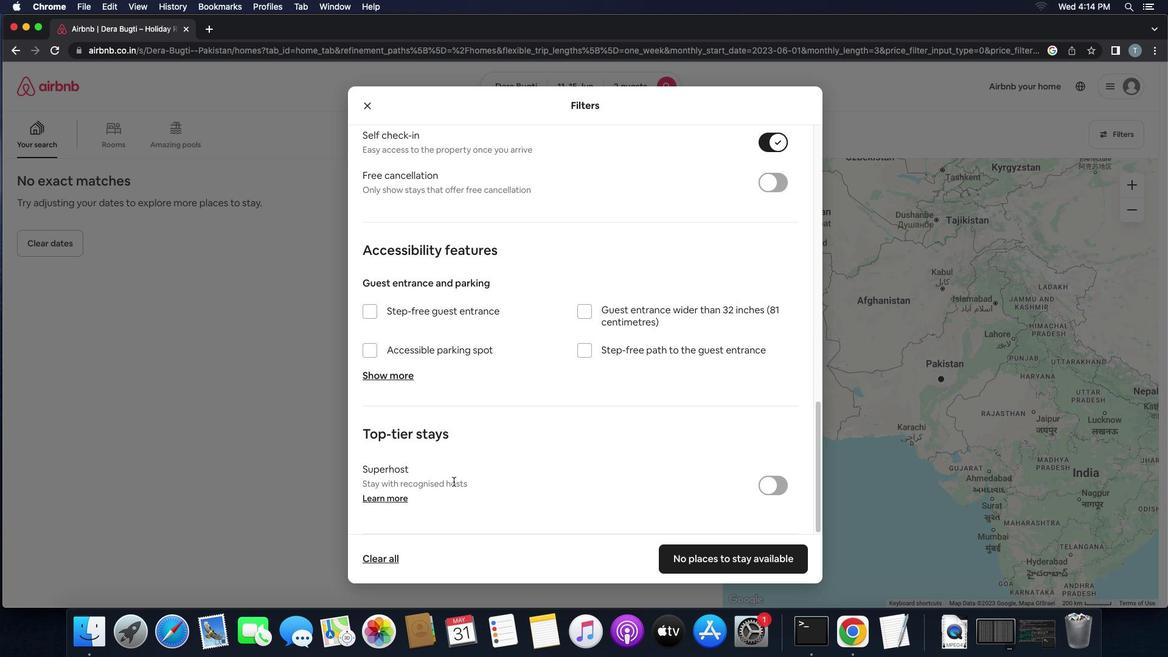 
Action: Mouse scrolled (454, 481) with delta (0, 0)
Screenshot: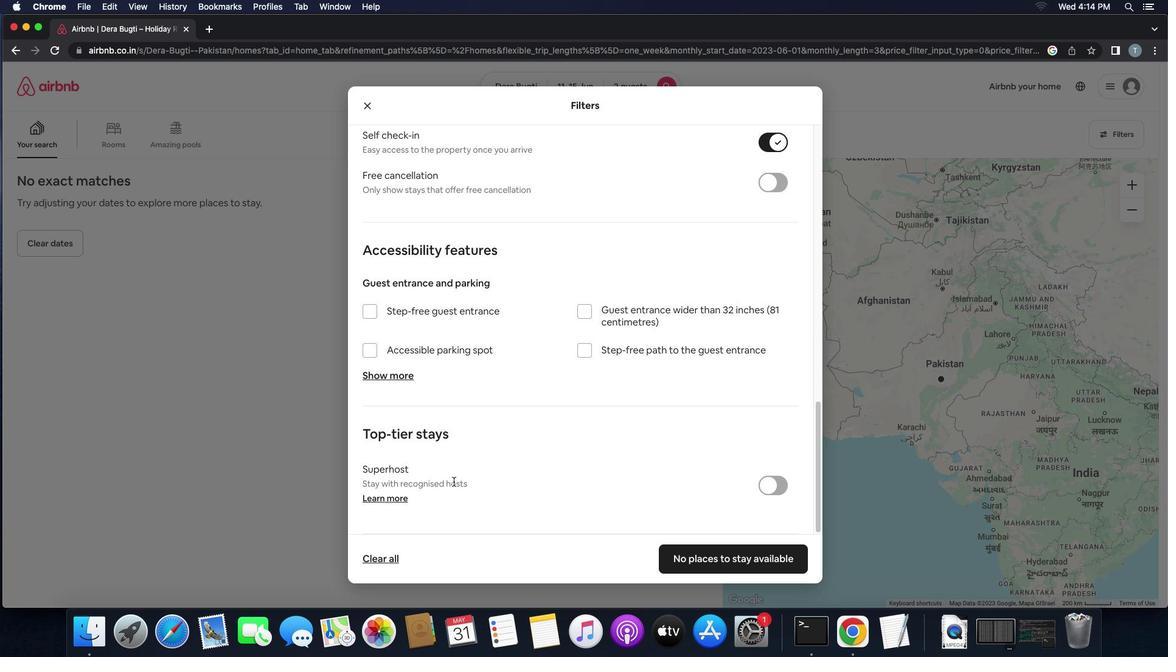 
Action: Mouse scrolled (454, 481) with delta (0, -1)
Screenshot: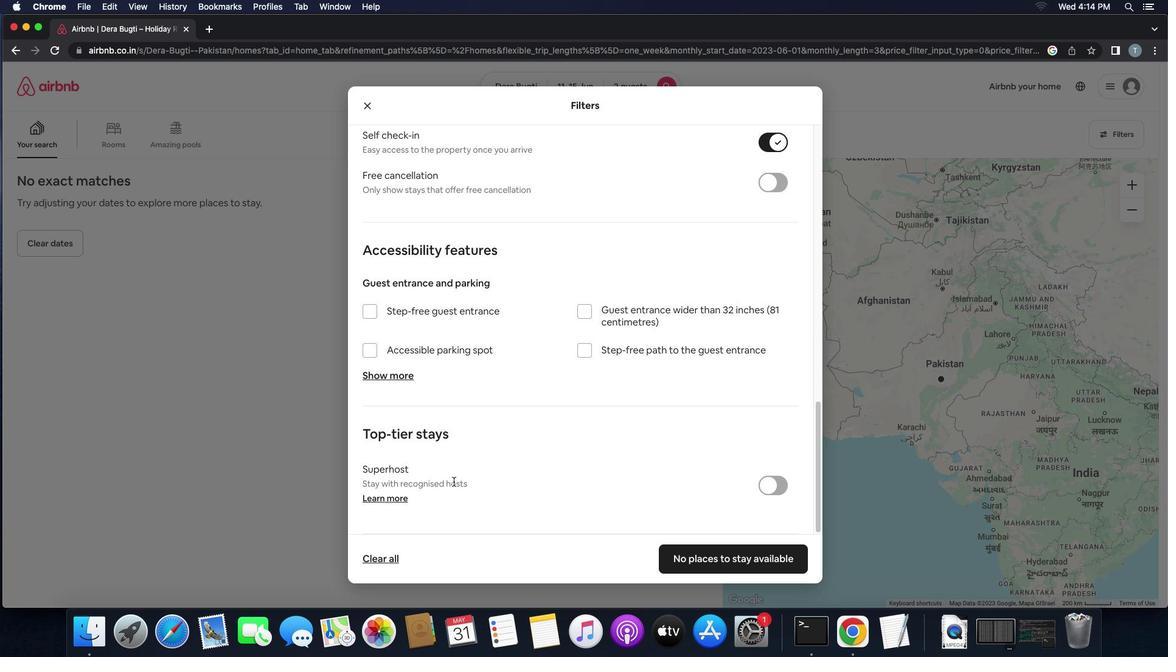 
Action: Mouse scrolled (454, 481) with delta (0, -2)
Screenshot: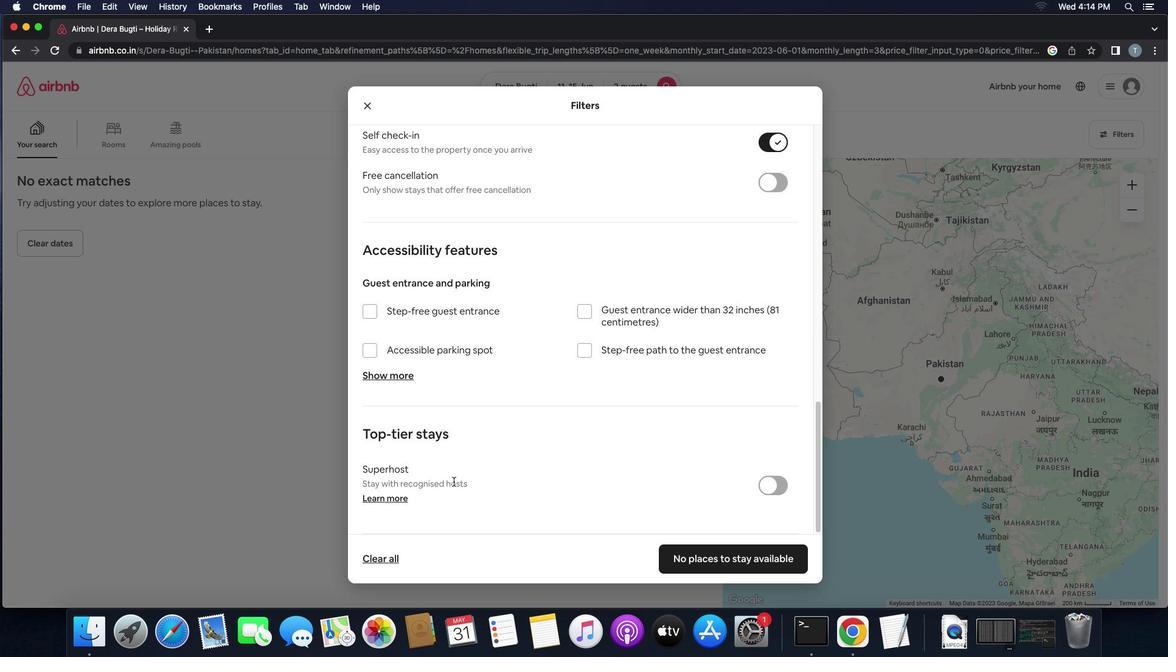 
Action: Mouse moved to (706, 555)
Screenshot: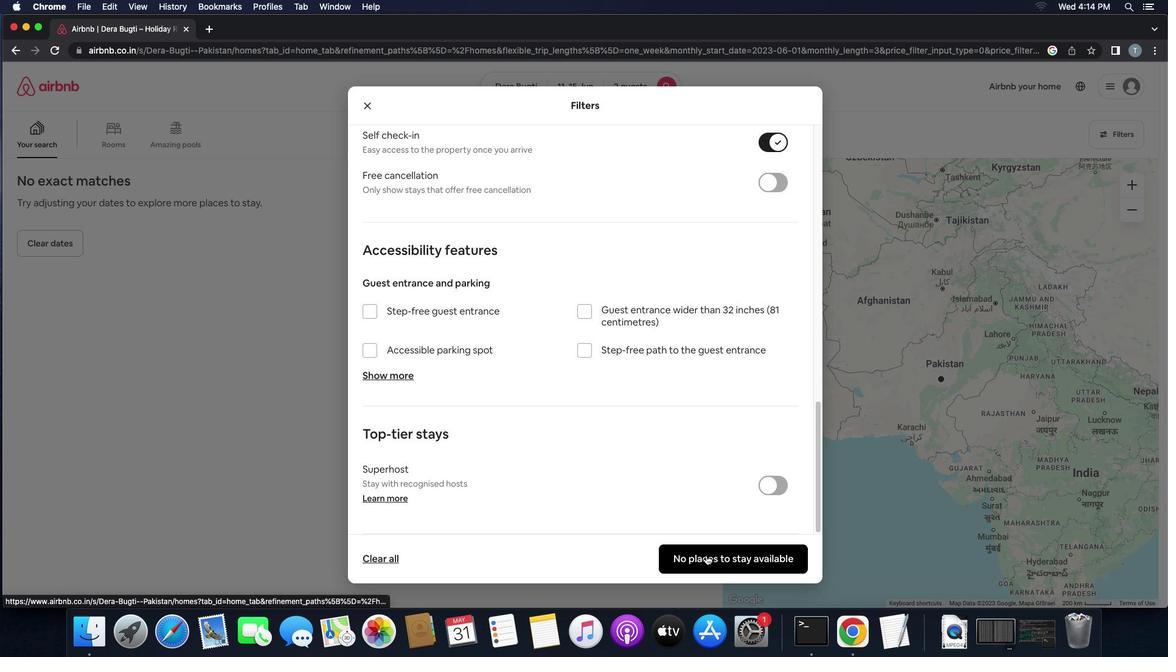 
Action: Mouse pressed left at (706, 555)
Screenshot: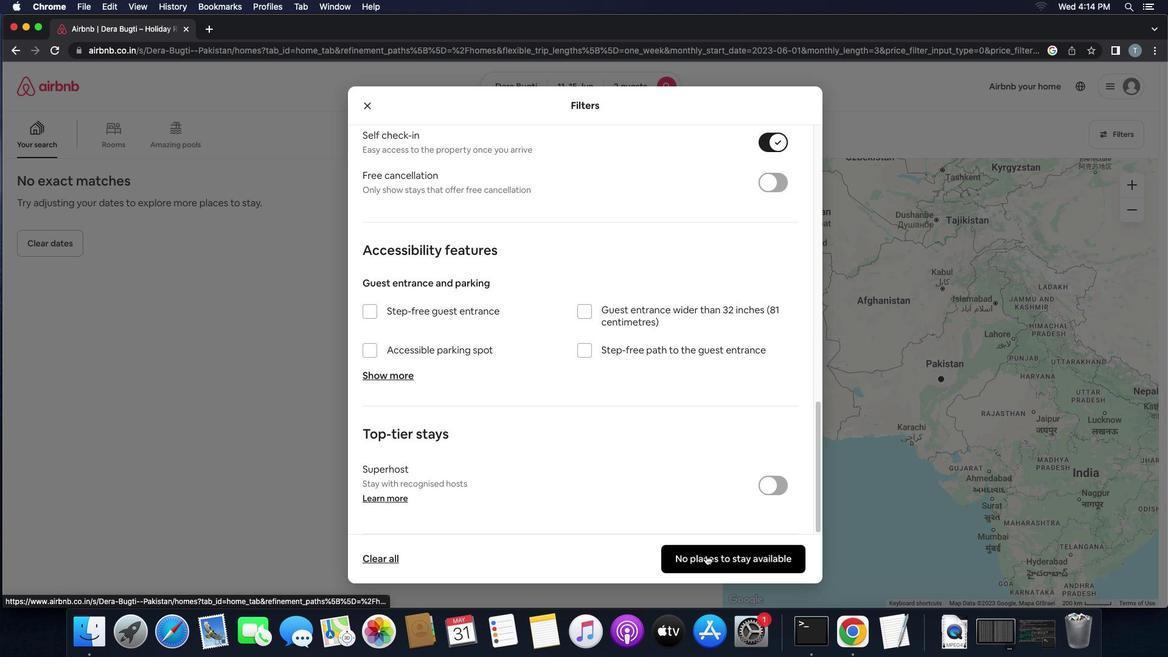 
Action: Mouse moved to (708, 553)
Screenshot: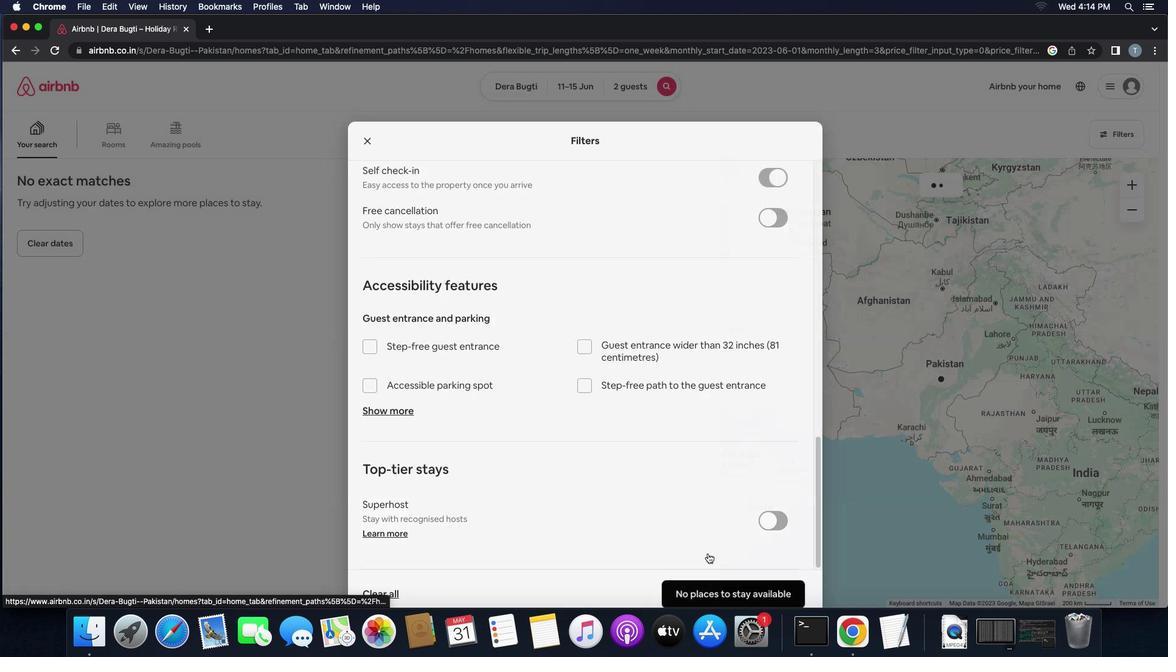 
